 Task: Find connections with filter location Banda with filter topic #fintechwith filter profile language English with filter current company The Market Hunters with filter school Kasturba Medical College, Manipal with filter industry Boilers, Tanks, and Shipping Container Manufacturing with filter service category Family Law with filter keywords title Sheet Metal Worker
Action: Mouse moved to (679, 87)
Screenshot: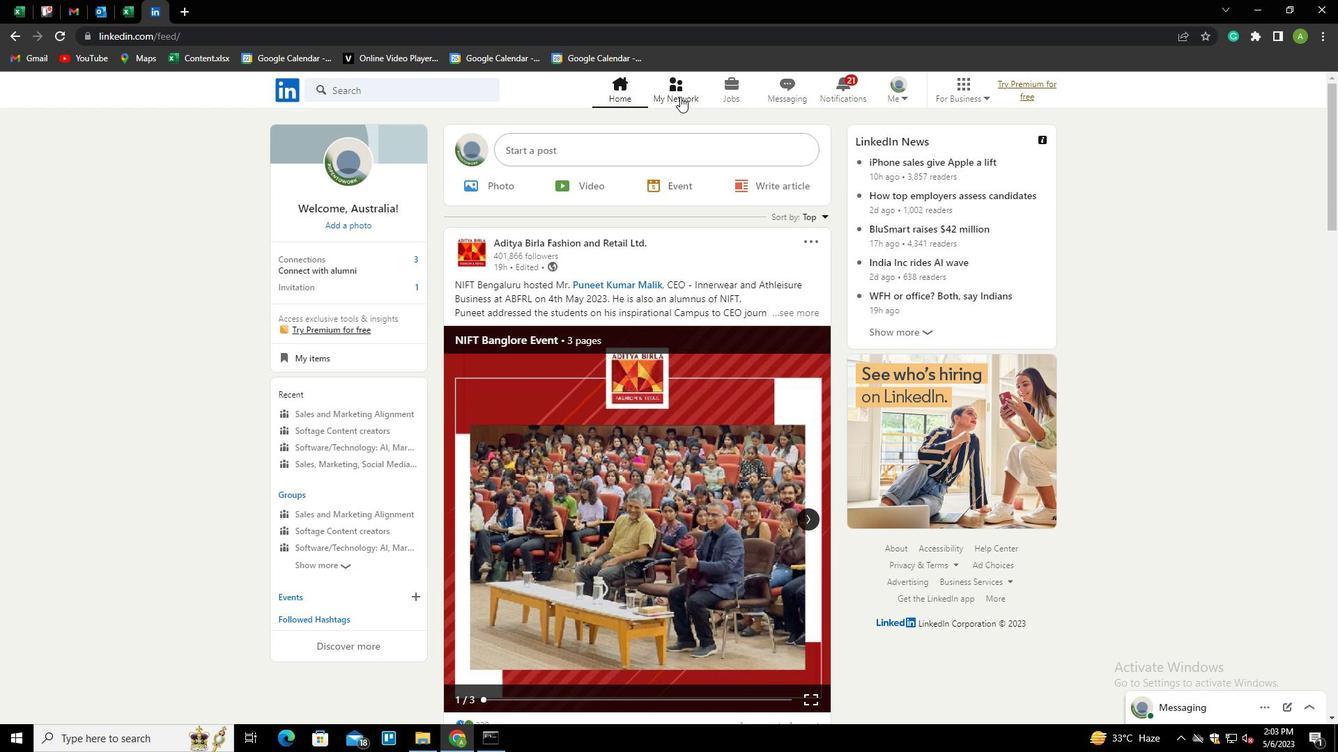 
Action: Mouse pressed left at (679, 87)
Screenshot: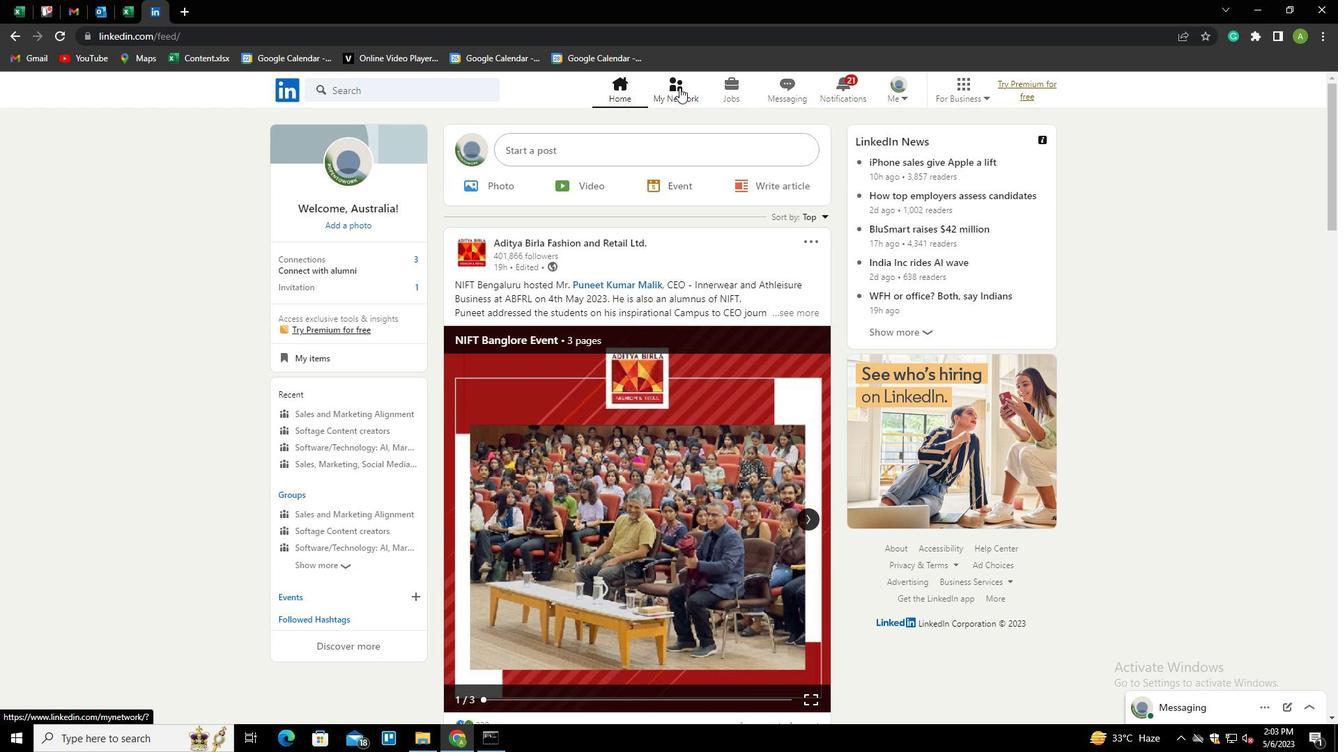 
Action: Mouse moved to (338, 161)
Screenshot: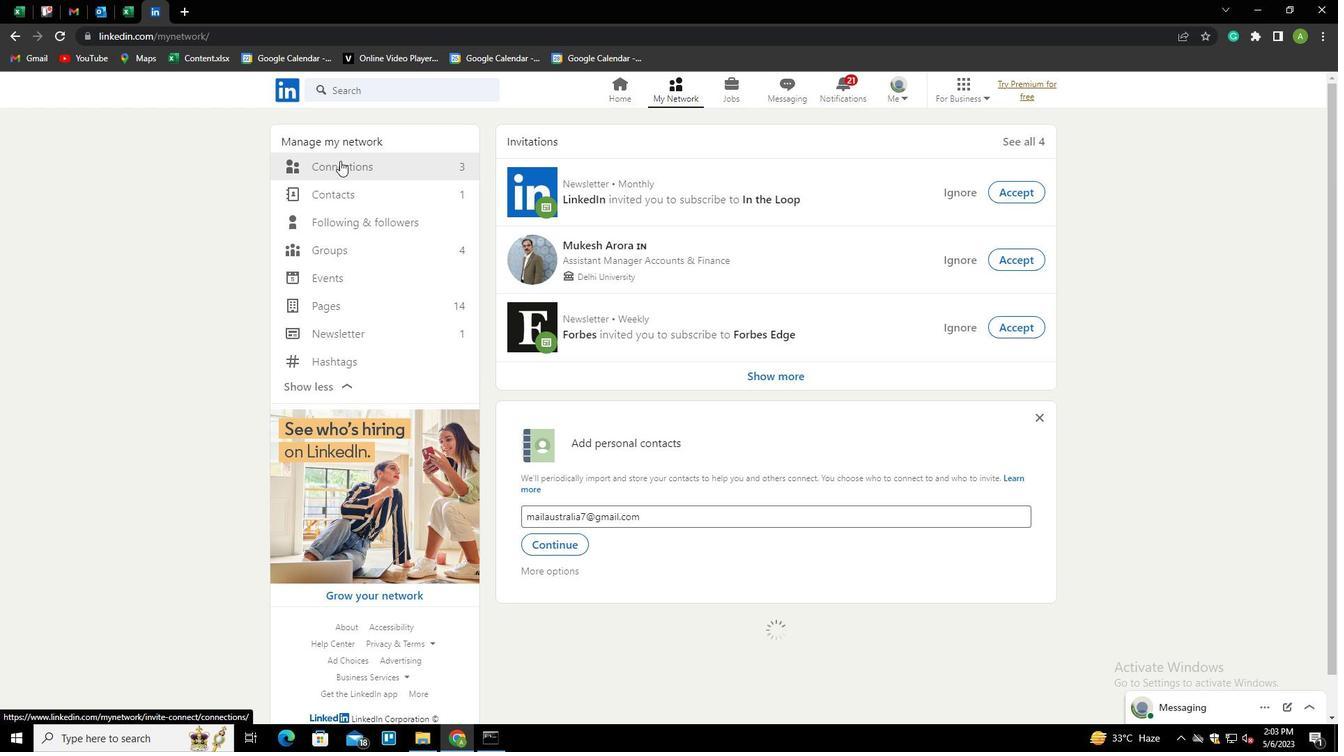 
Action: Mouse pressed left at (338, 161)
Screenshot: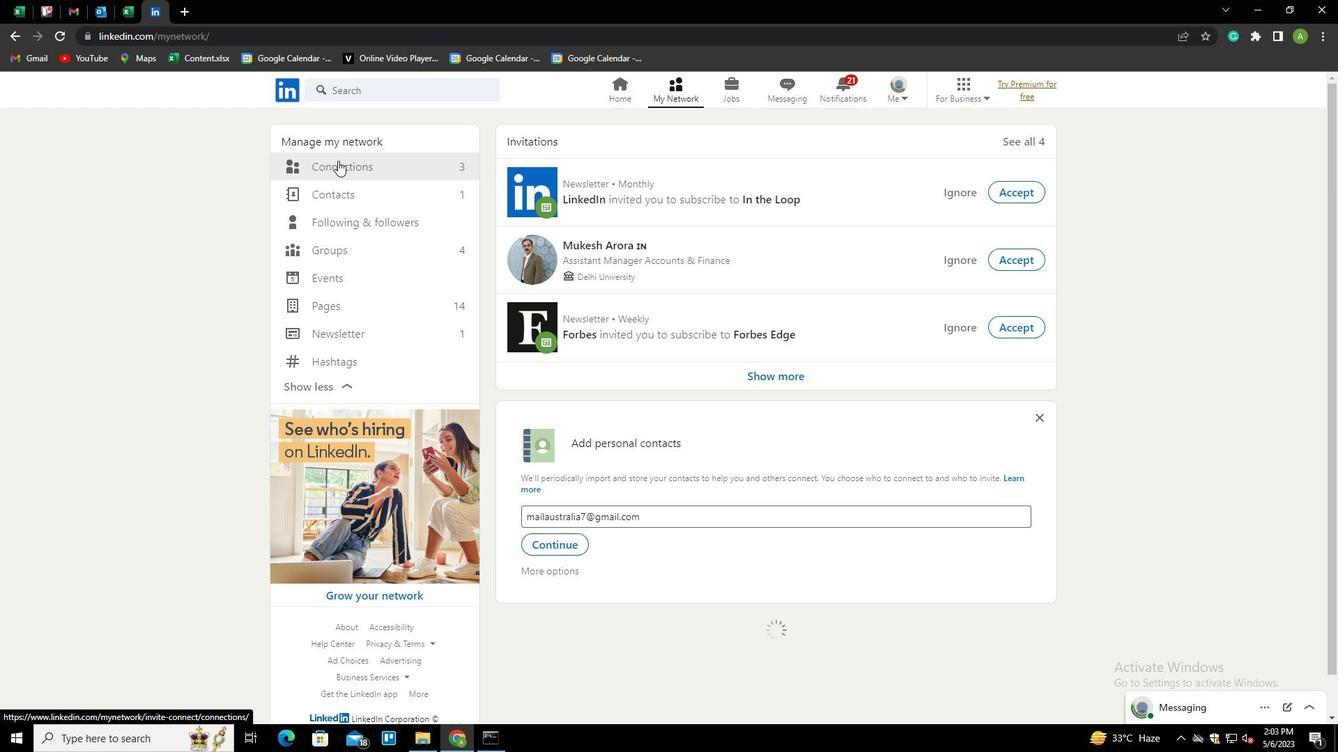 
Action: Mouse moved to (775, 168)
Screenshot: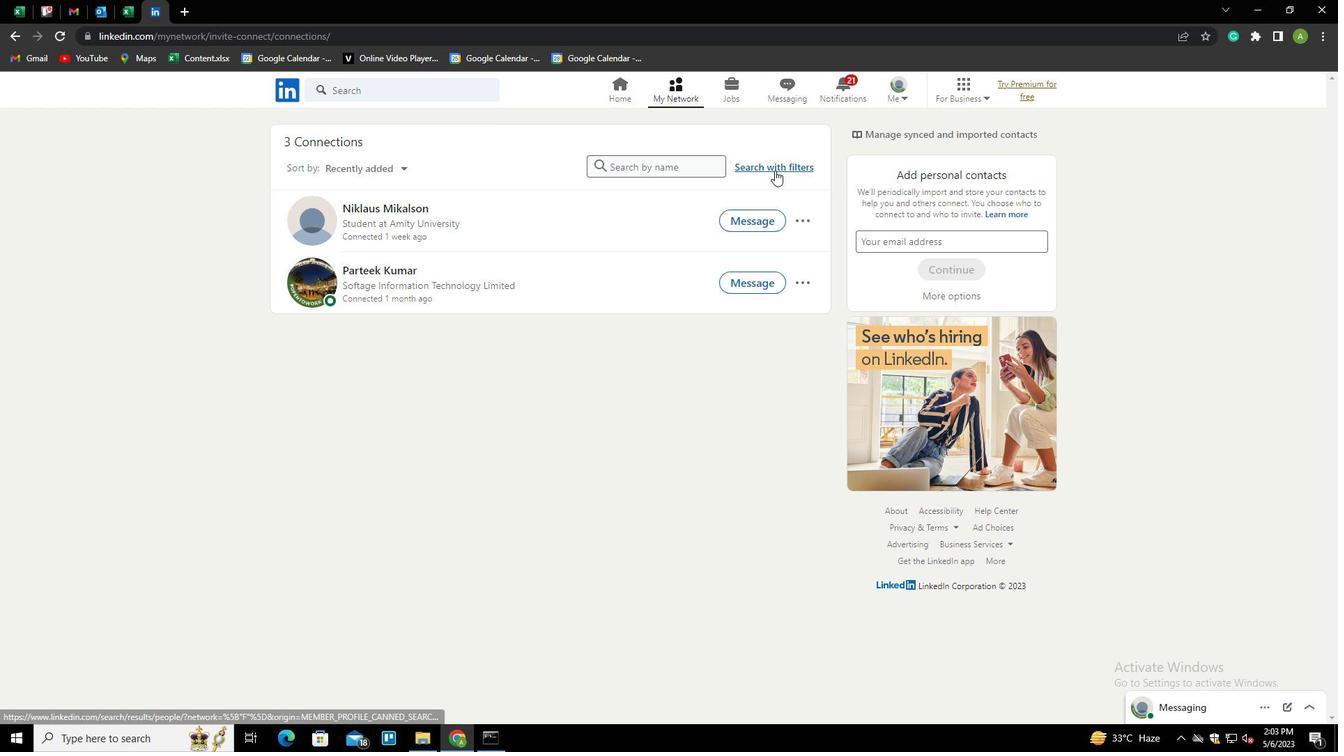 
Action: Mouse pressed left at (775, 168)
Screenshot: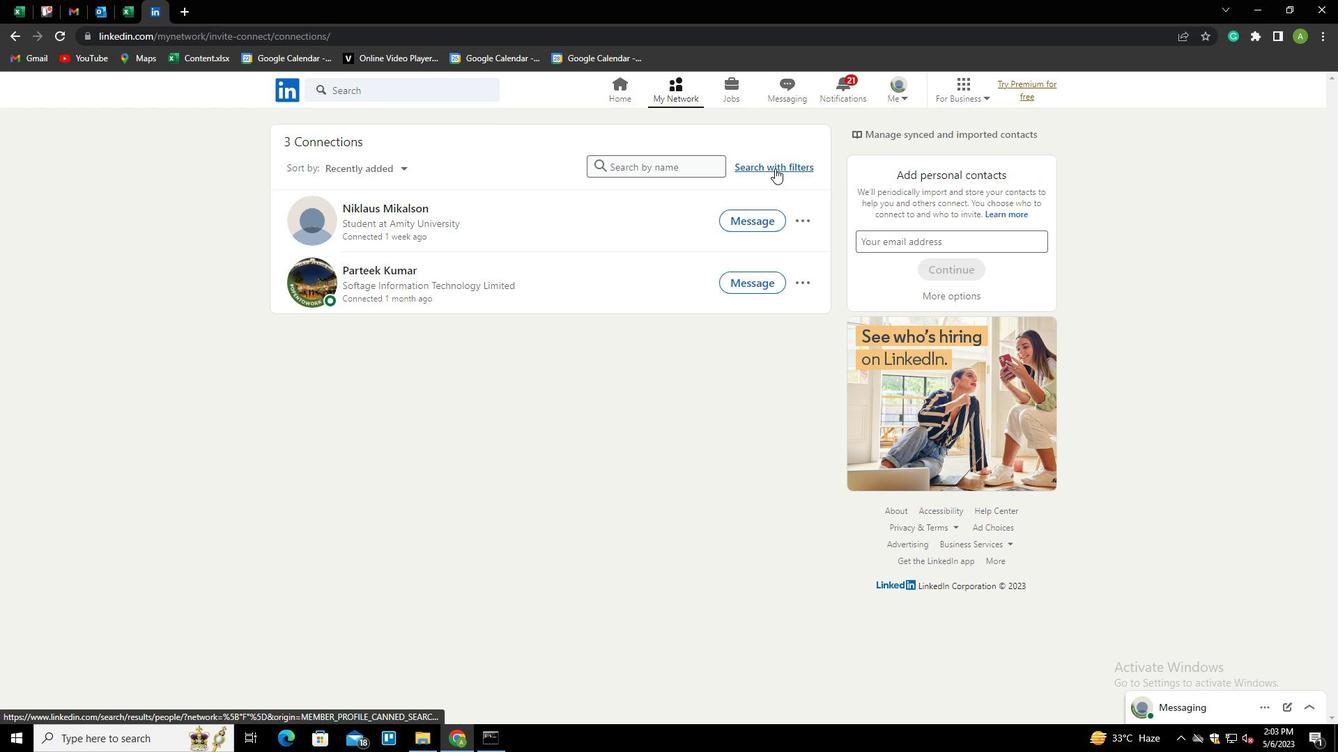
Action: Mouse moved to (701, 127)
Screenshot: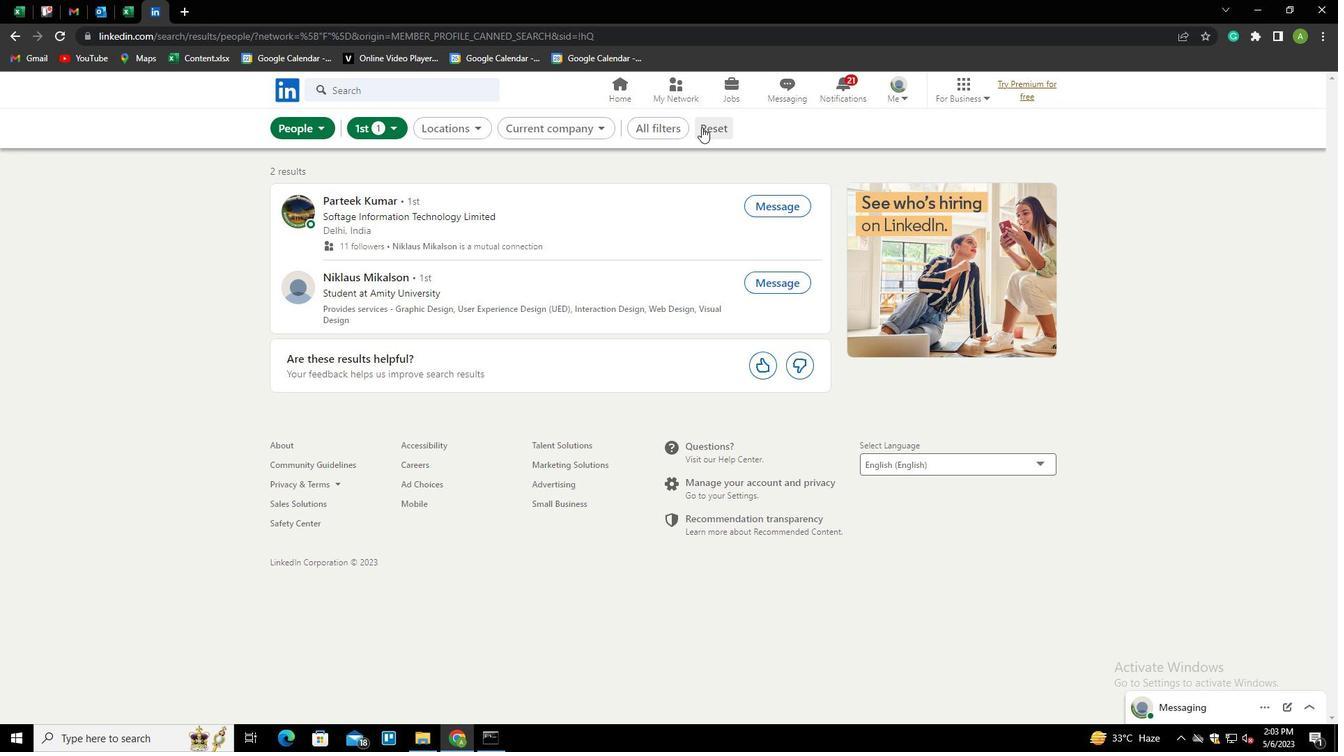 
Action: Mouse pressed left at (701, 127)
Screenshot: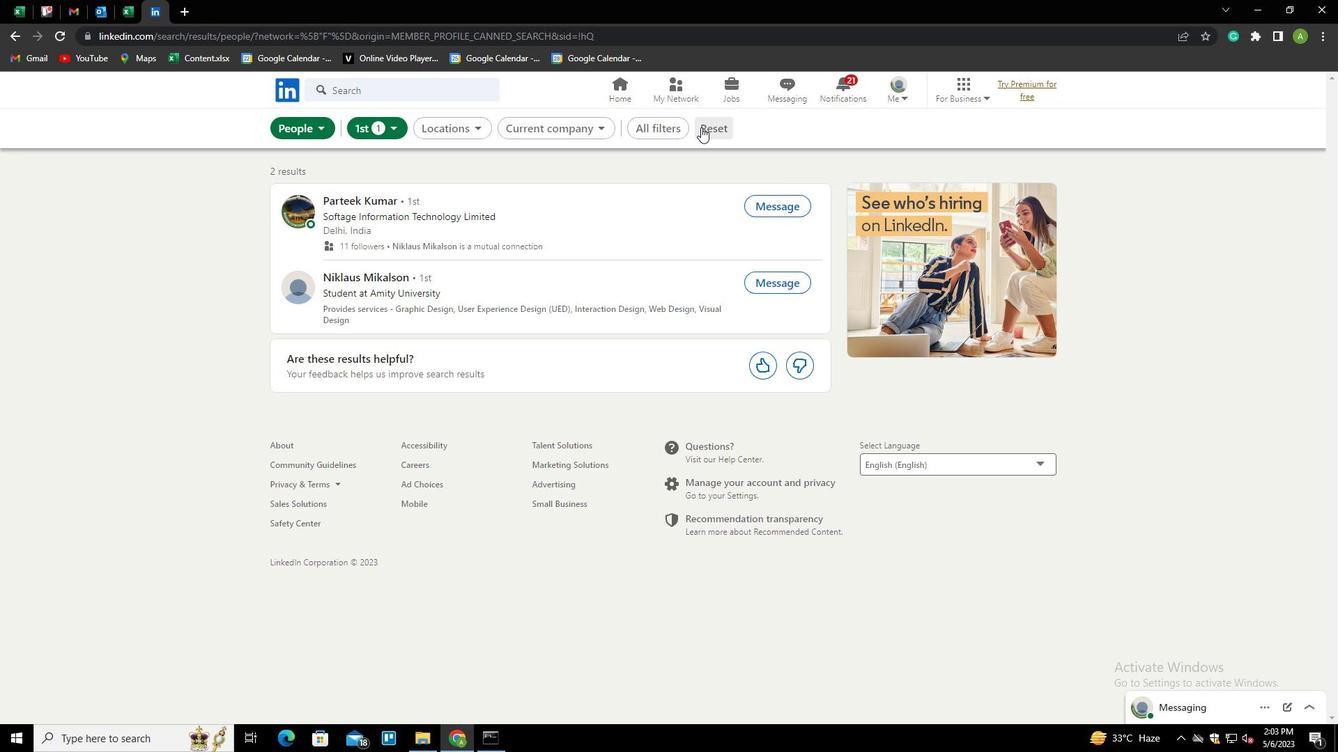 
Action: Mouse moved to (695, 126)
Screenshot: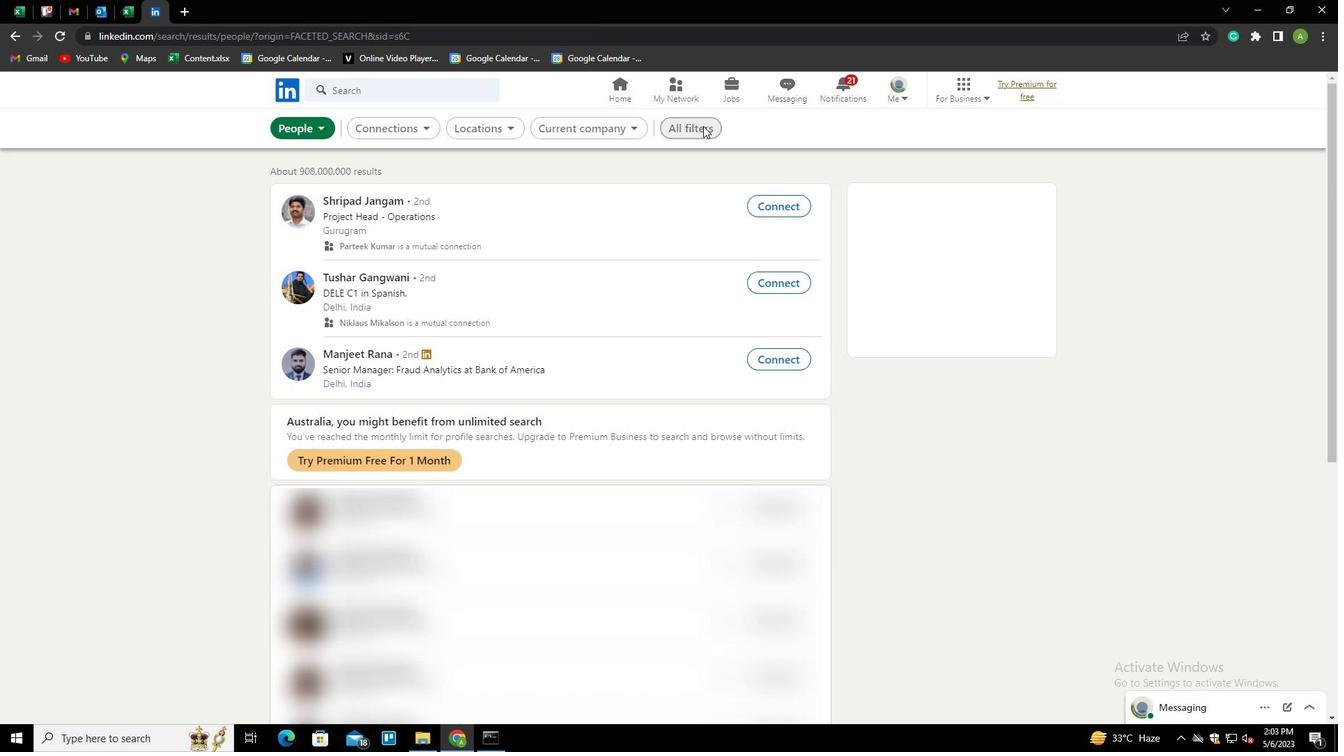 
Action: Mouse pressed left at (695, 126)
Screenshot: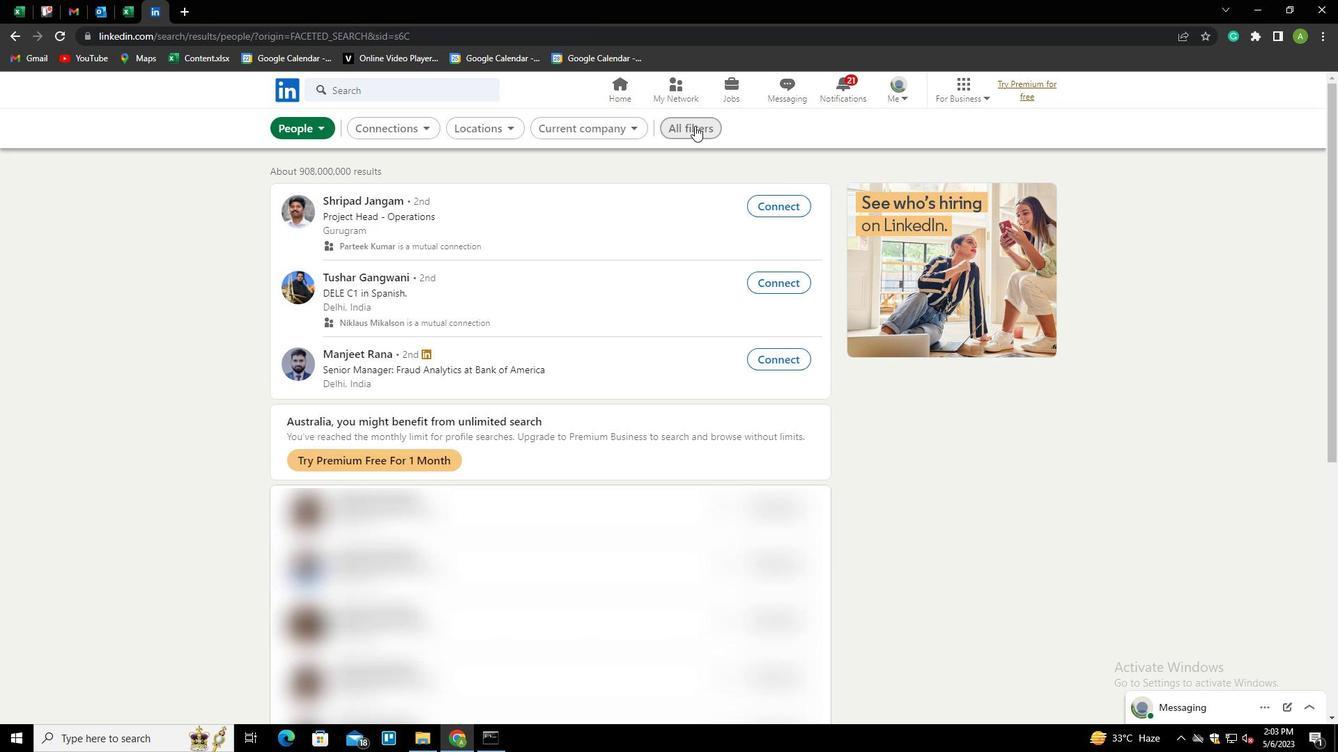 
Action: Mouse moved to (1194, 552)
Screenshot: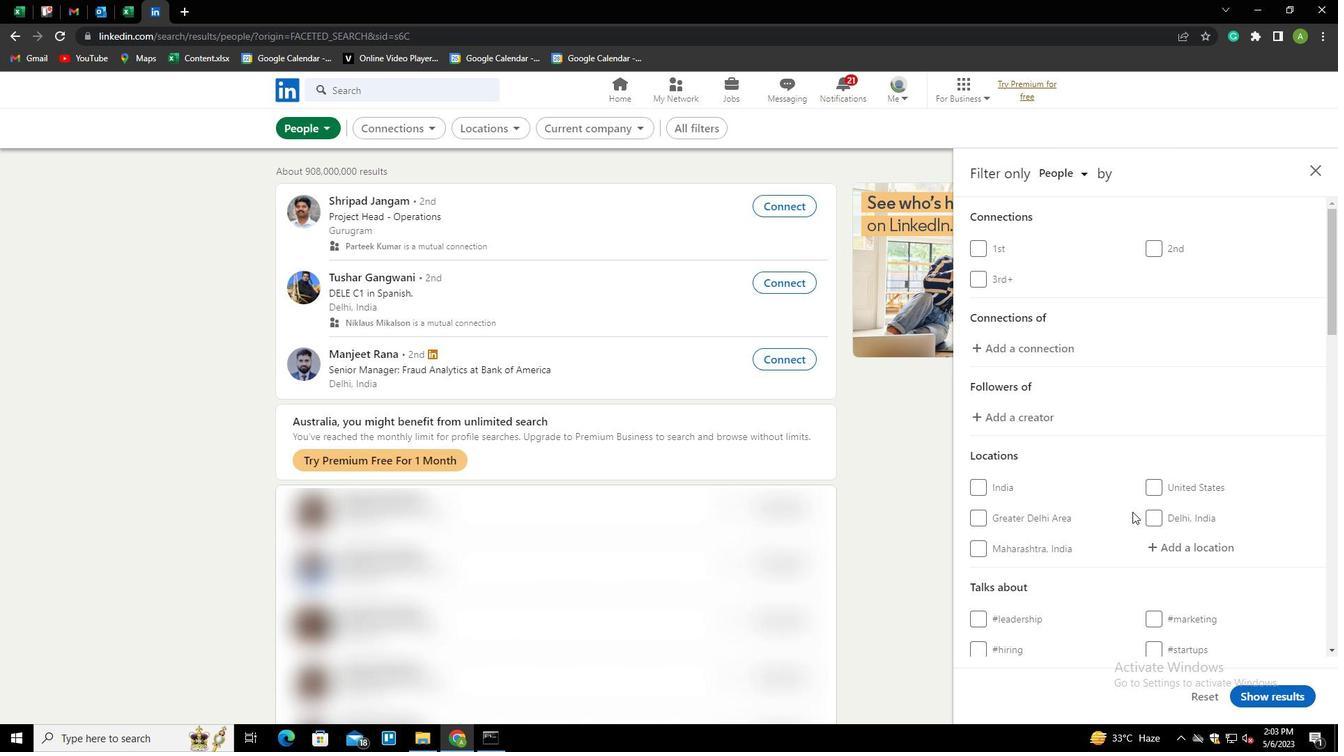 
Action: Mouse scrolled (1194, 552) with delta (0, 0)
Screenshot: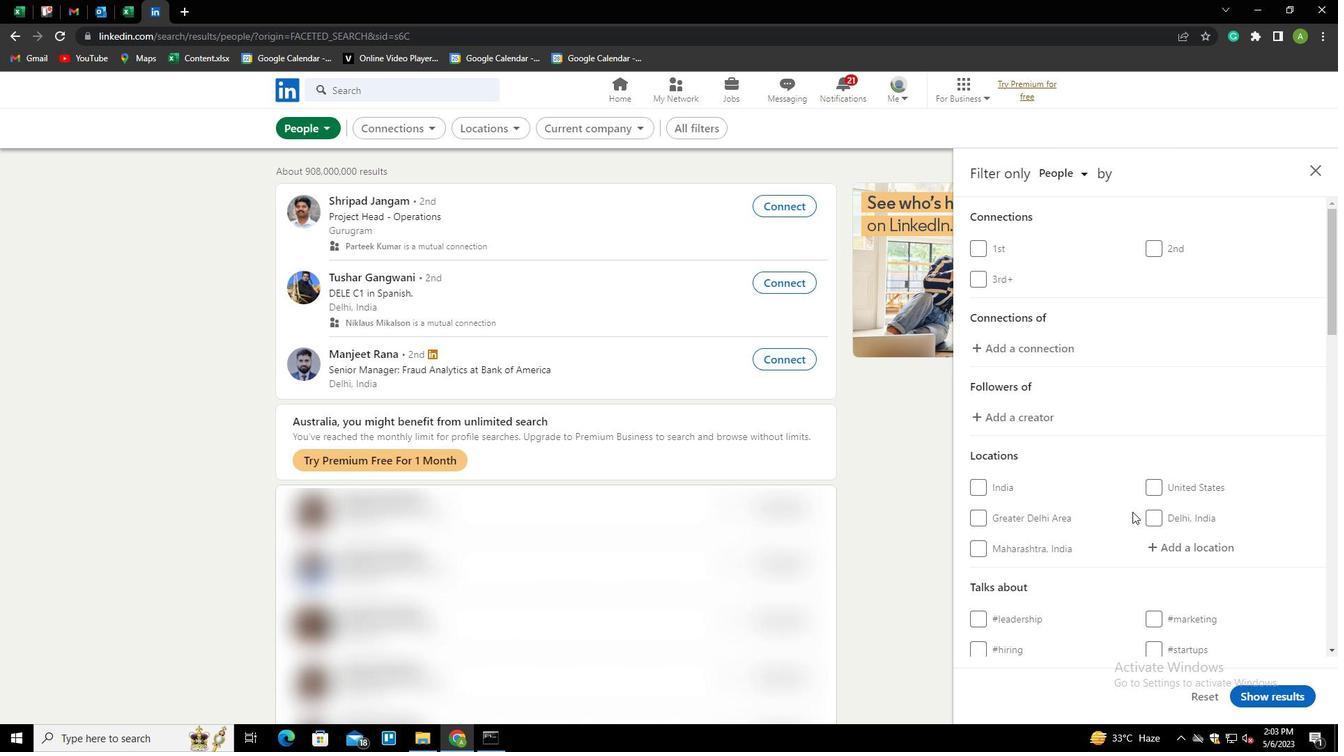 
Action: Mouse scrolled (1194, 552) with delta (0, 0)
Screenshot: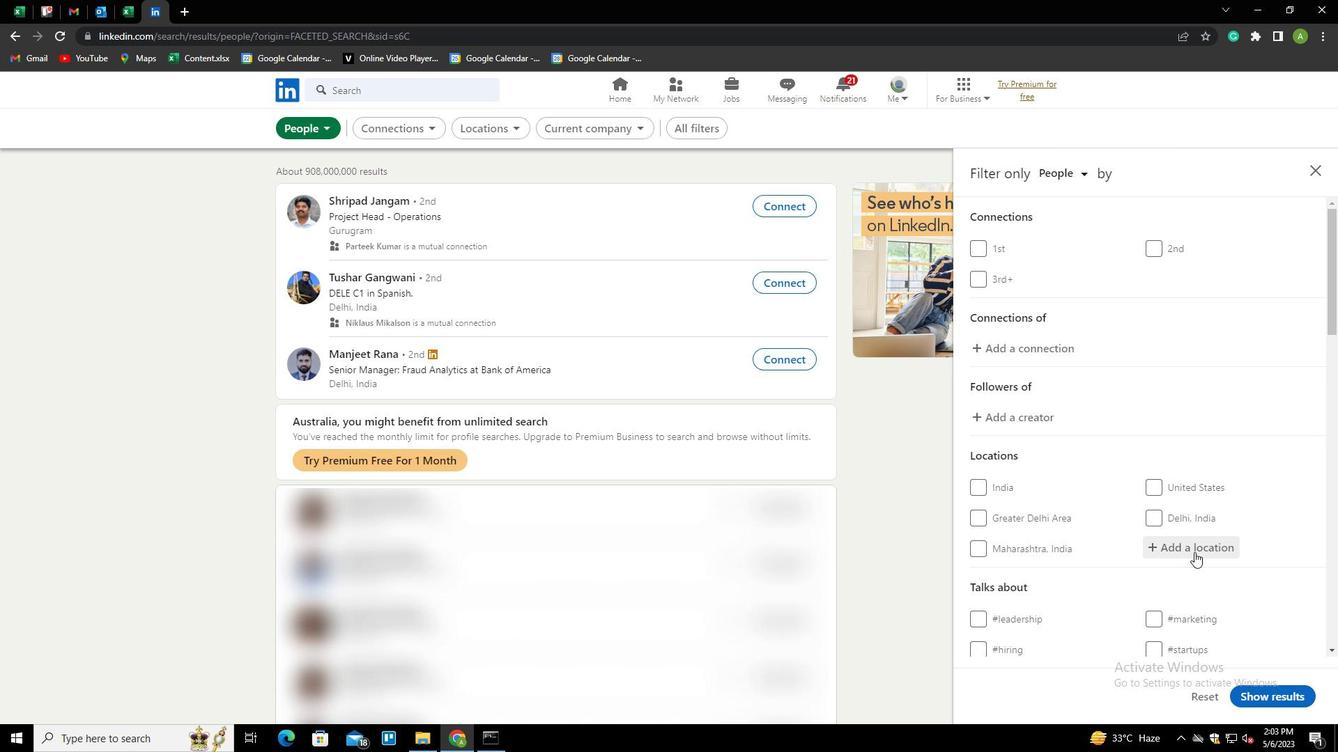 
Action: Mouse moved to (1187, 405)
Screenshot: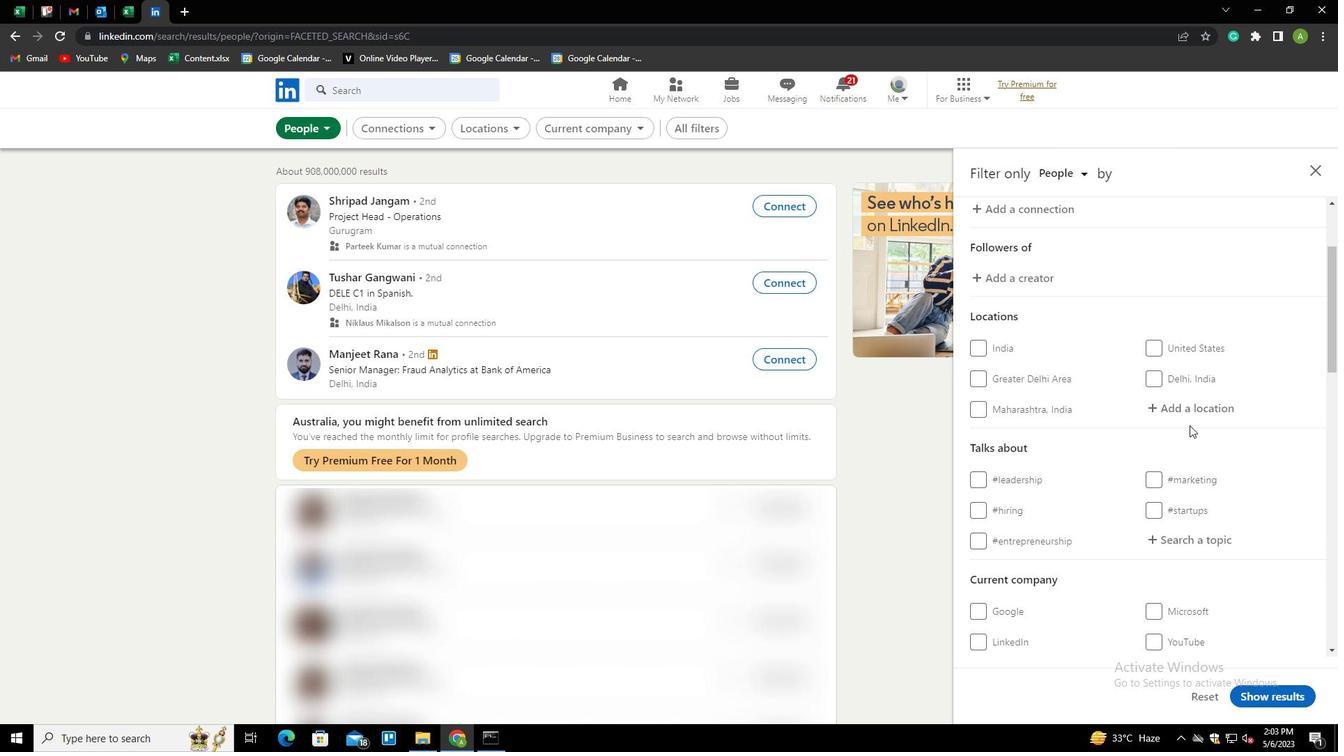 
Action: Mouse pressed left at (1187, 405)
Screenshot: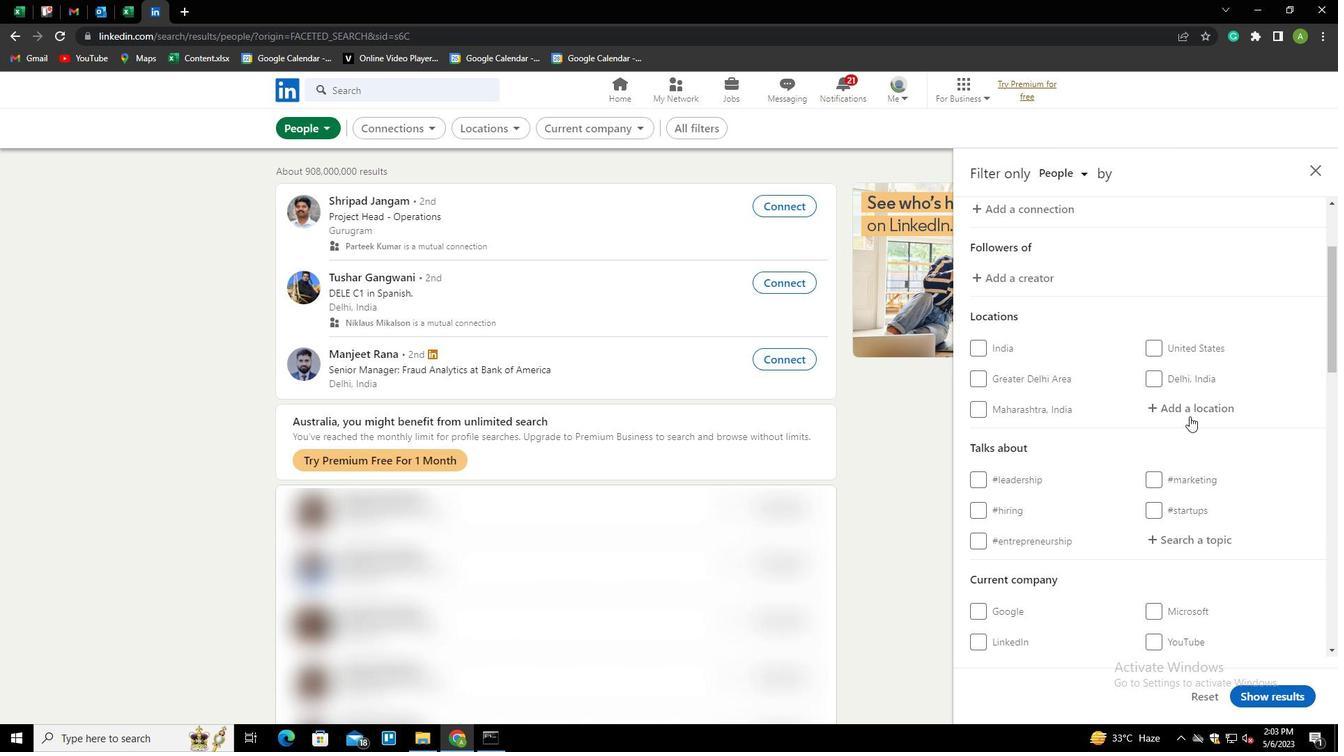 
Action: Key pressed <Key.shift>BANDA<Key.down><Key.down><Key.enter>
Screenshot: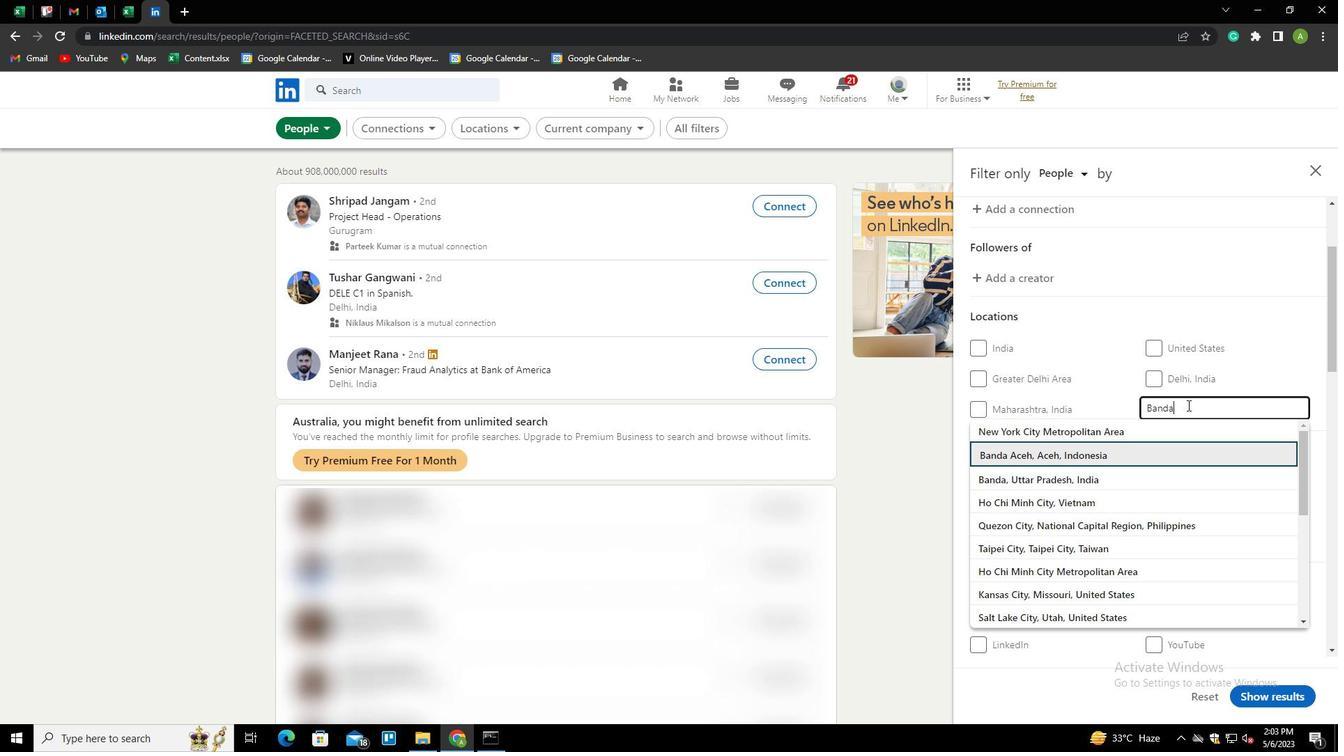 
Action: Mouse scrolled (1187, 405) with delta (0, 0)
Screenshot: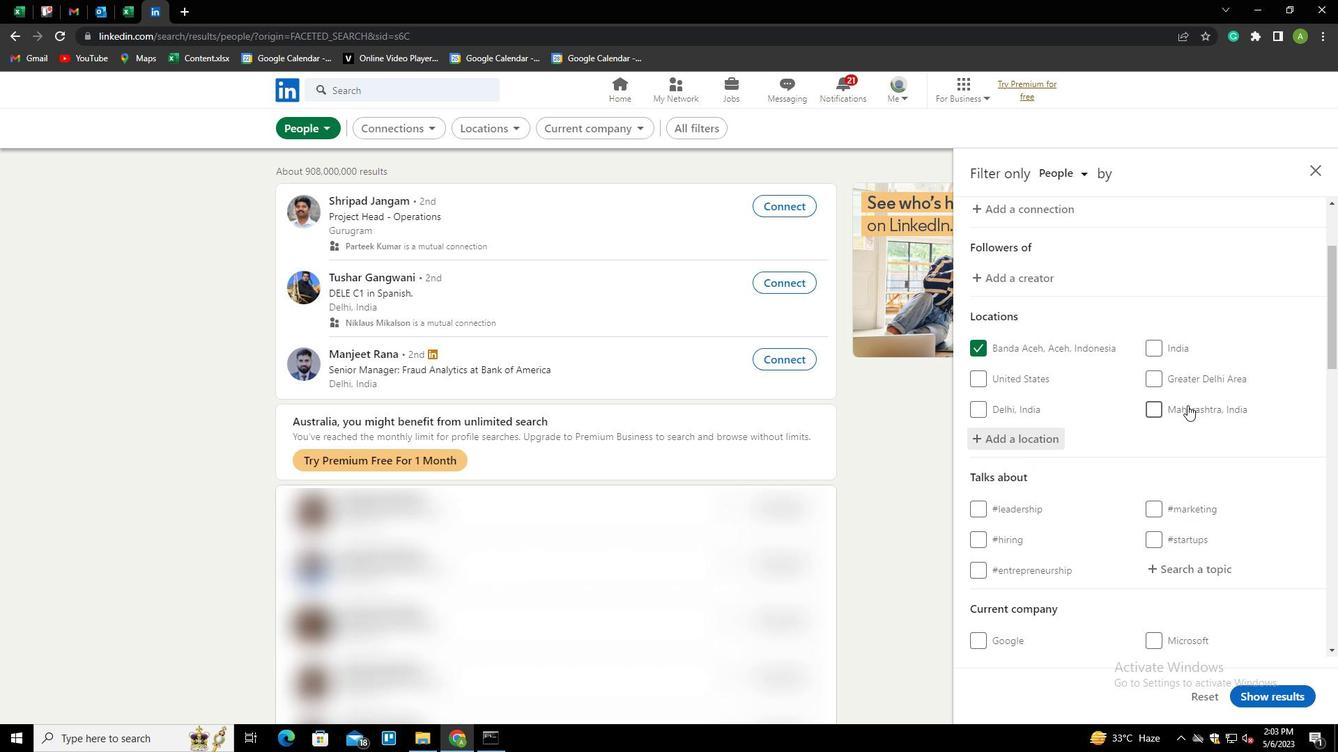 
Action: Mouse scrolled (1187, 405) with delta (0, 0)
Screenshot: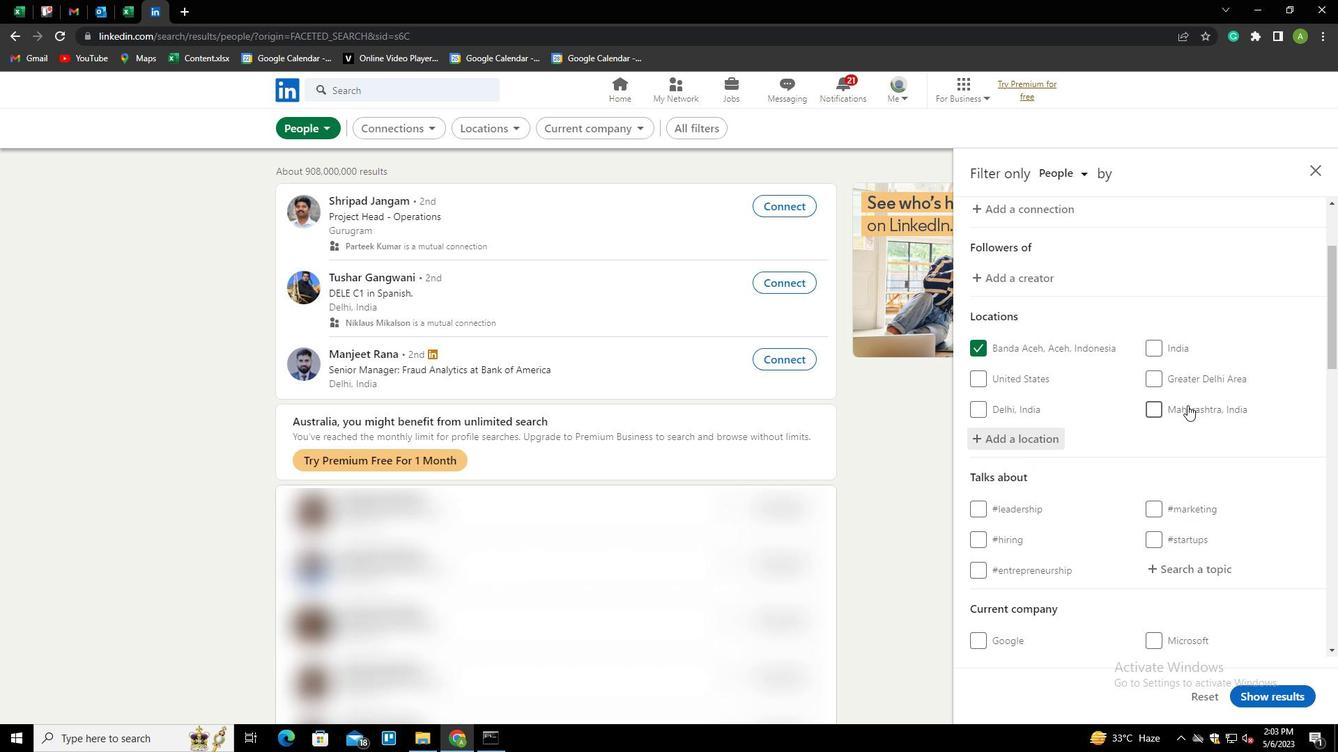 
Action: Mouse moved to (1188, 433)
Screenshot: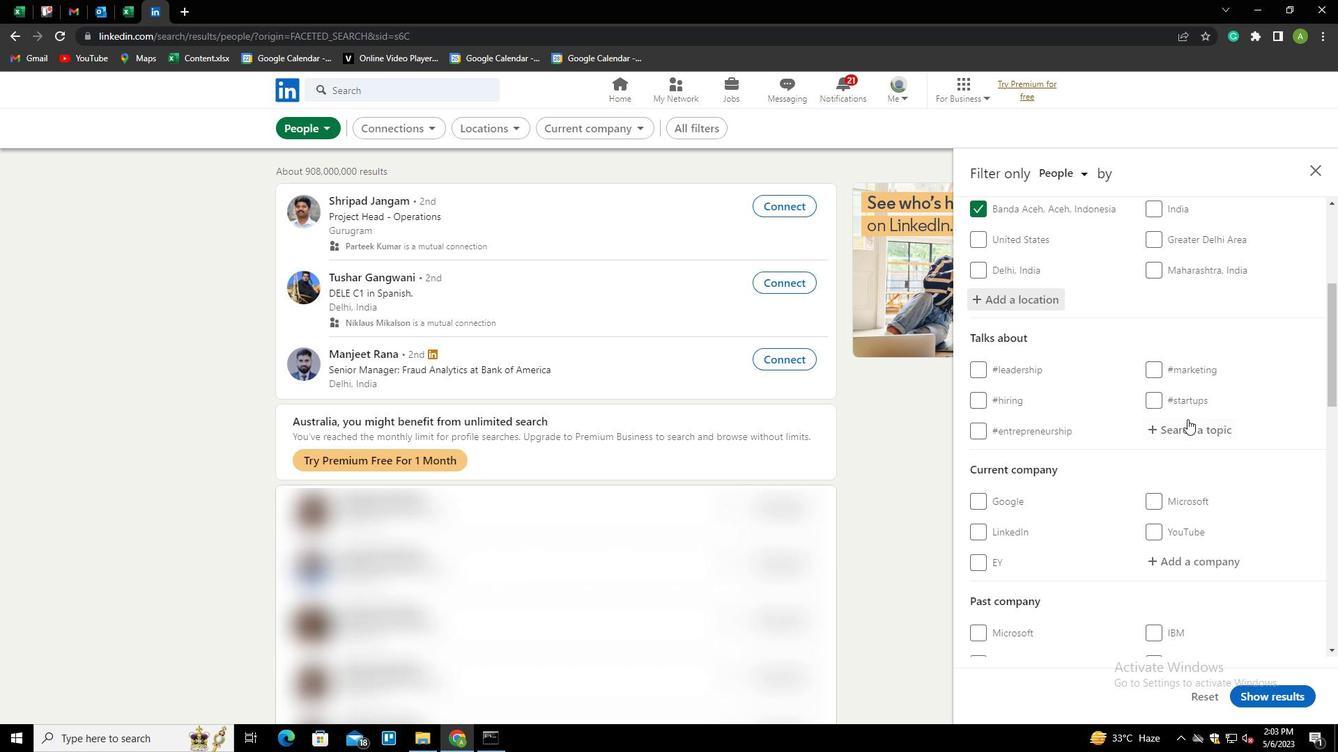 
Action: Mouse pressed left at (1188, 433)
Screenshot: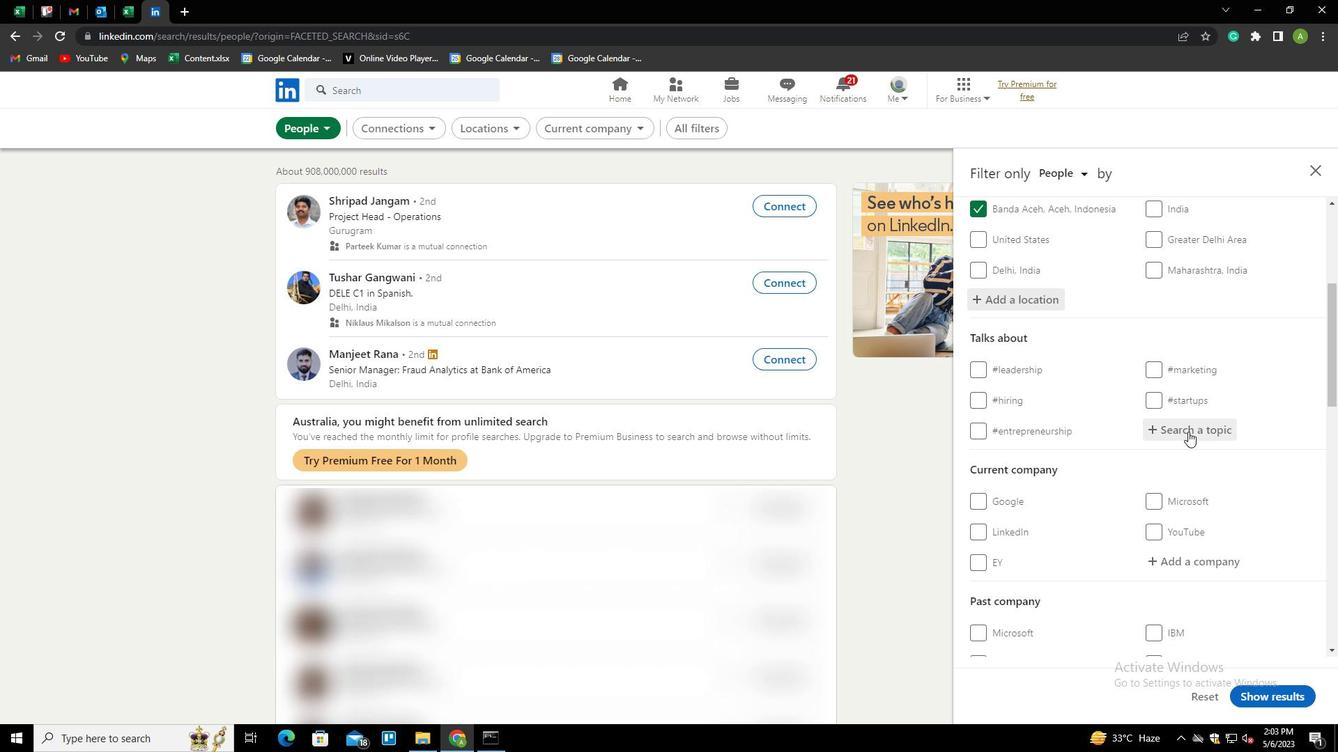 
Action: Mouse moved to (1186, 435)
Screenshot: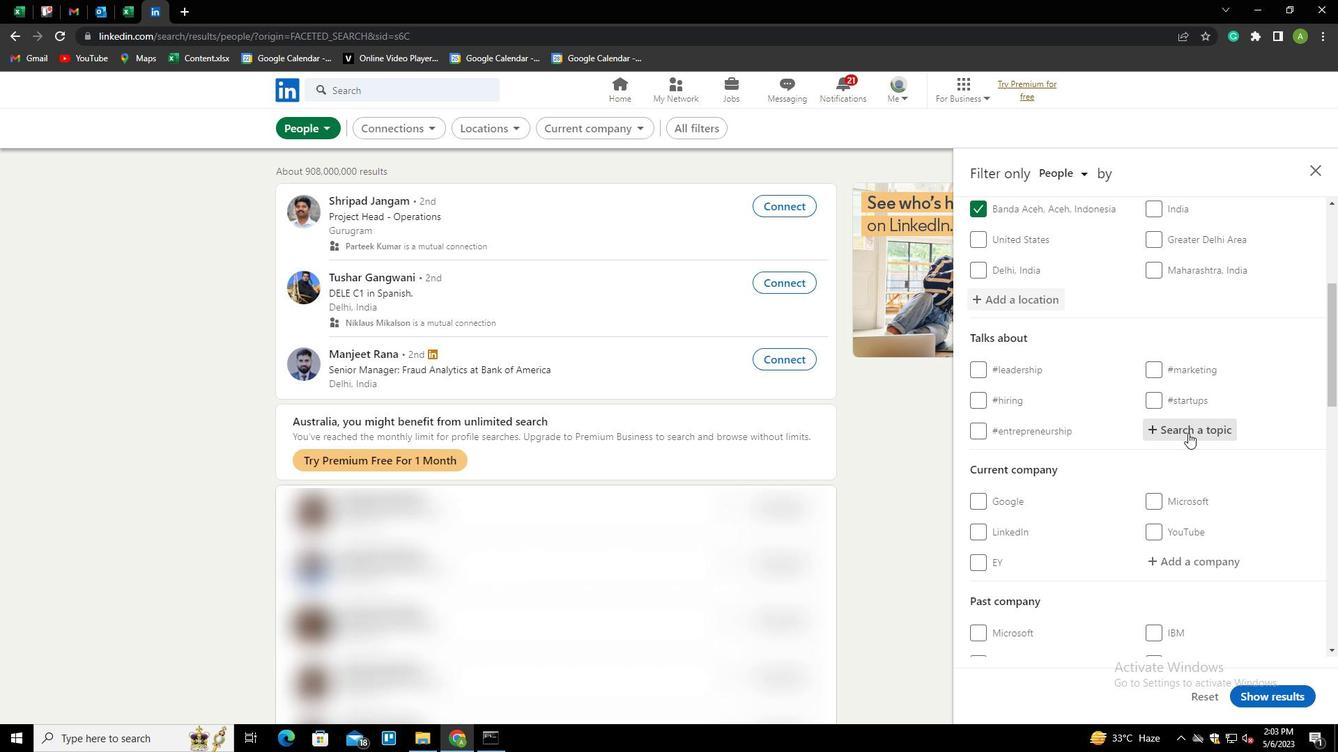 
Action: Key pressed FINTECH<Key.down><Key.enter>
Screenshot: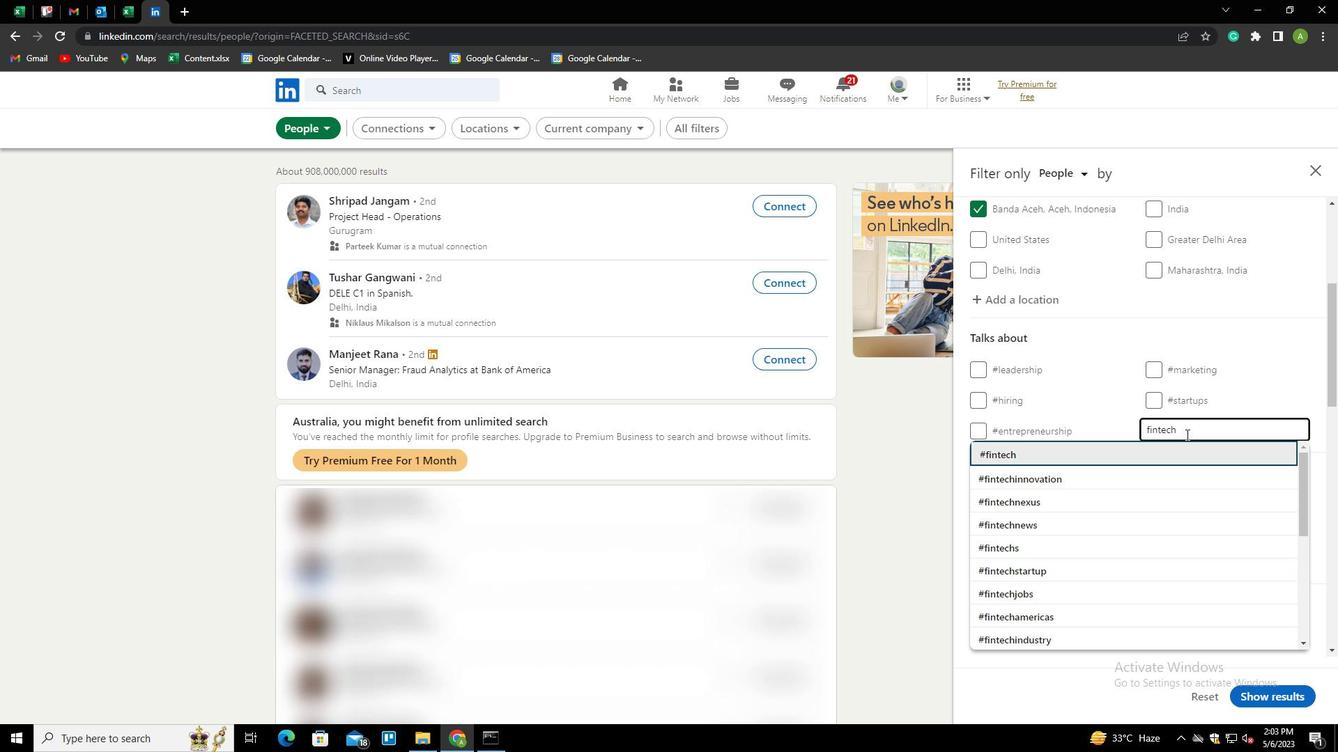 
Action: Mouse scrolled (1186, 434) with delta (0, 0)
Screenshot: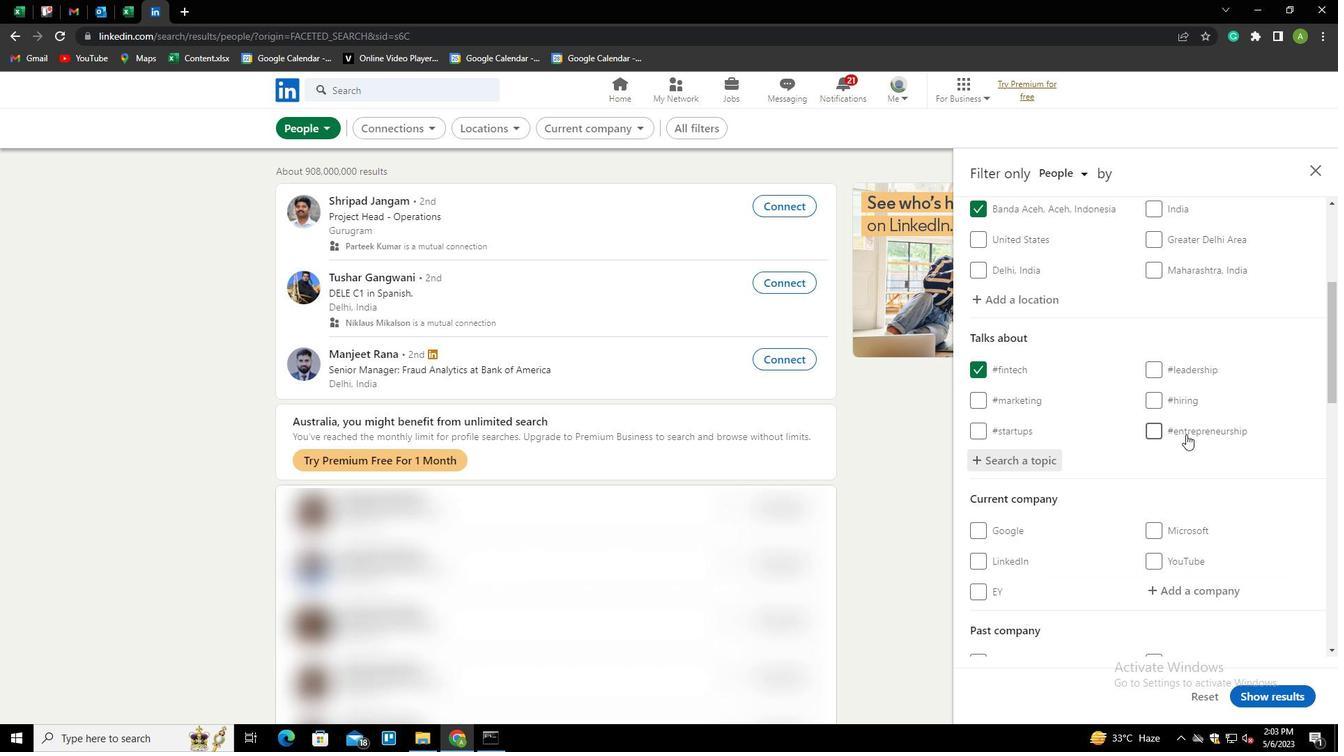 
Action: Mouse scrolled (1186, 434) with delta (0, 0)
Screenshot: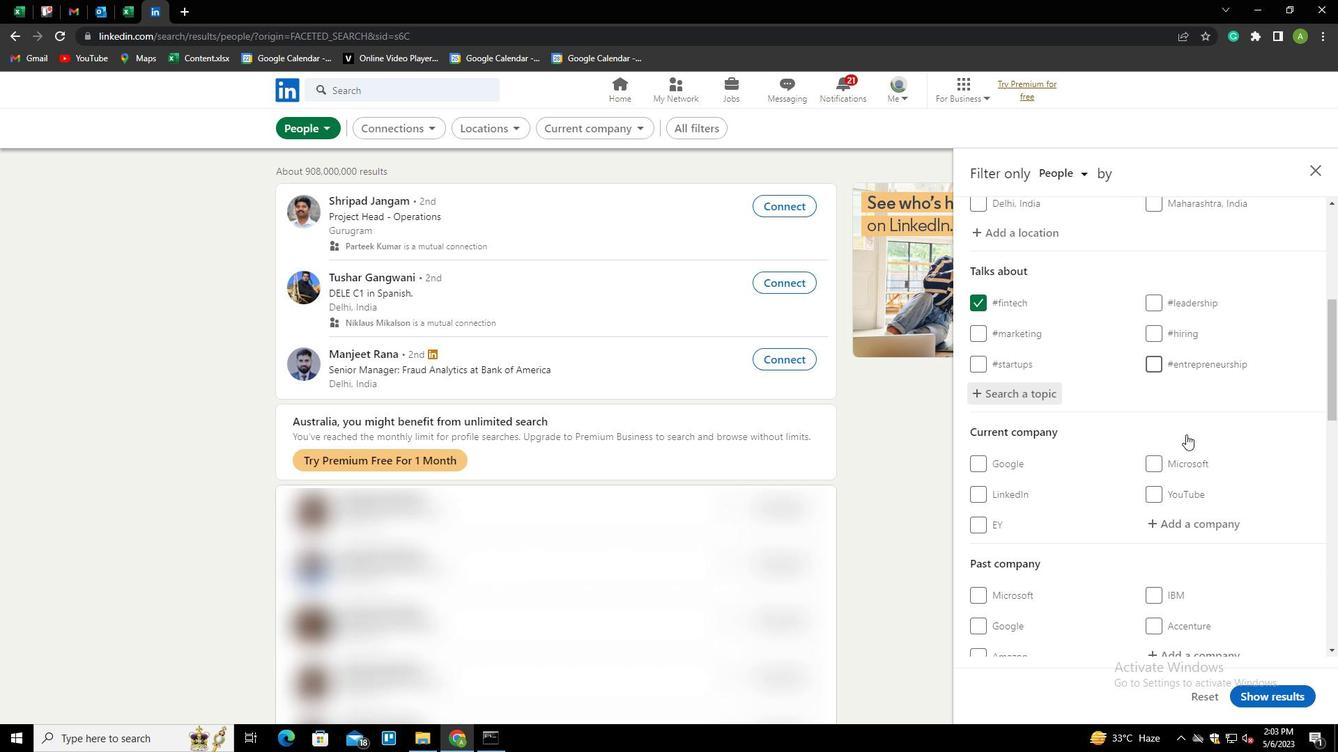 
Action: Mouse scrolled (1186, 434) with delta (0, 0)
Screenshot: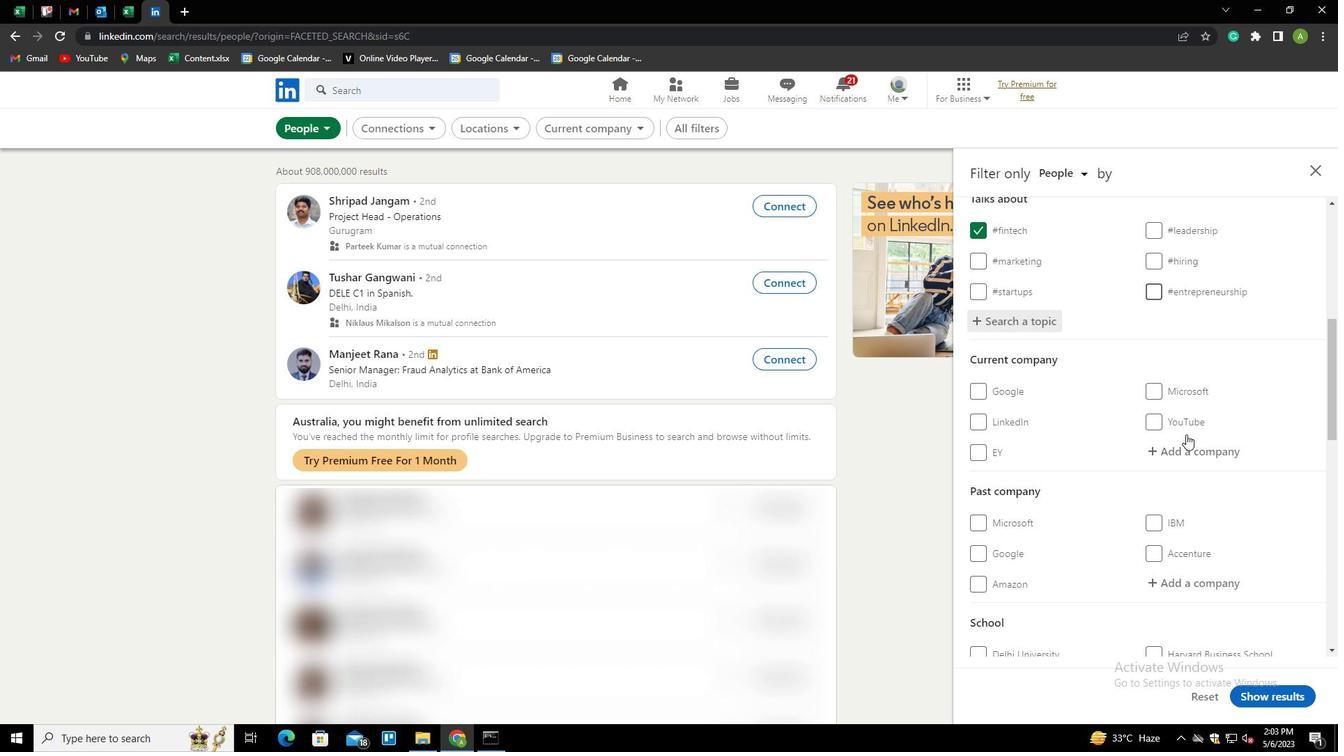 
Action: Mouse scrolled (1186, 434) with delta (0, 0)
Screenshot: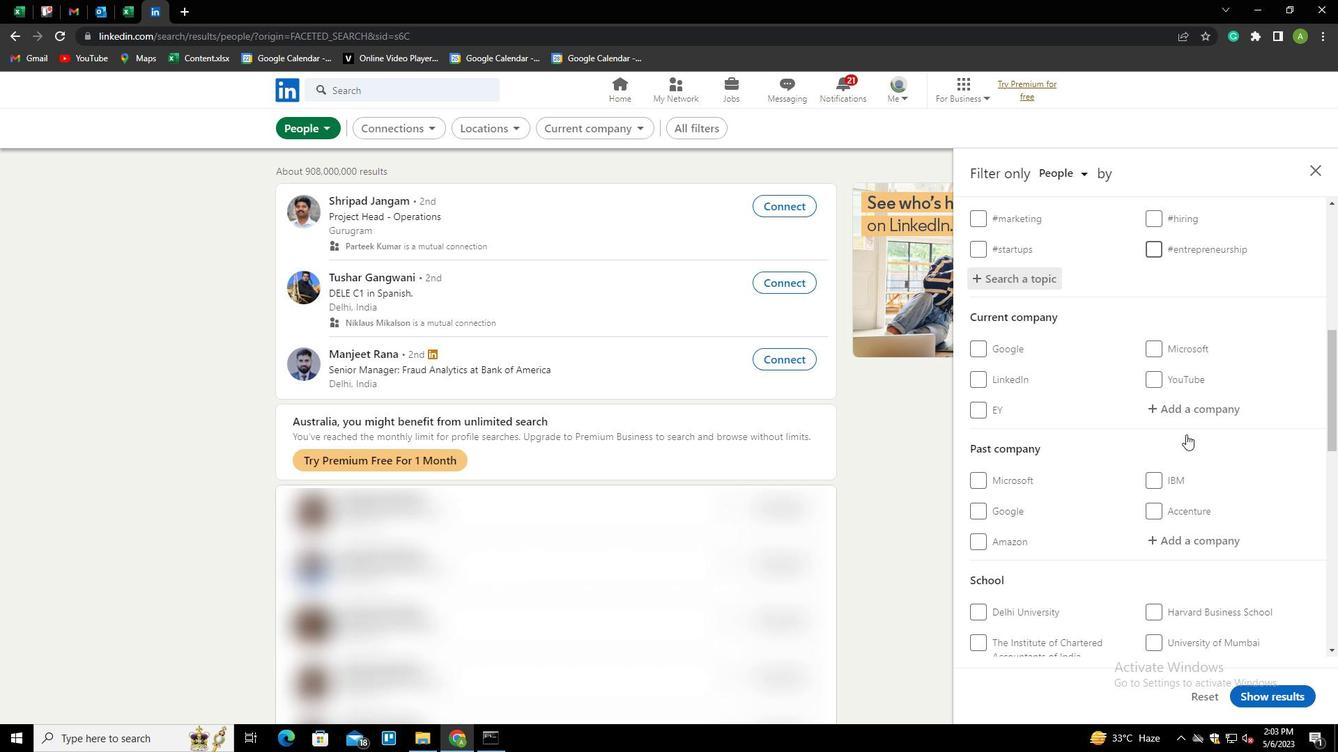 
Action: Mouse scrolled (1186, 434) with delta (0, 0)
Screenshot: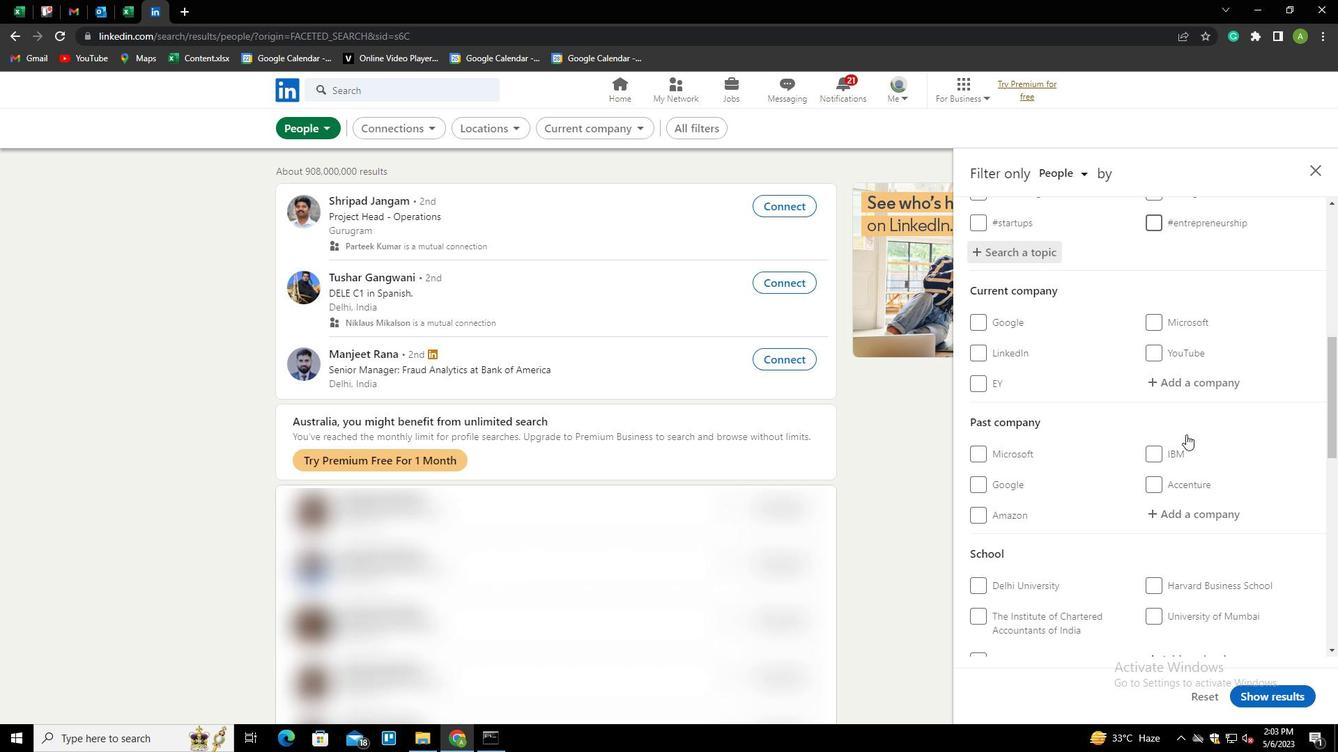 
Action: Mouse scrolled (1186, 434) with delta (0, 0)
Screenshot: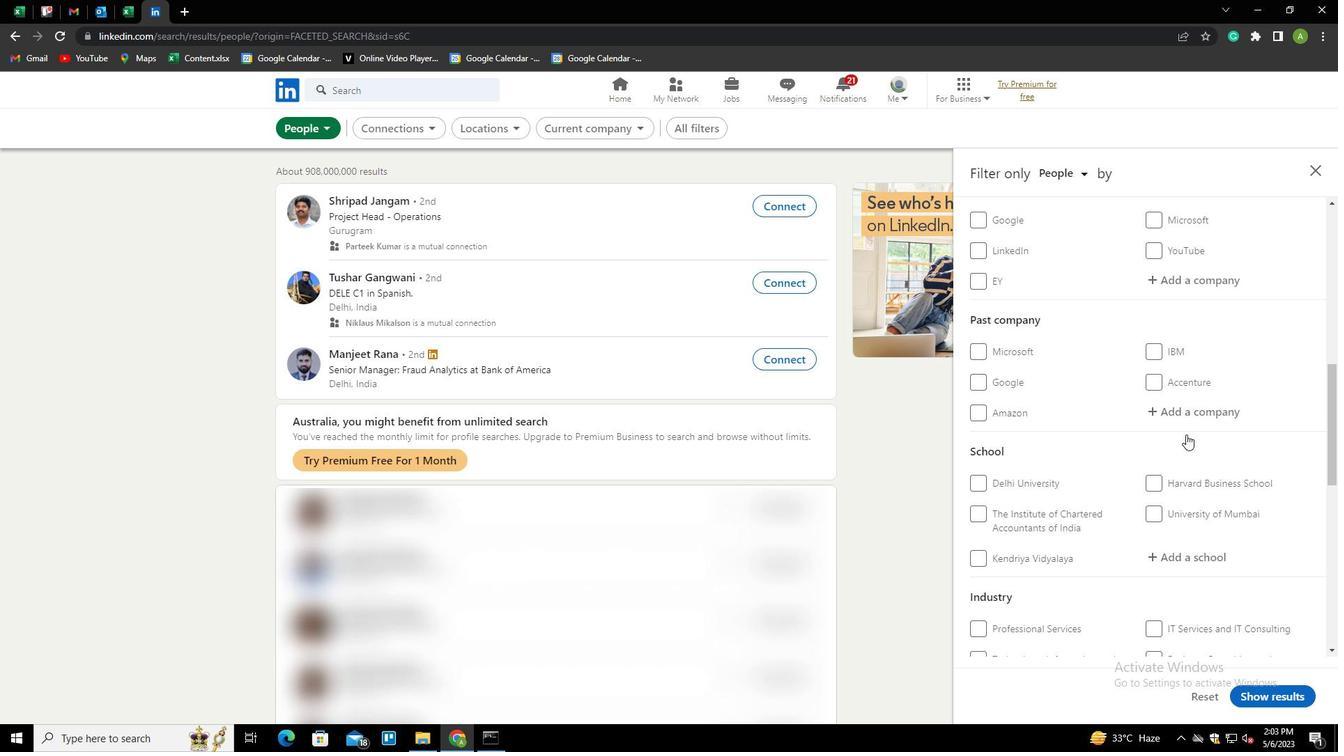 
Action: Mouse scrolled (1186, 434) with delta (0, 0)
Screenshot: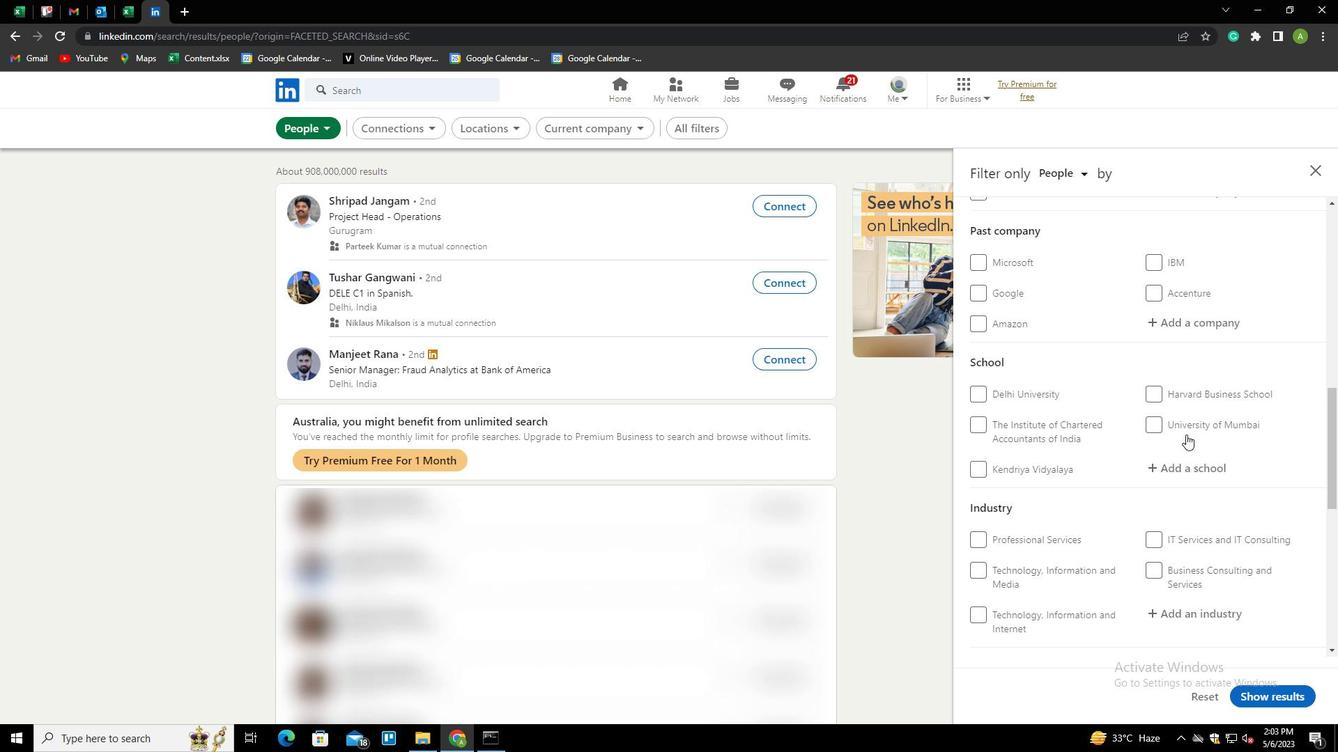 
Action: Mouse scrolled (1186, 434) with delta (0, 0)
Screenshot: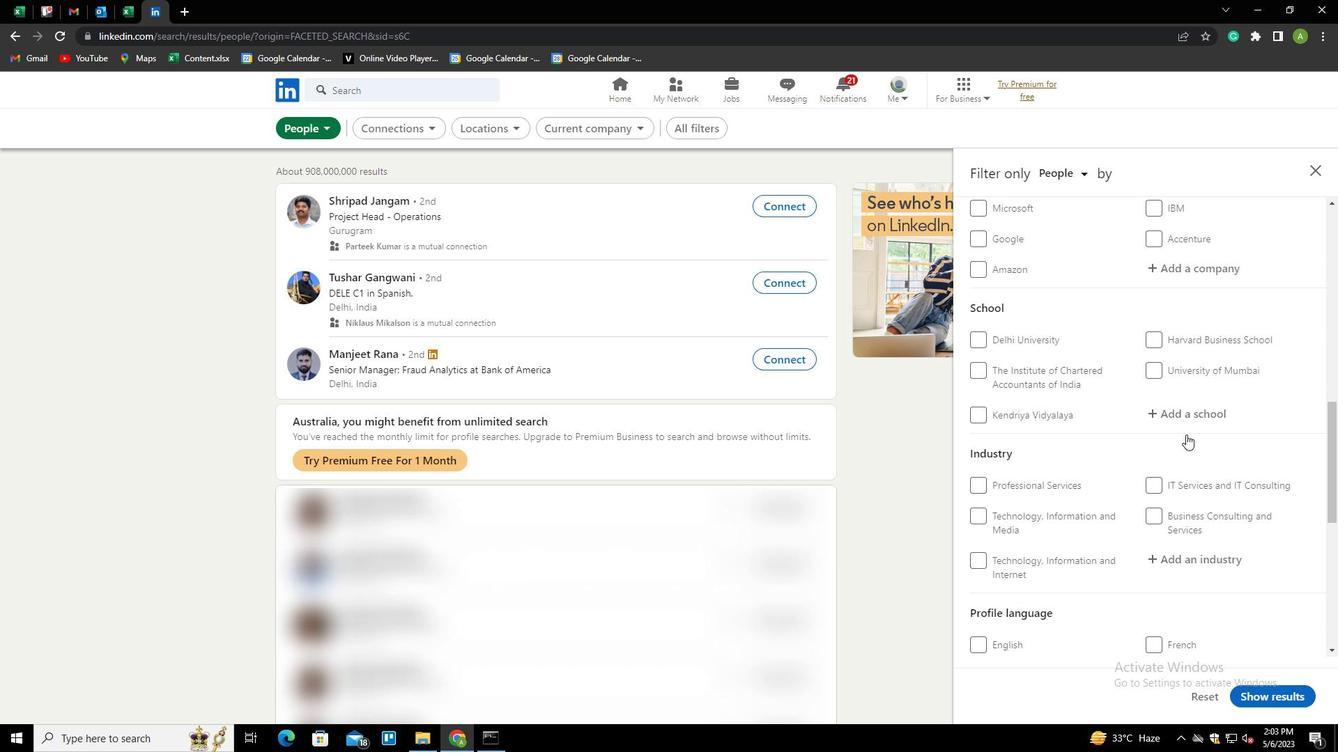 
Action: Mouse scrolled (1186, 434) with delta (0, 0)
Screenshot: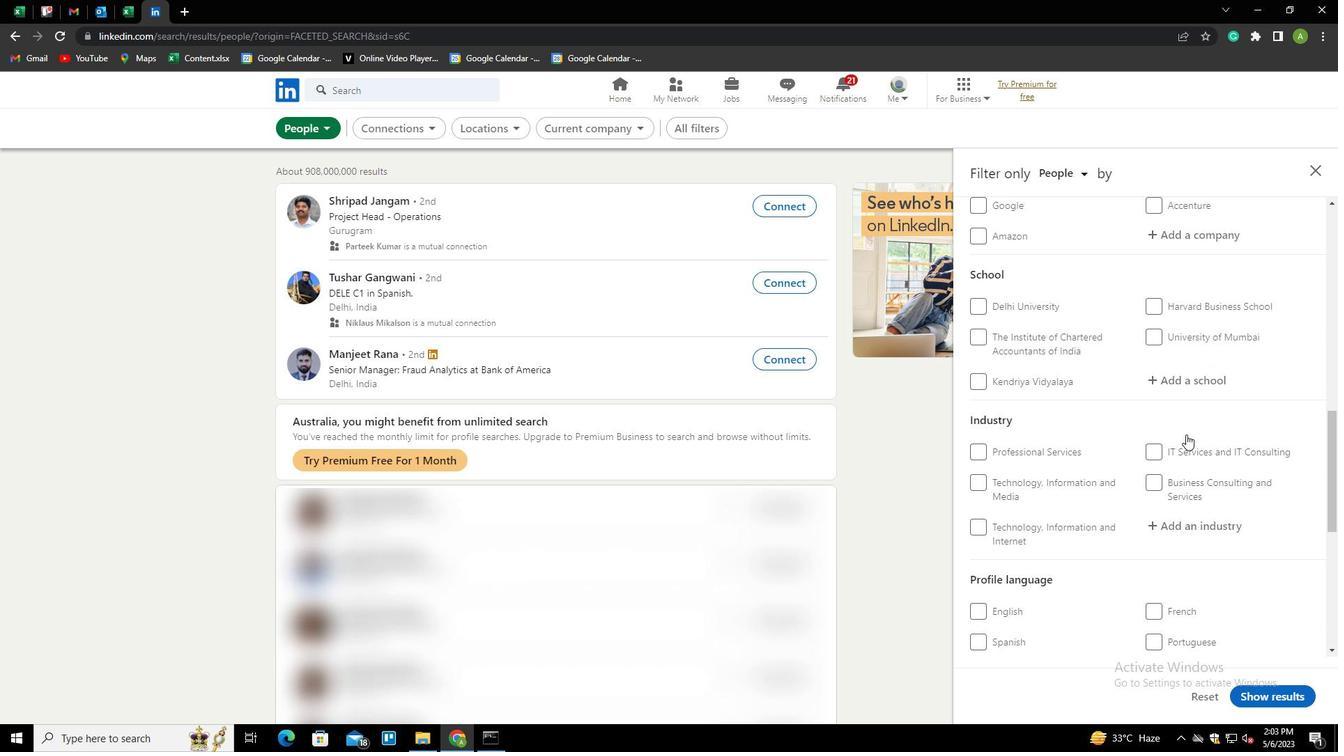 
Action: Mouse moved to (1001, 471)
Screenshot: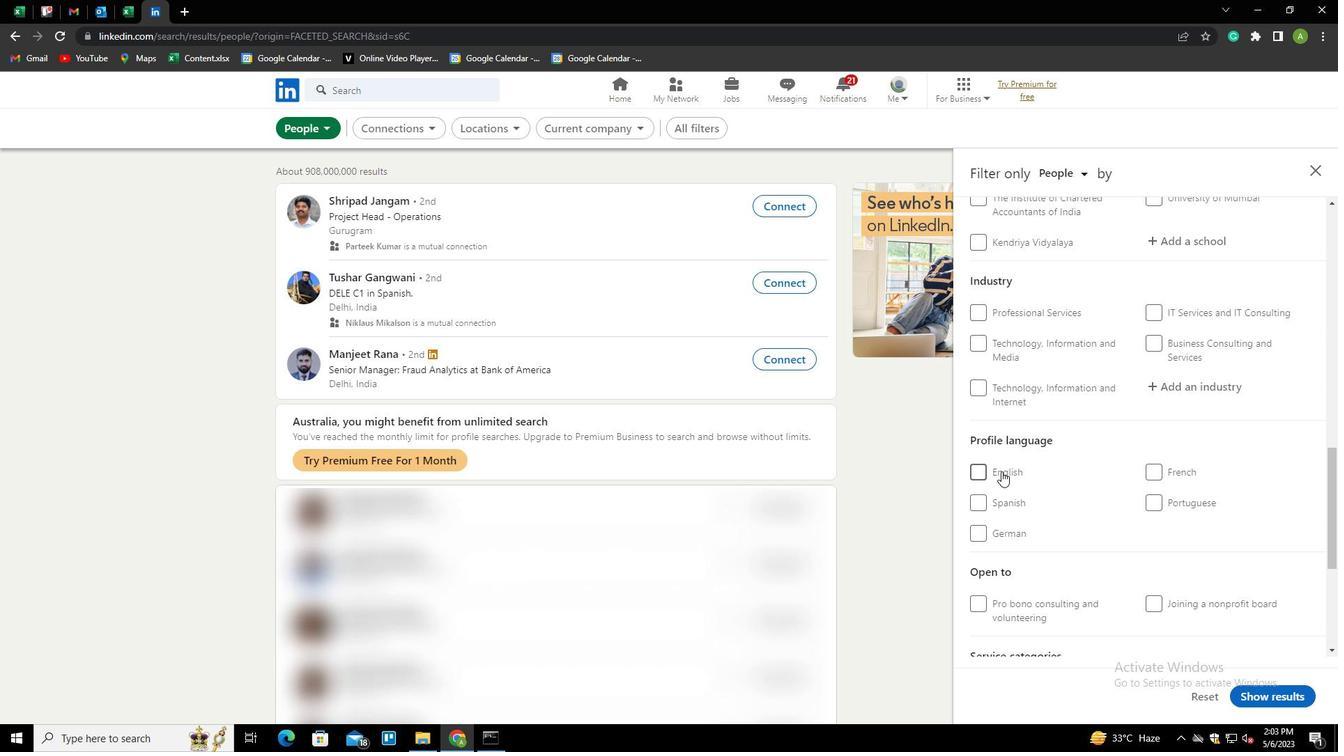 
Action: Mouse pressed left at (1001, 471)
Screenshot: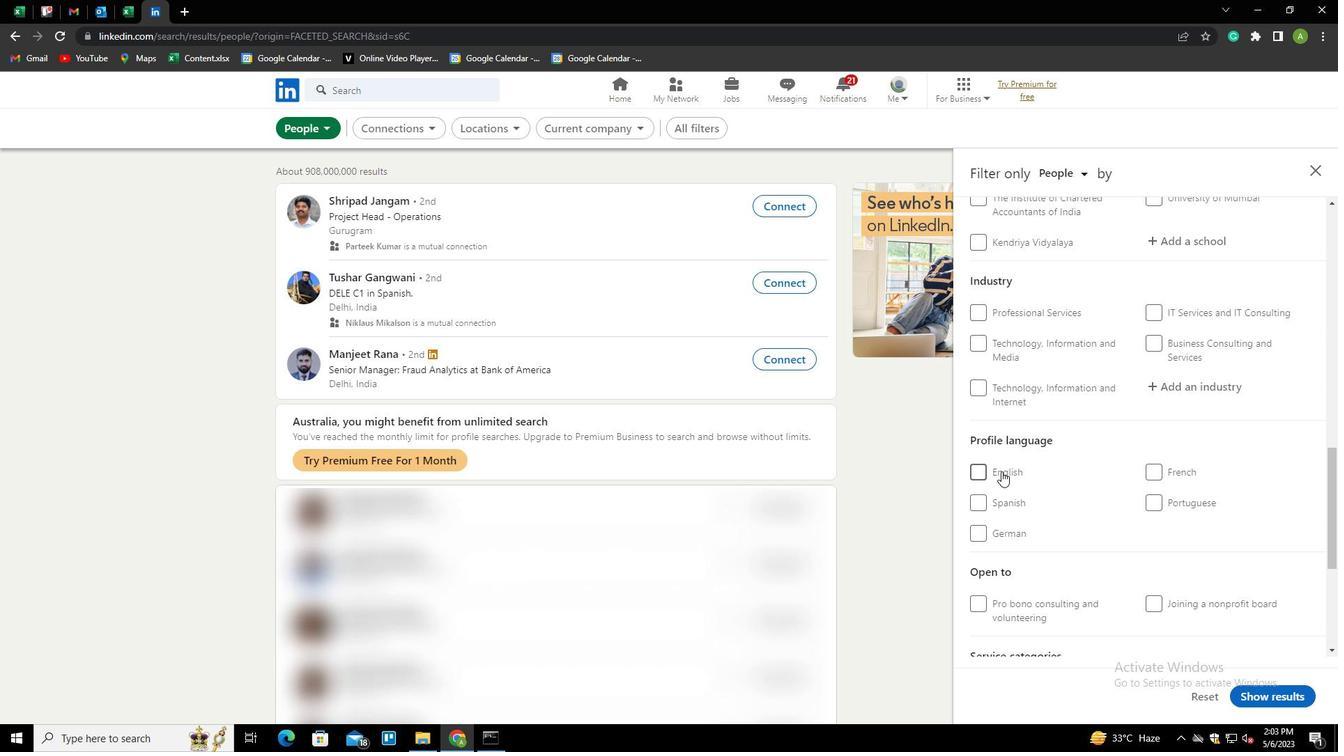 
Action: Mouse moved to (973, 472)
Screenshot: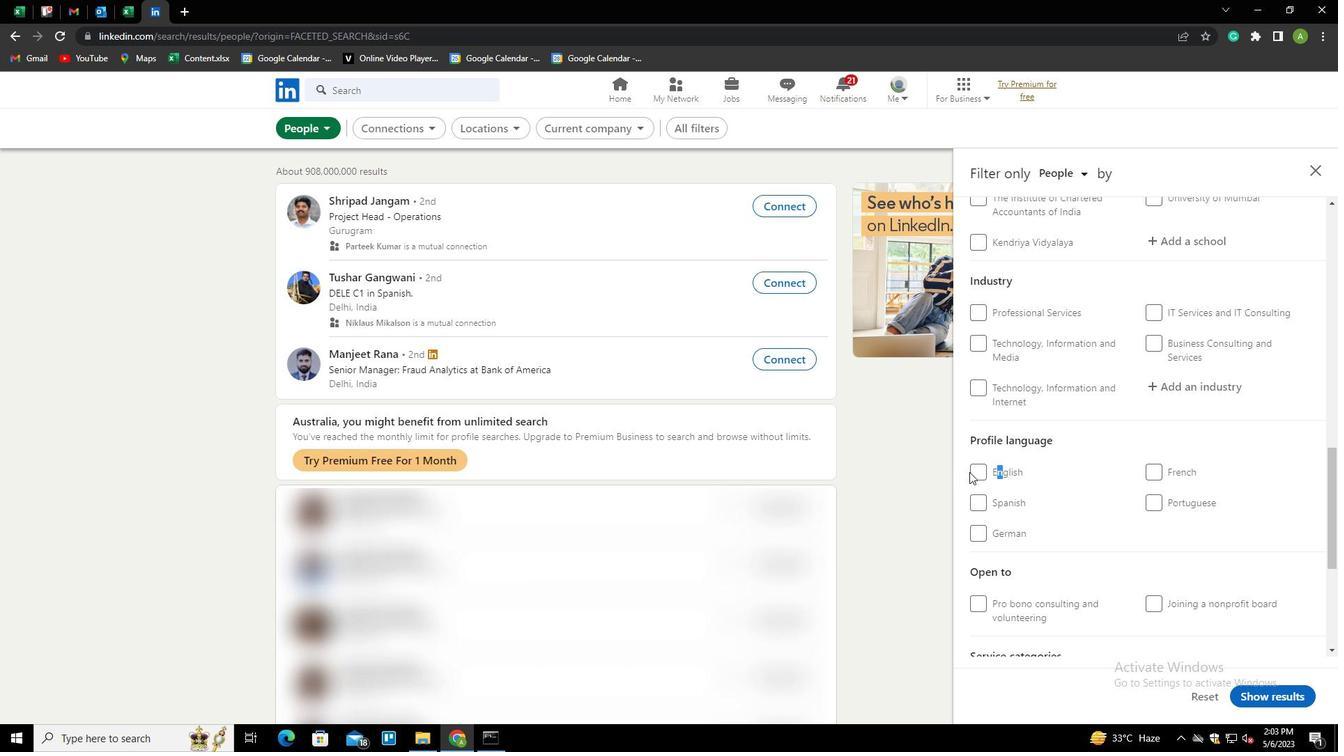 
Action: Mouse pressed left at (973, 472)
Screenshot: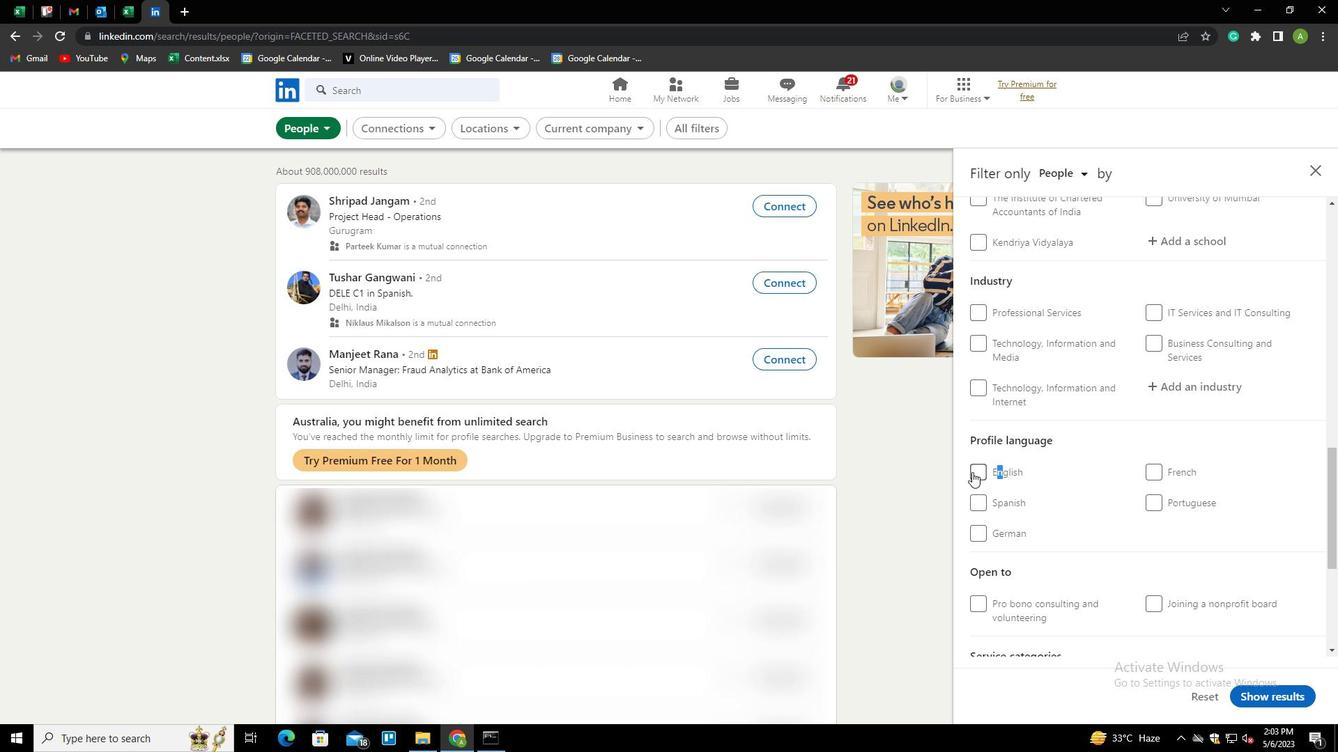 
Action: Mouse moved to (1195, 483)
Screenshot: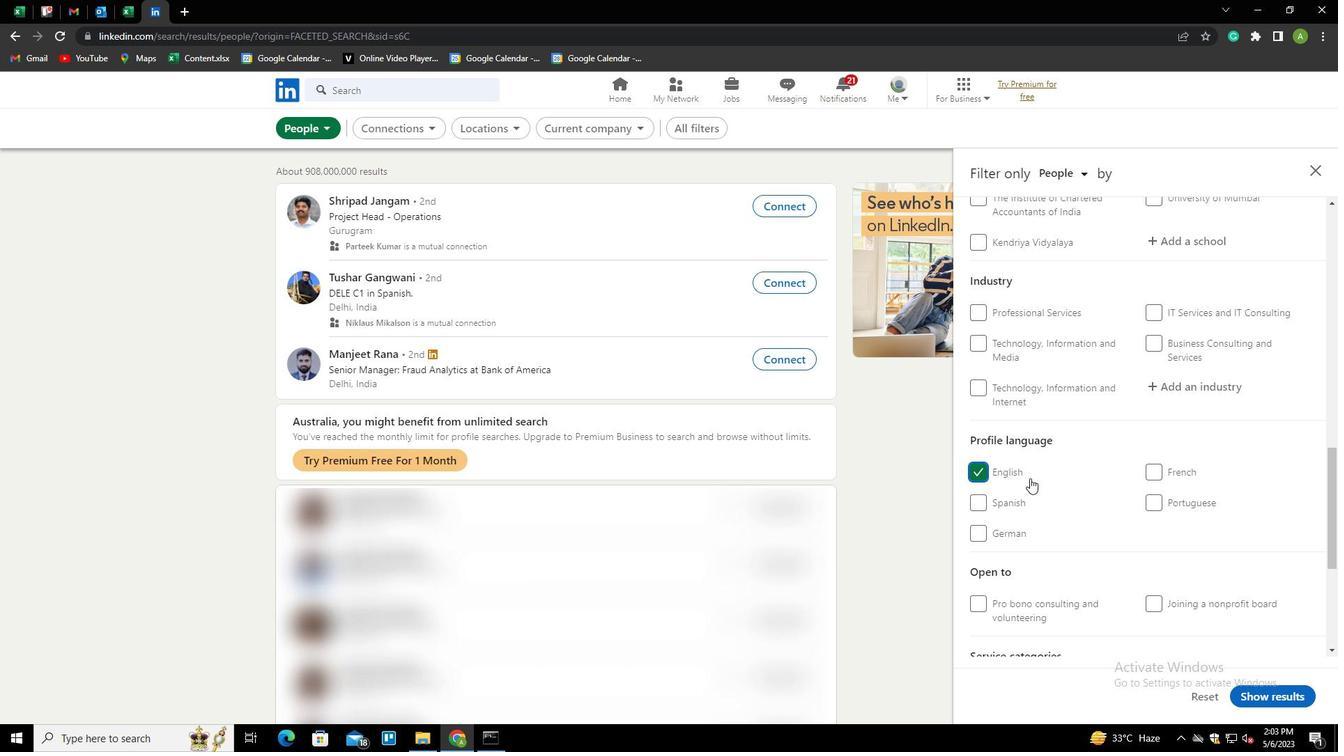 
Action: Mouse scrolled (1195, 483) with delta (0, 0)
Screenshot: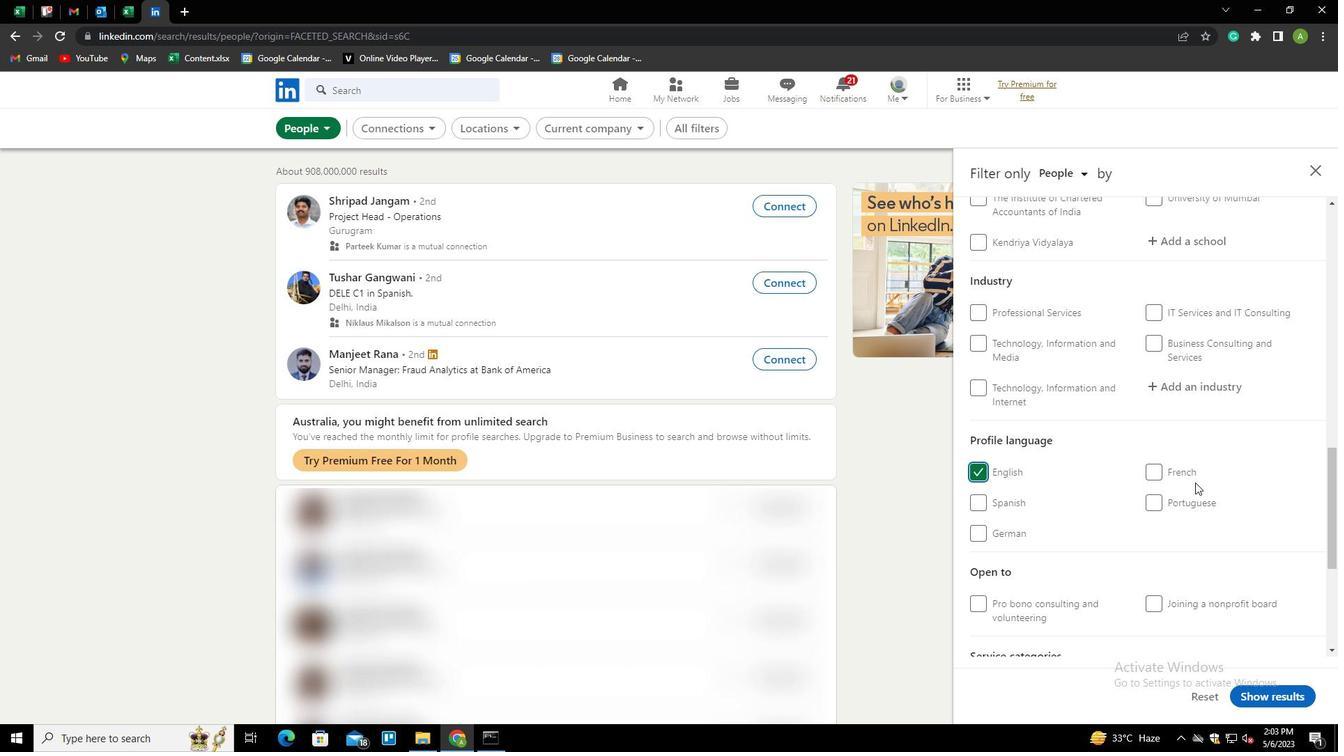 
Action: Mouse scrolled (1195, 483) with delta (0, 0)
Screenshot: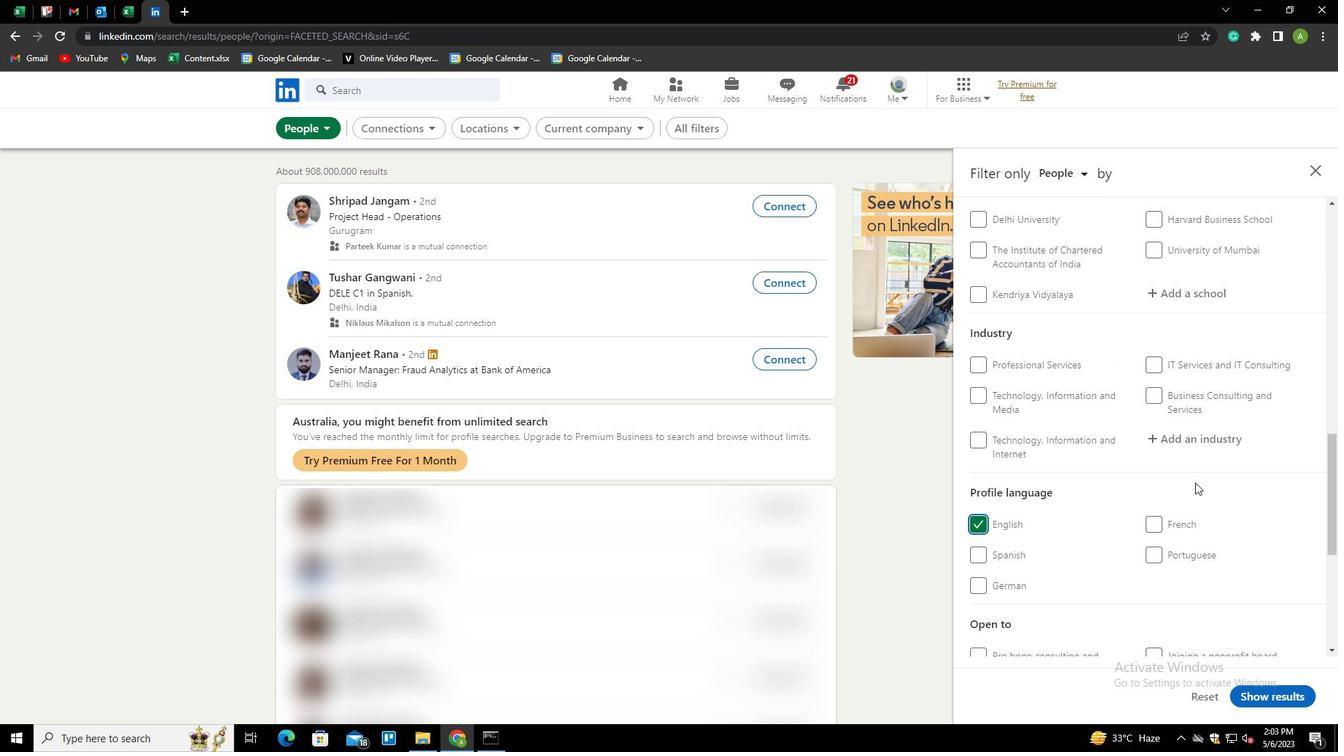 
Action: Mouse scrolled (1195, 483) with delta (0, 0)
Screenshot: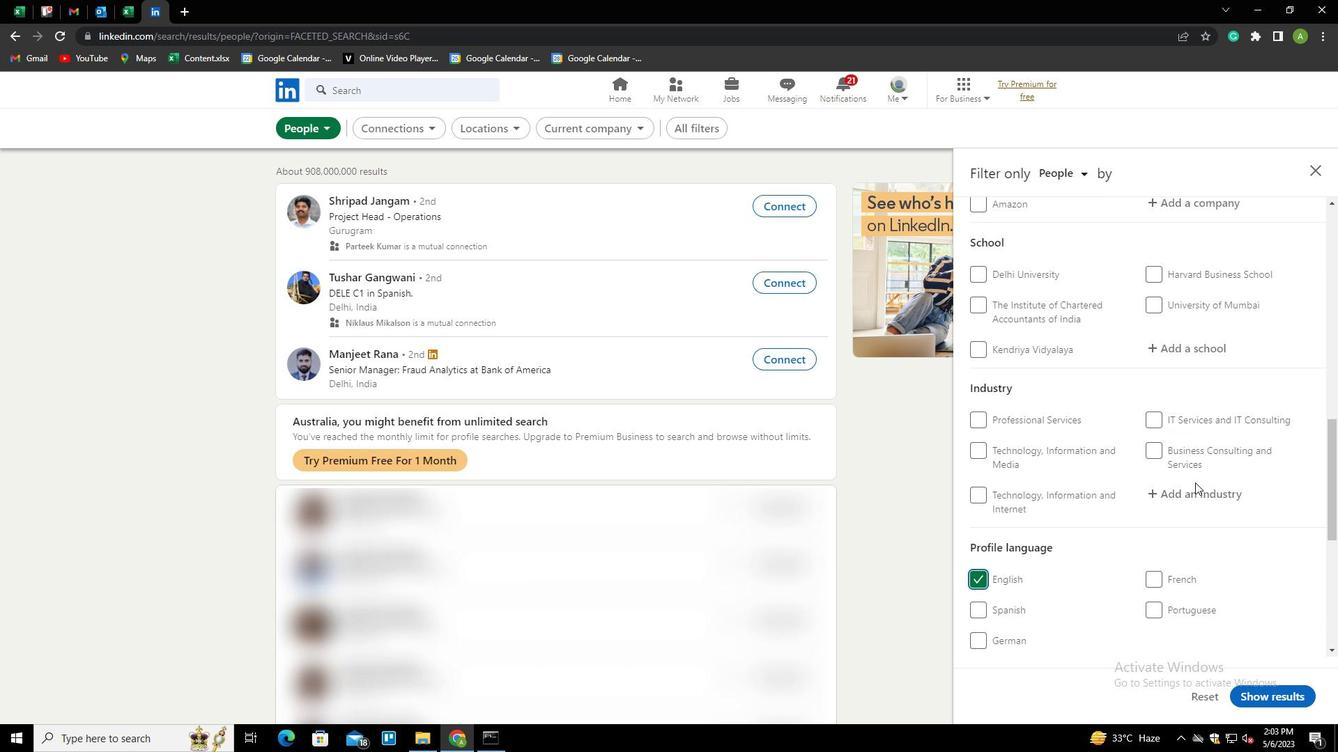 
Action: Mouse scrolled (1195, 483) with delta (0, 0)
Screenshot: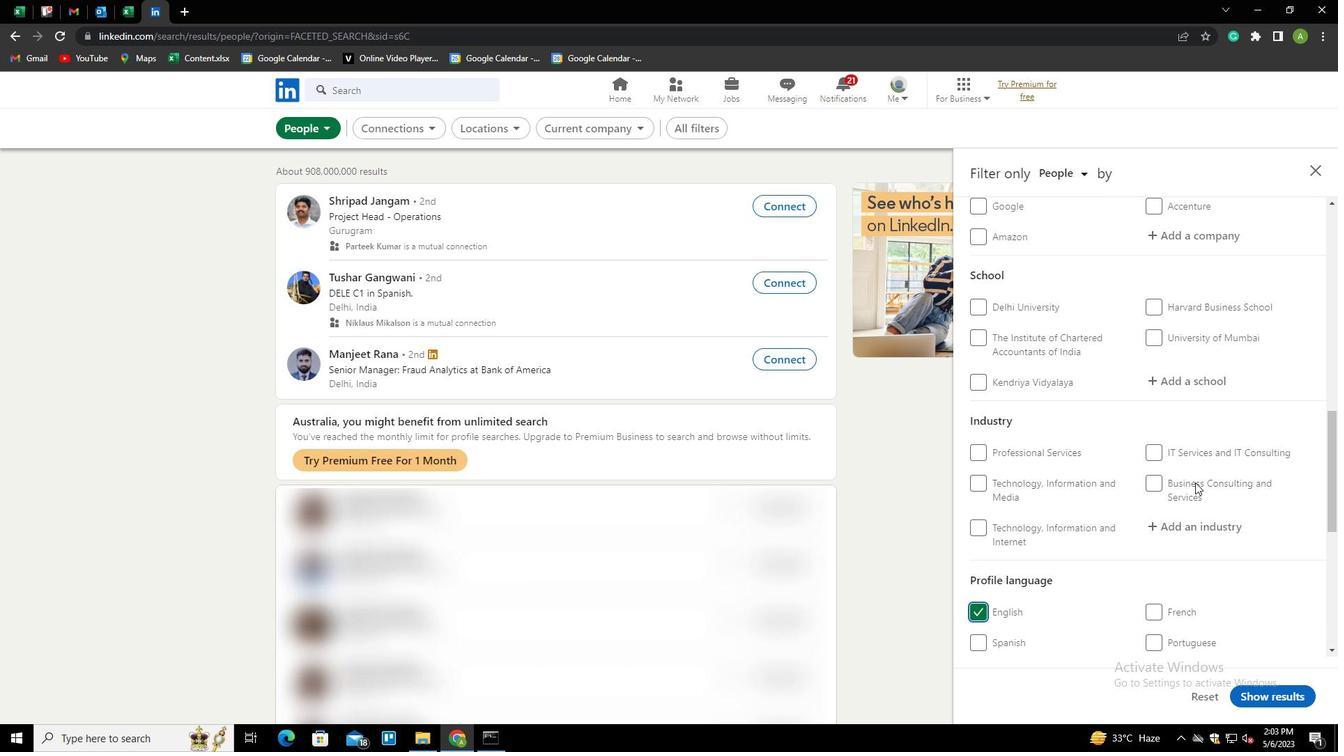 
Action: Mouse scrolled (1195, 483) with delta (0, 0)
Screenshot: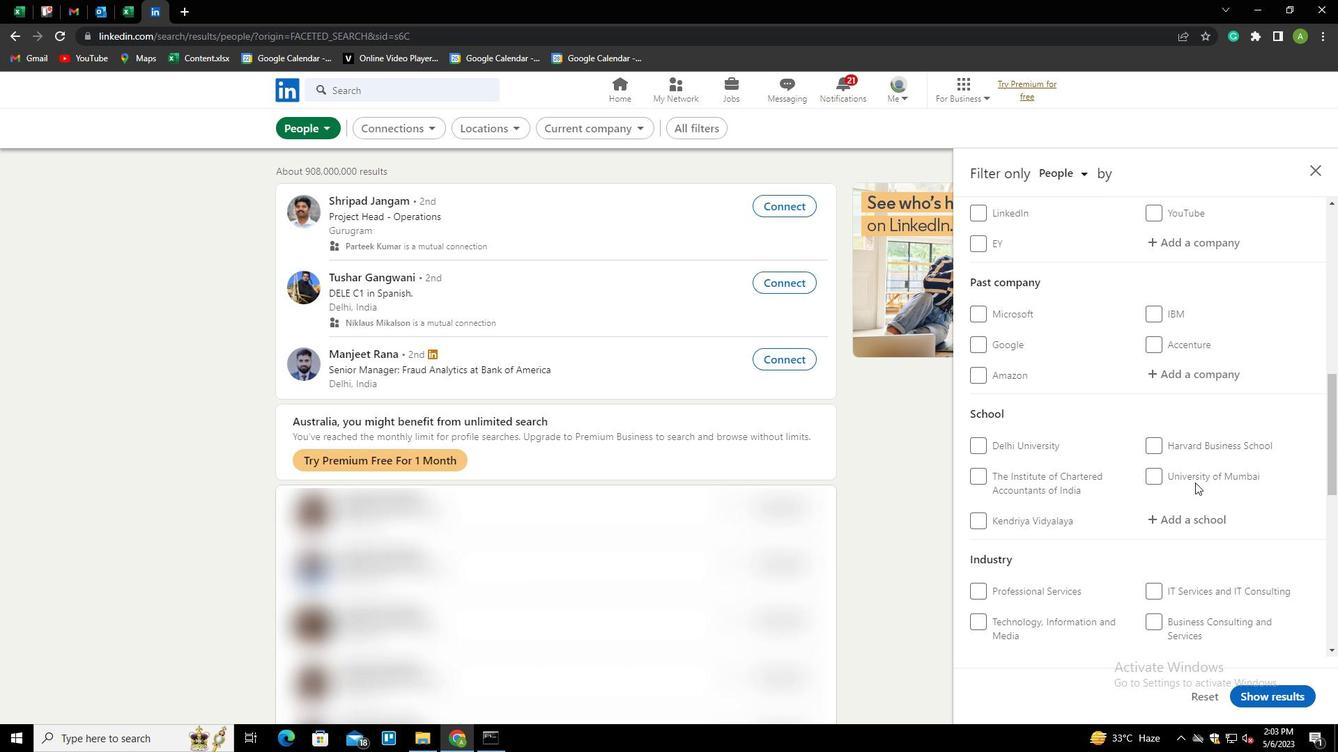 
Action: Mouse scrolled (1195, 483) with delta (0, 0)
Screenshot: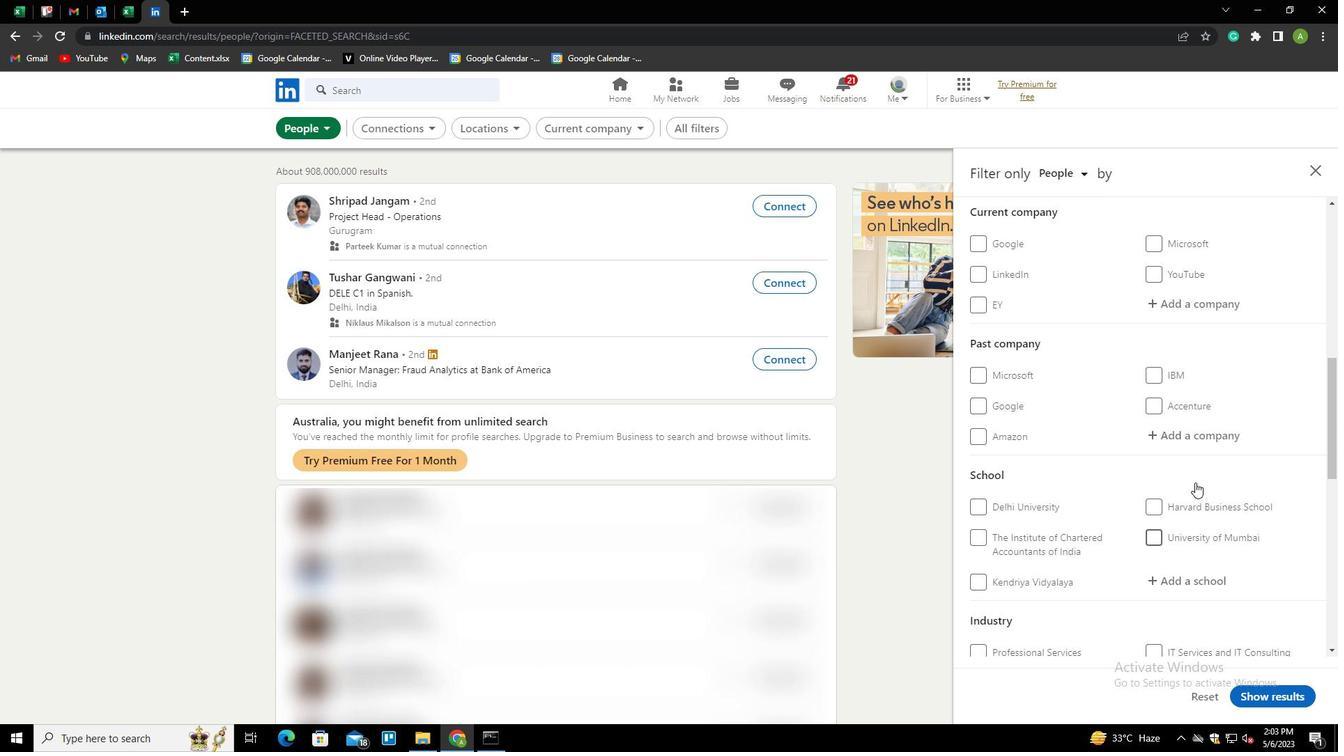 
Action: Mouse moved to (1185, 384)
Screenshot: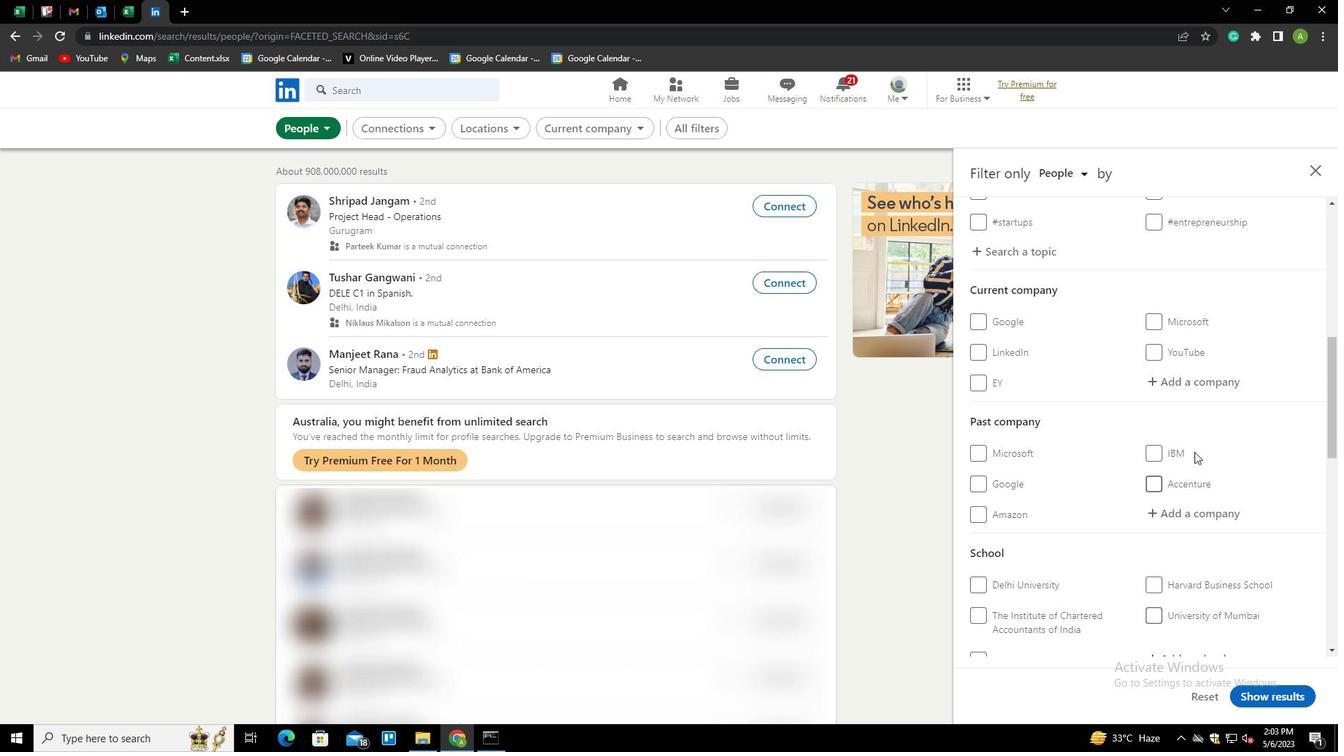 
Action: Mouse pressed left at (1185, 384)
Screenshot: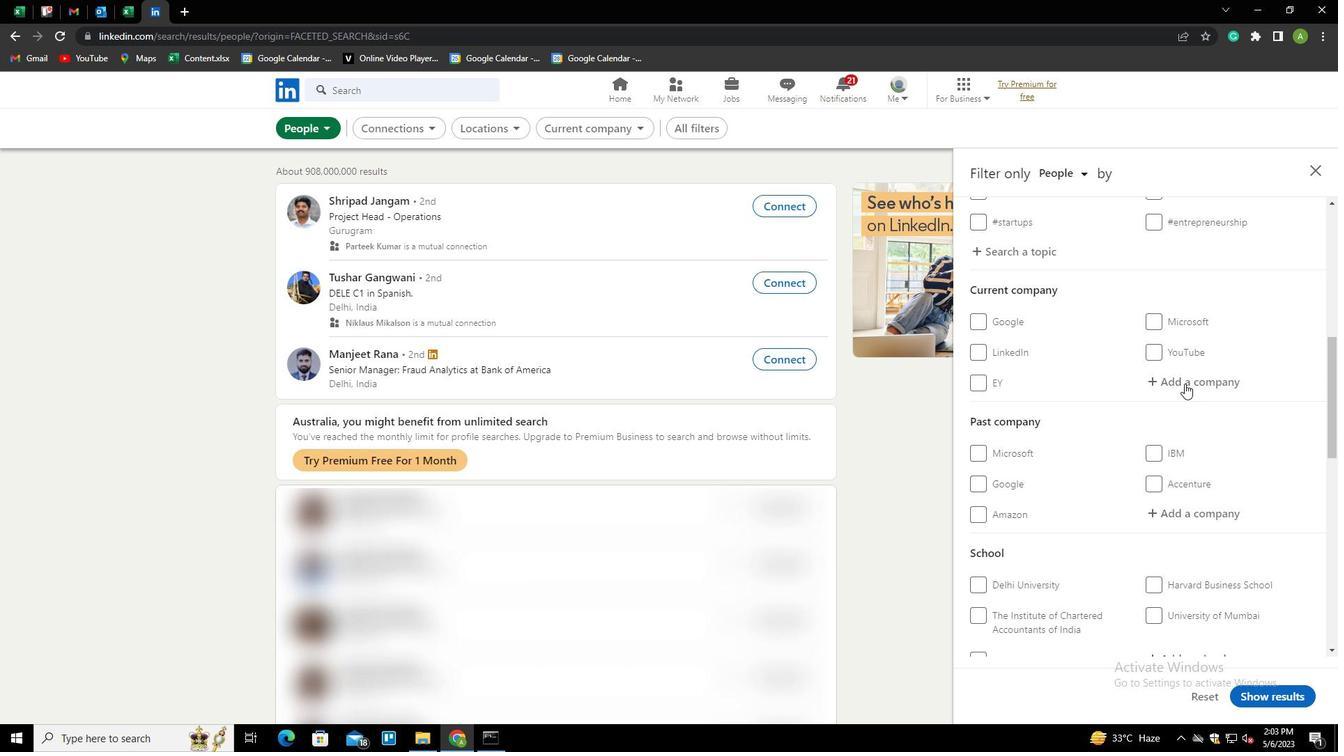 
Action: Mouse moved to (1181, 383)
Screenshot: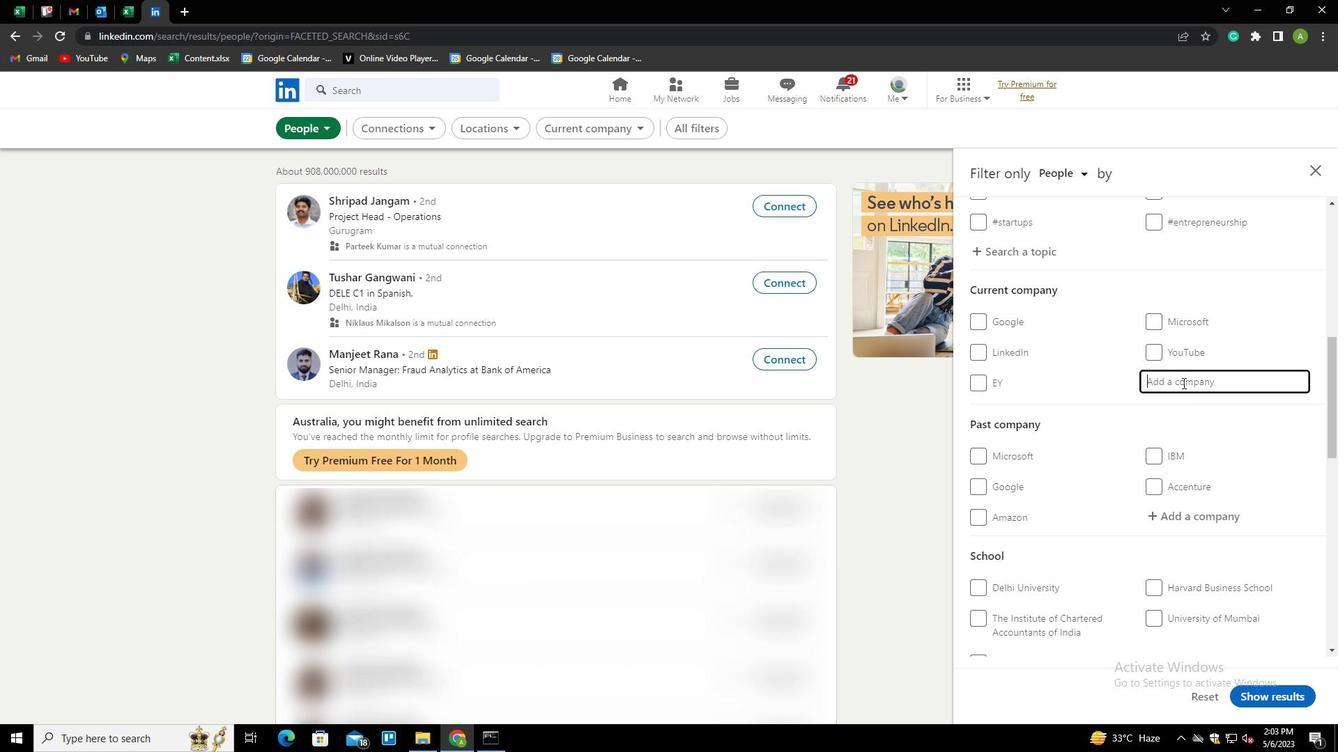 
Action: Key pressed <Key.shift>
Screenshot: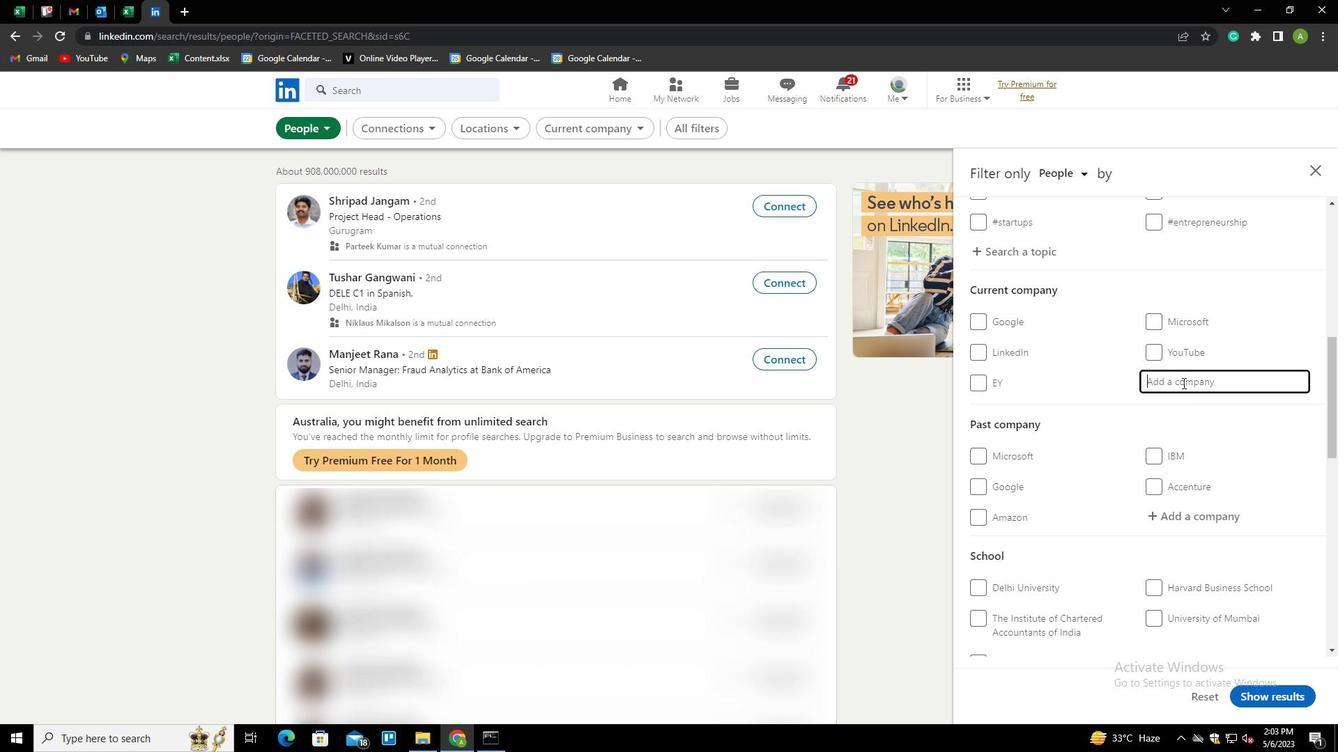 
Action: Mouse moved to (1178, 384)
Screenshot: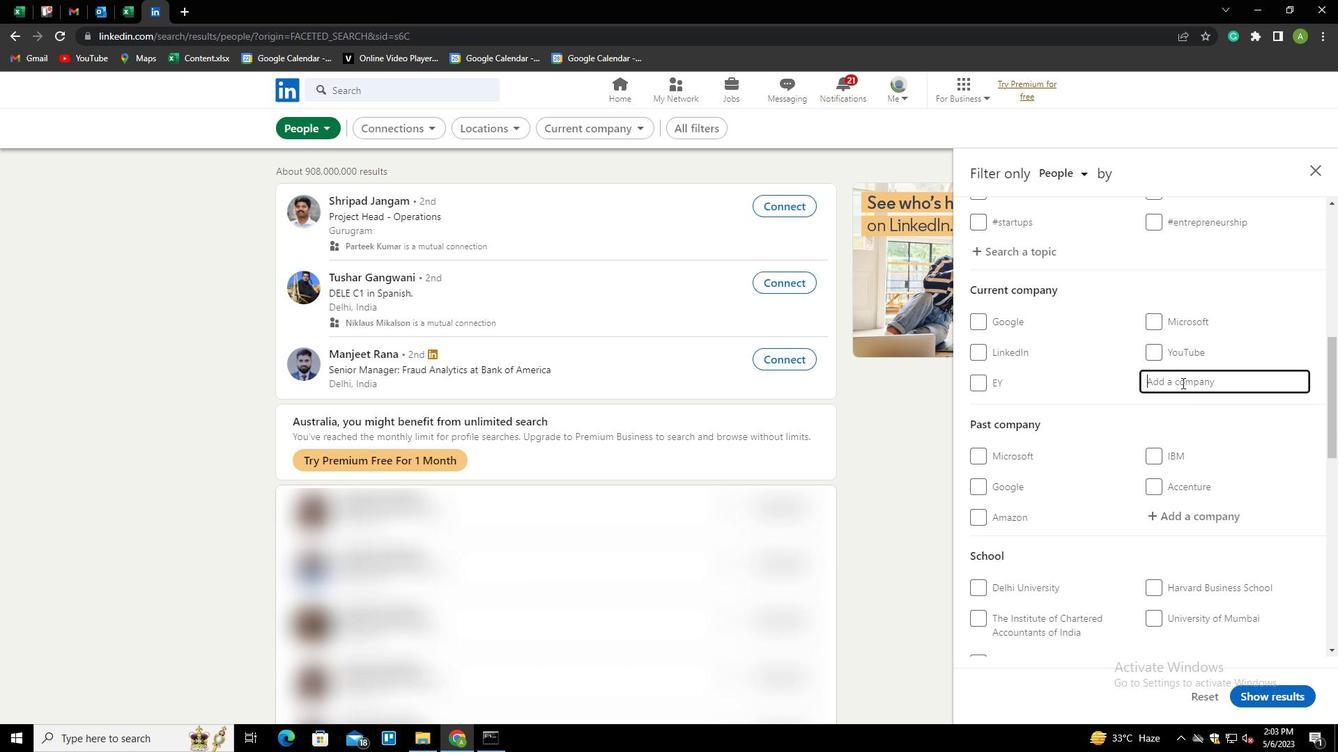
Action: Key pressed THE<Key.space><Key.shift>MARKET<Key.space><Key.shift>HUNTERS<Key.down><Key.enter>
Screenshot: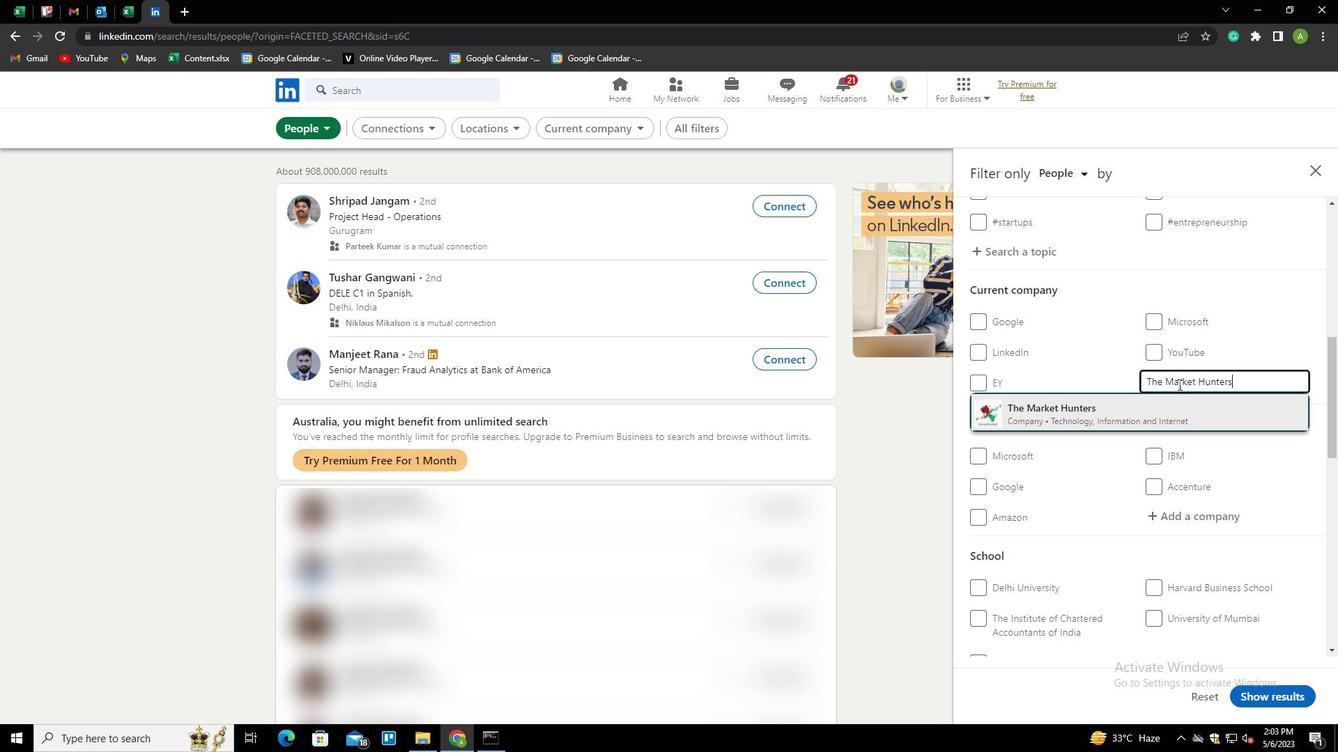 
Action: Mouse moved to (1175, 390)
Screenshot: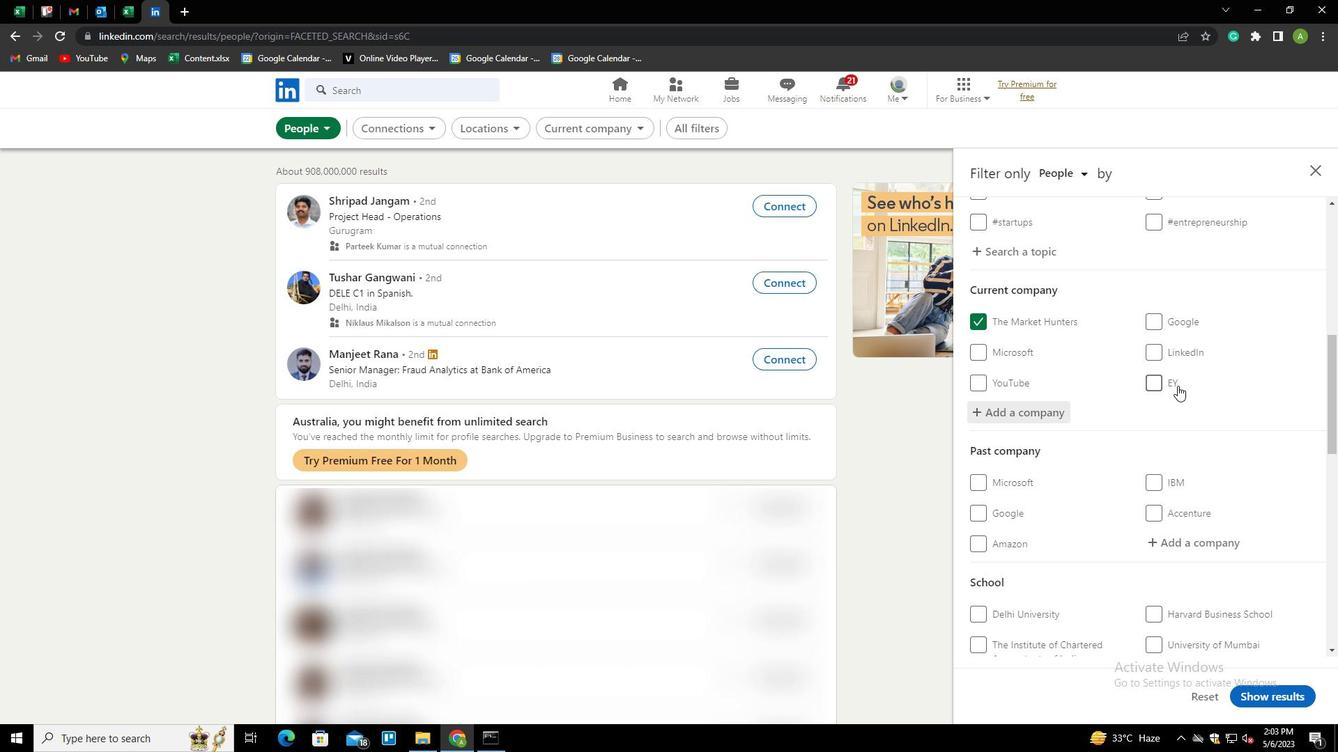 
Action: Mouse scrolled (1175, 389) with delta (0, 0)
Screenshot: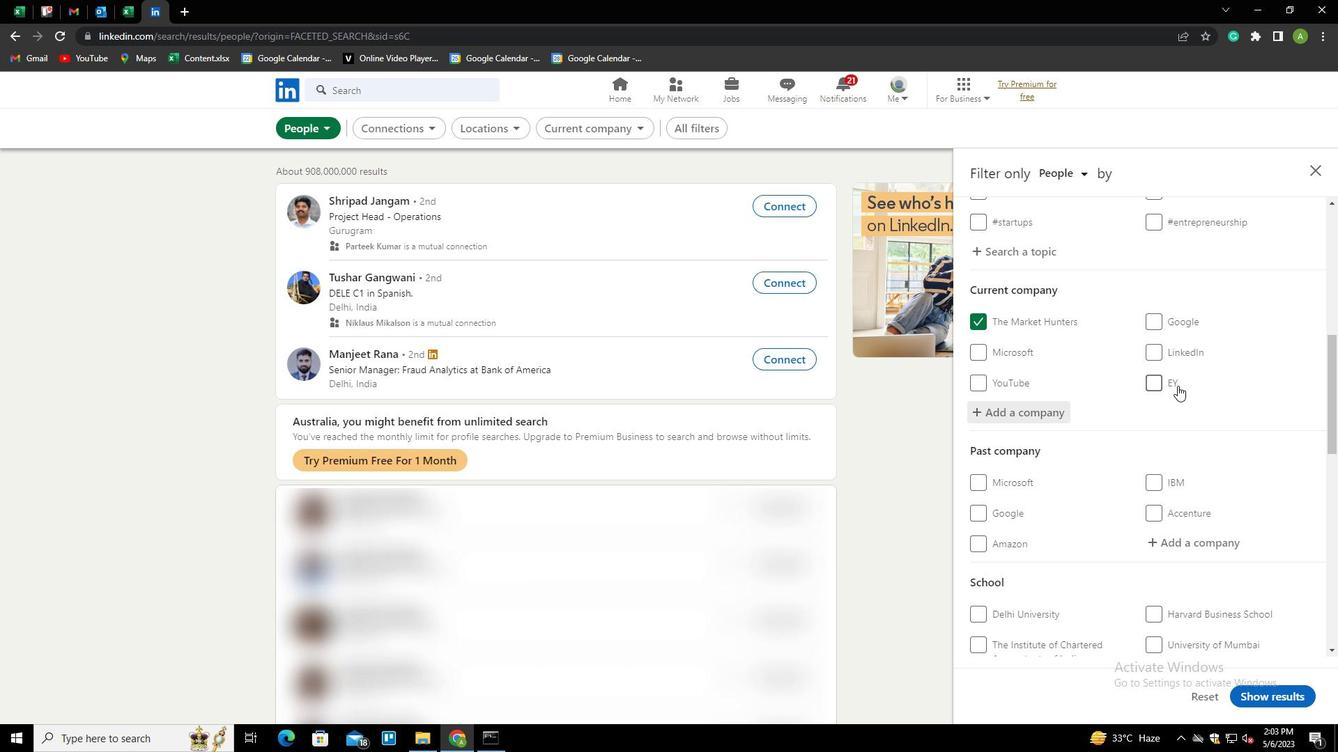 
Action: Mouse moved to (1175, 391)
Screenshot: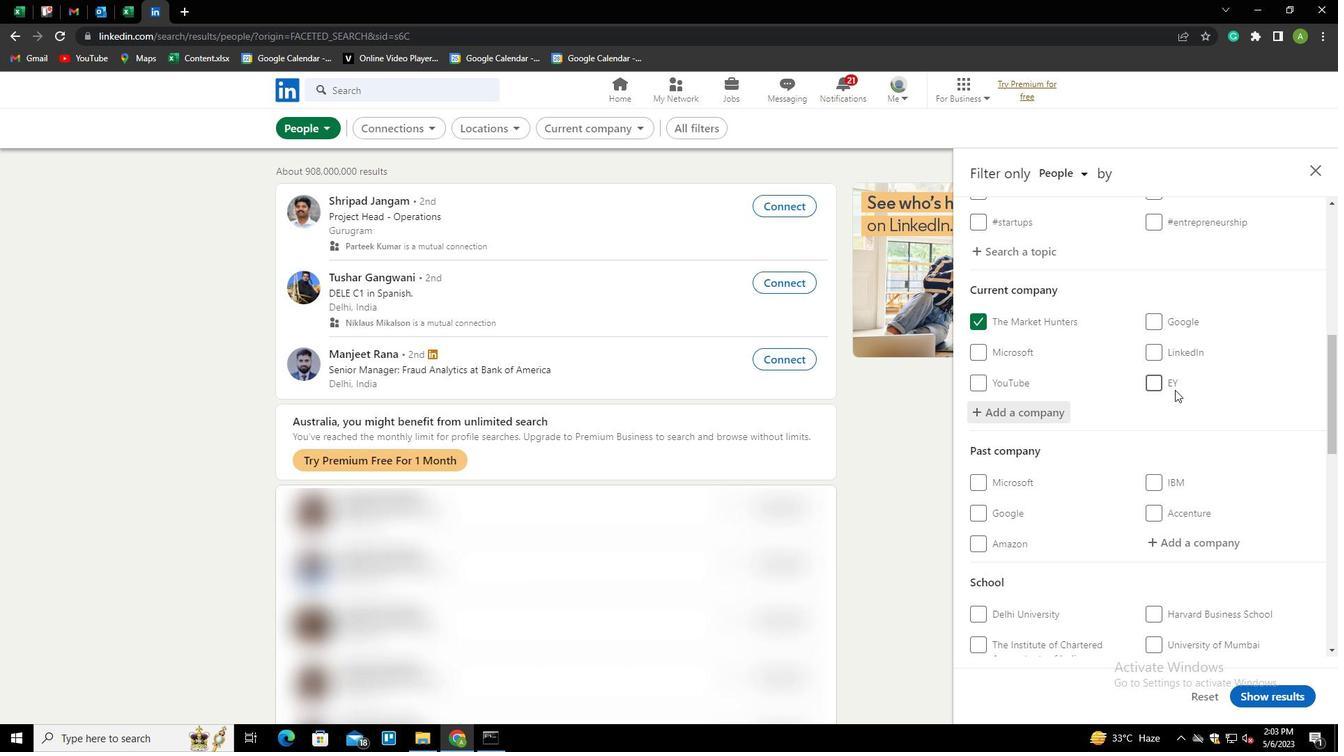 
Action: Mouse scrolled (1175, 390) with delta (0, 0)
Screenshot: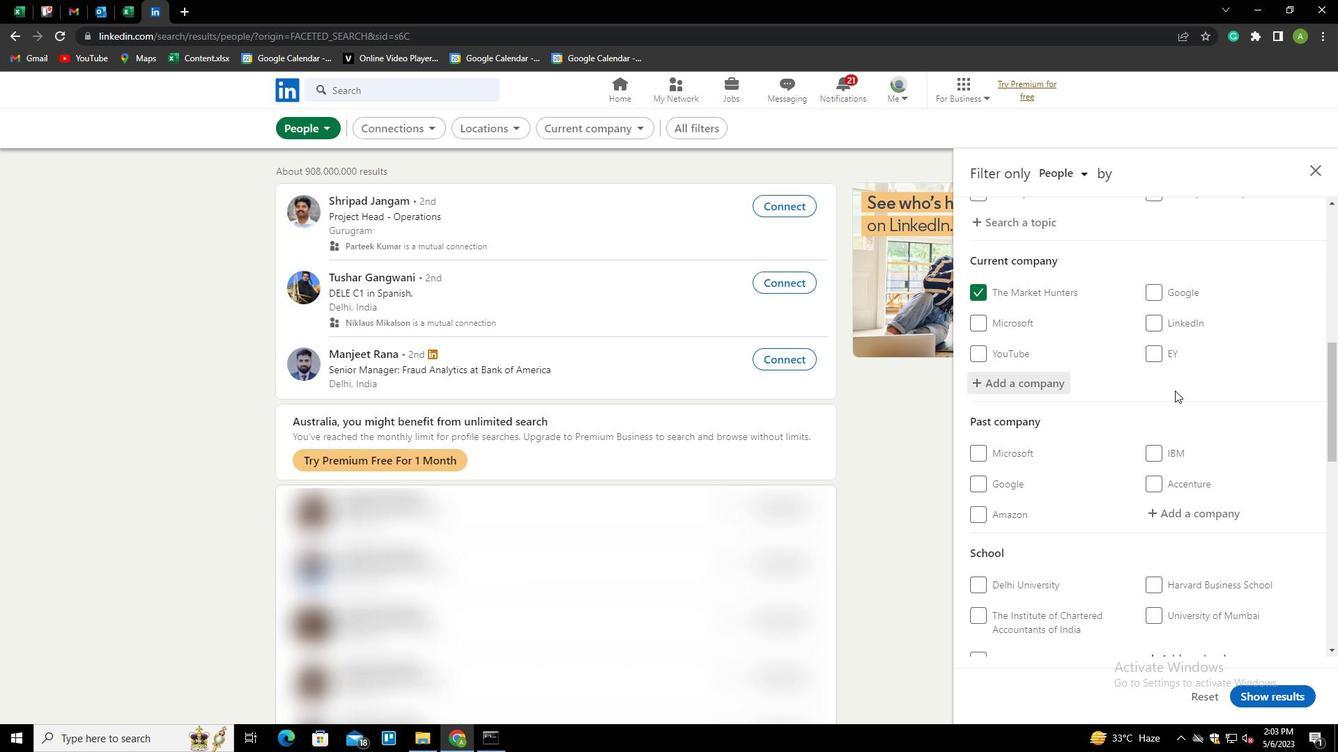 
Action: Mouse moved to (1175, 391)
Screenshot: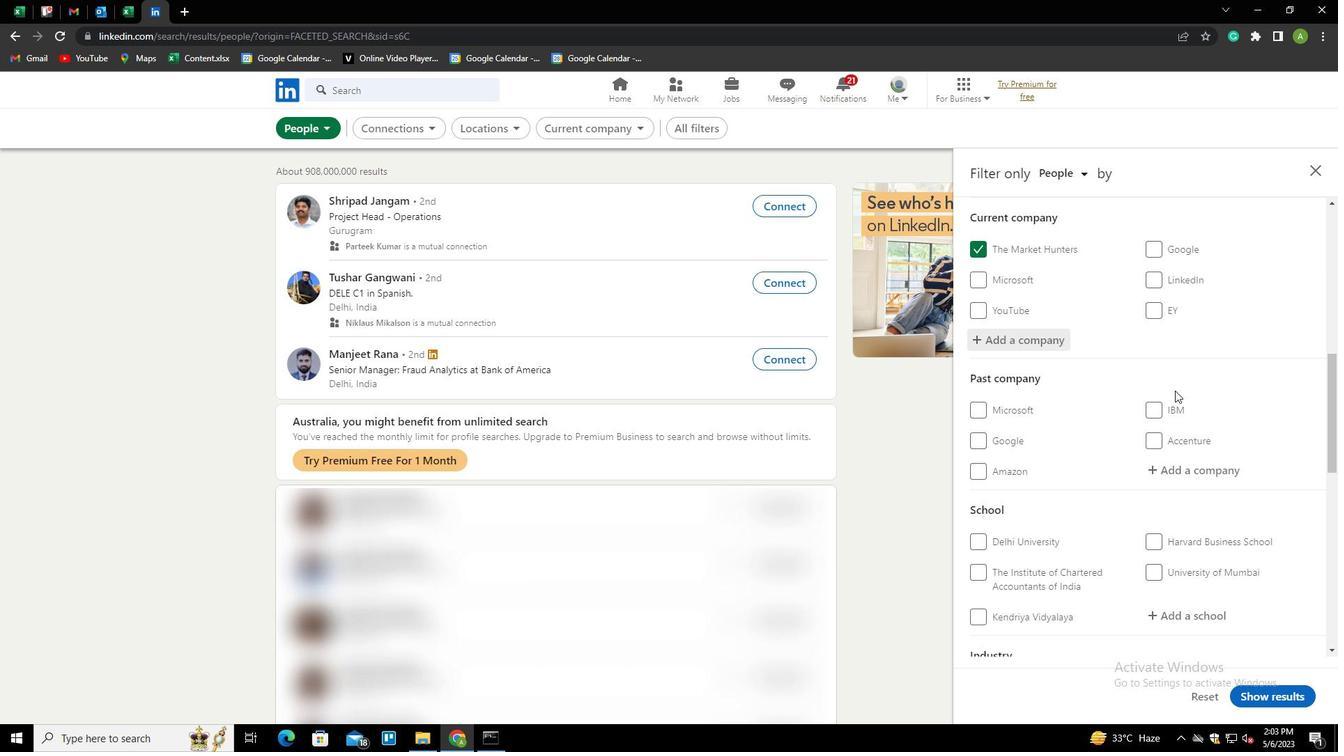 
Action: Mouse scrolled (1175, 390) with delta (0, 0)
Screenshot: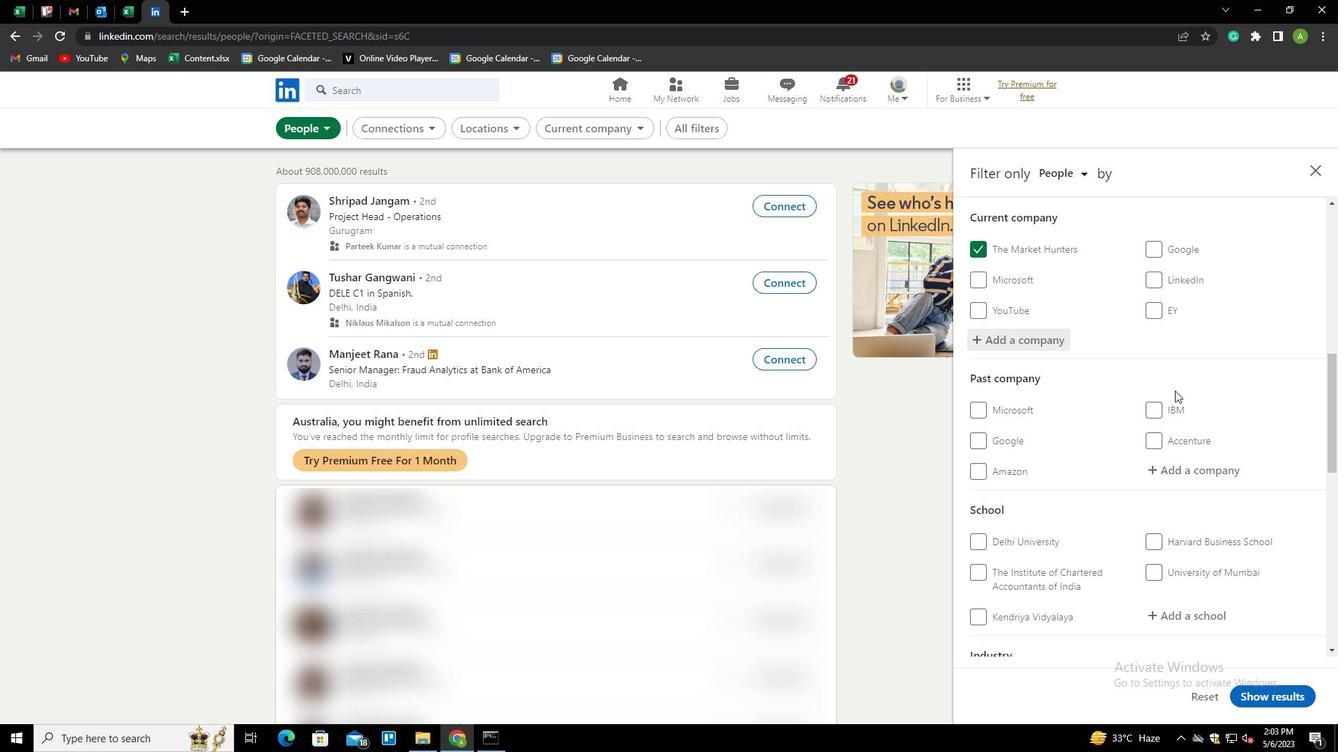 
Action: Mouse moved to (1173, 391)
Screenshot: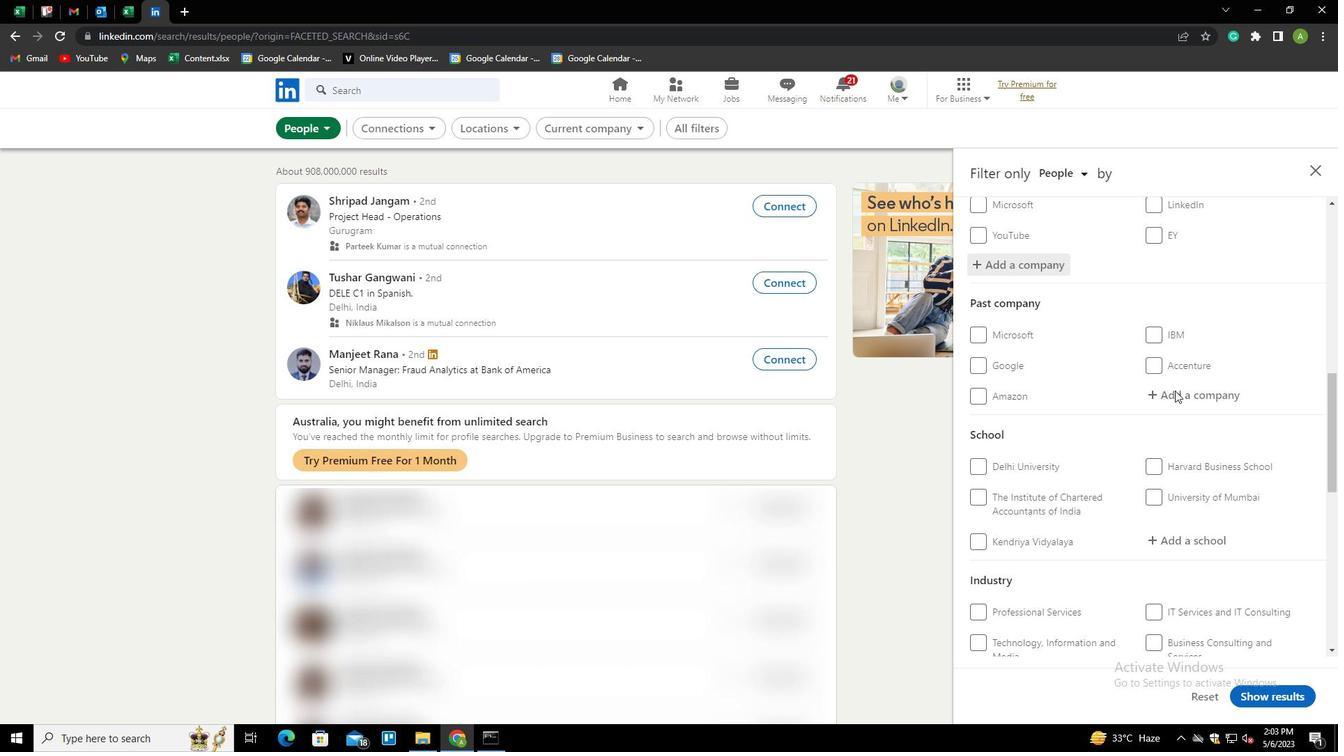 
Action: Mouse scrolled (1173, 391) with delta (0, 0)
Screenshot: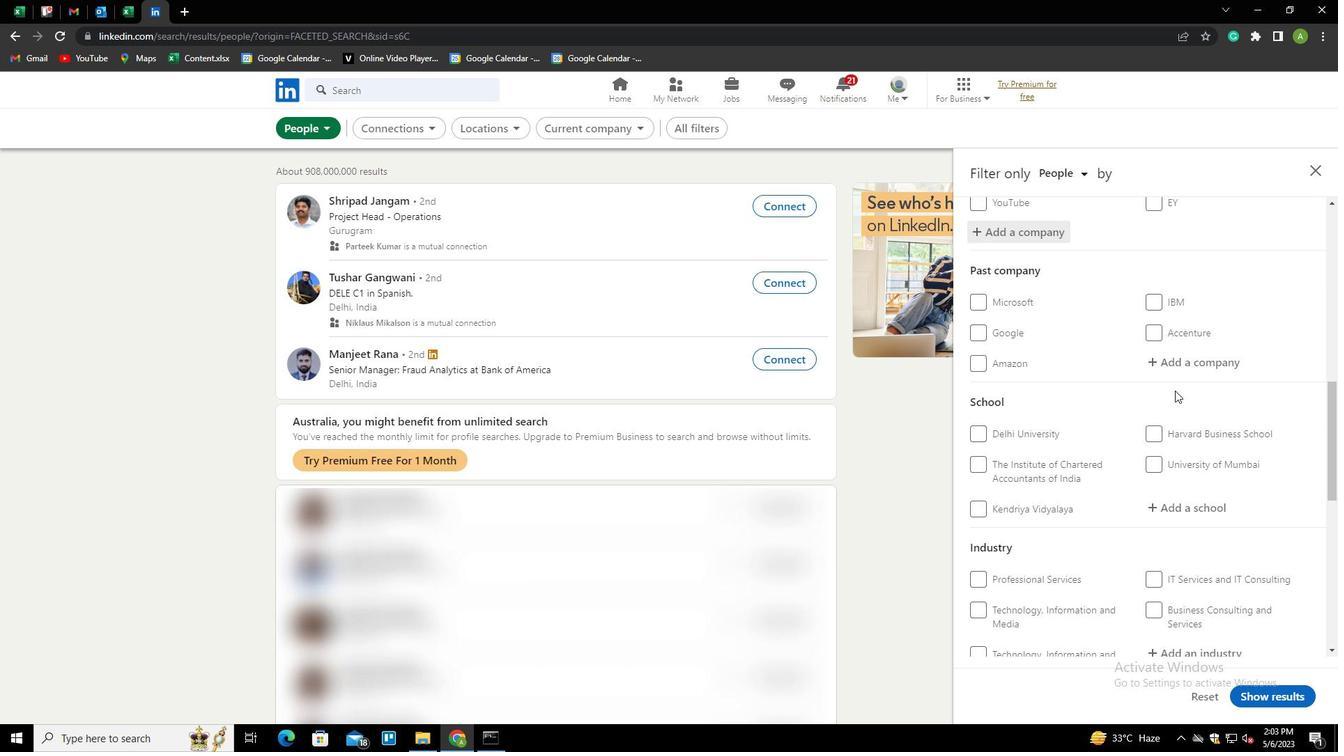 
Action: Mouse moved to (1177, 410)
Screenshot: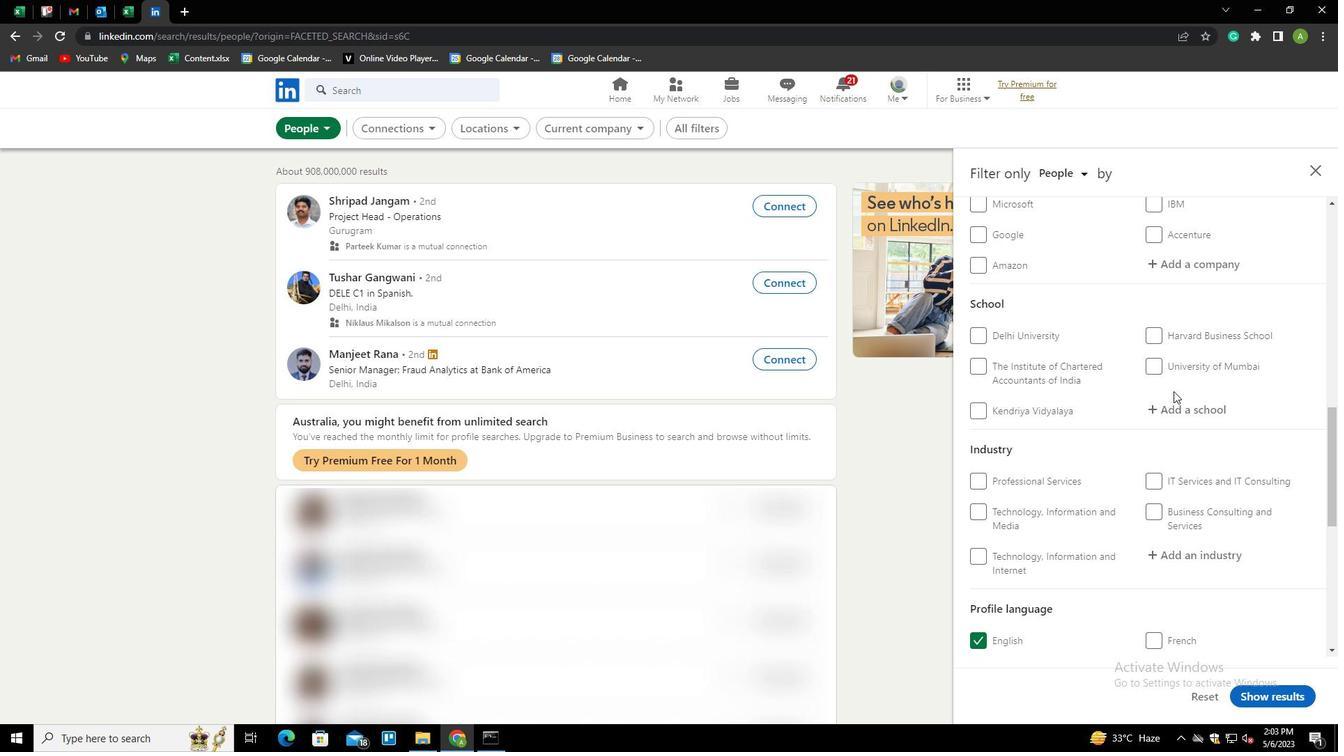 
Action: Mouse pressed left at (1177, 410)
Screenshot: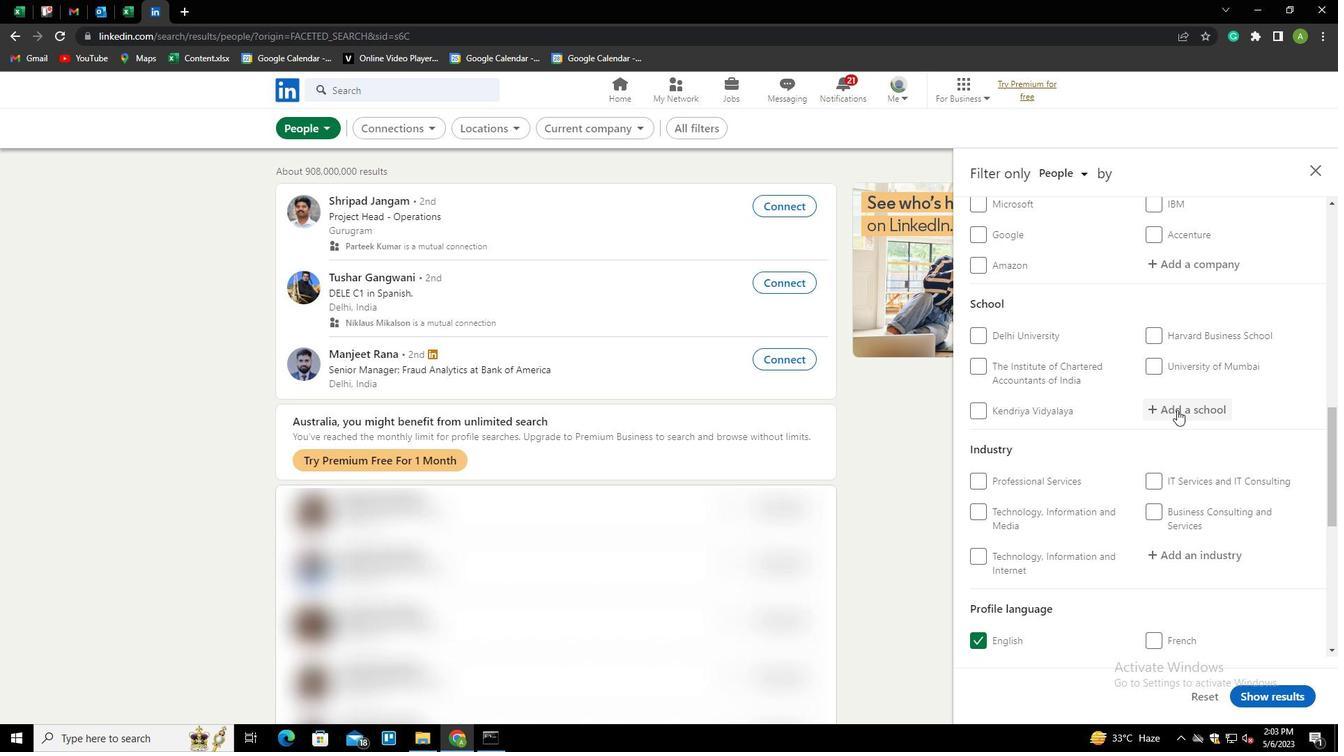 
Action: Key pressed <Key.shift>KASTURBA<Key.space><Key.shift>MEDICAL<Key.space>C<Key.shift><Key.backspace><Key.shift>COLLEGEM<Key.space><Key.shift><Key.backspace><Key.backspace><Key.shift><<Key.backspace>,<Key.space><Key.shift>MA<Key.down><Key.enter>
Screenshot: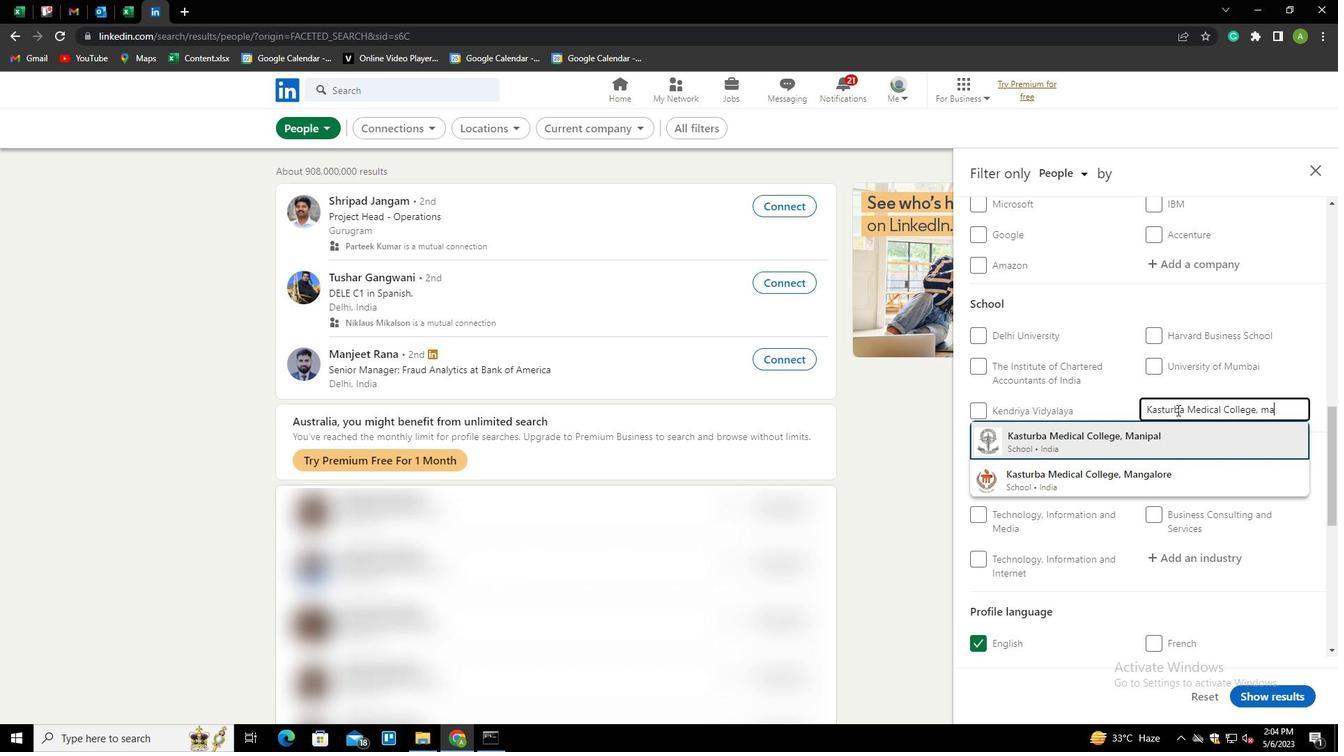 
Action: Mouse moved to (1192, 401)
Screenshot: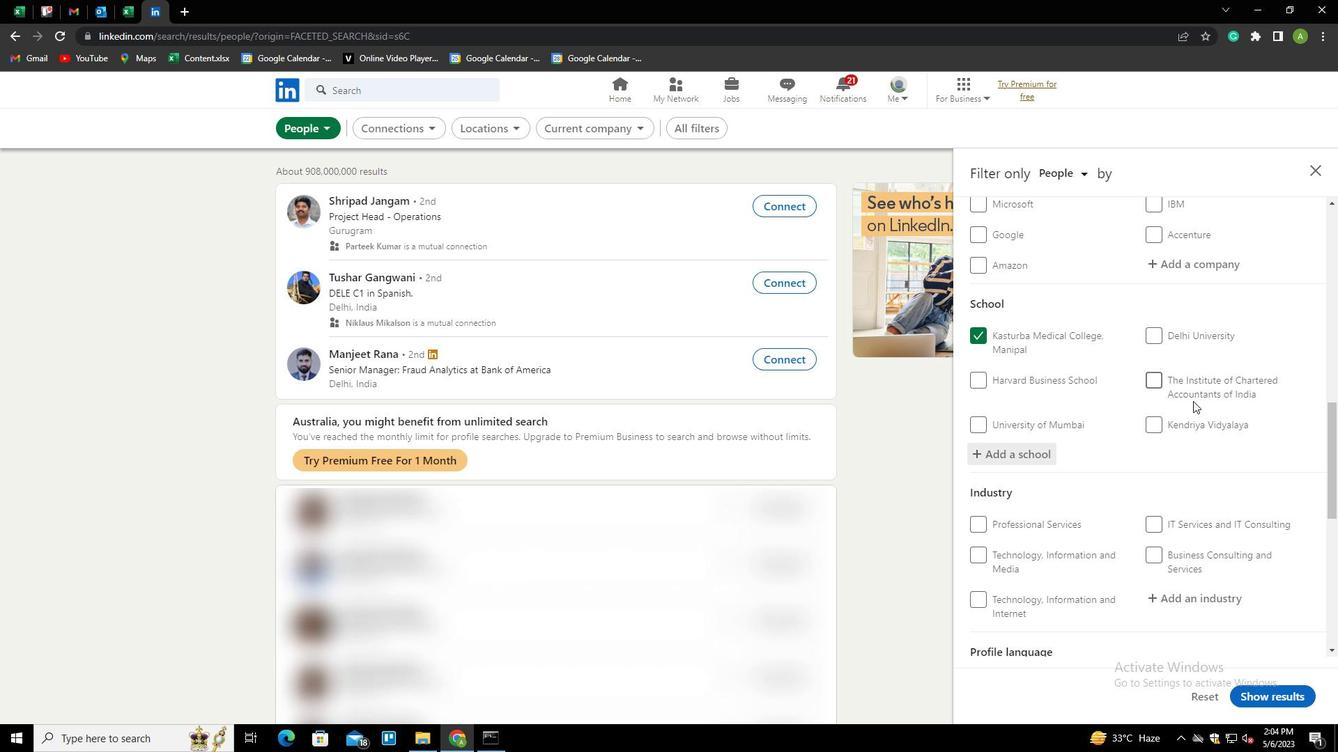 
Action: Mouse scrolled (1192, 400) with delta (0, 0)
Screenshot: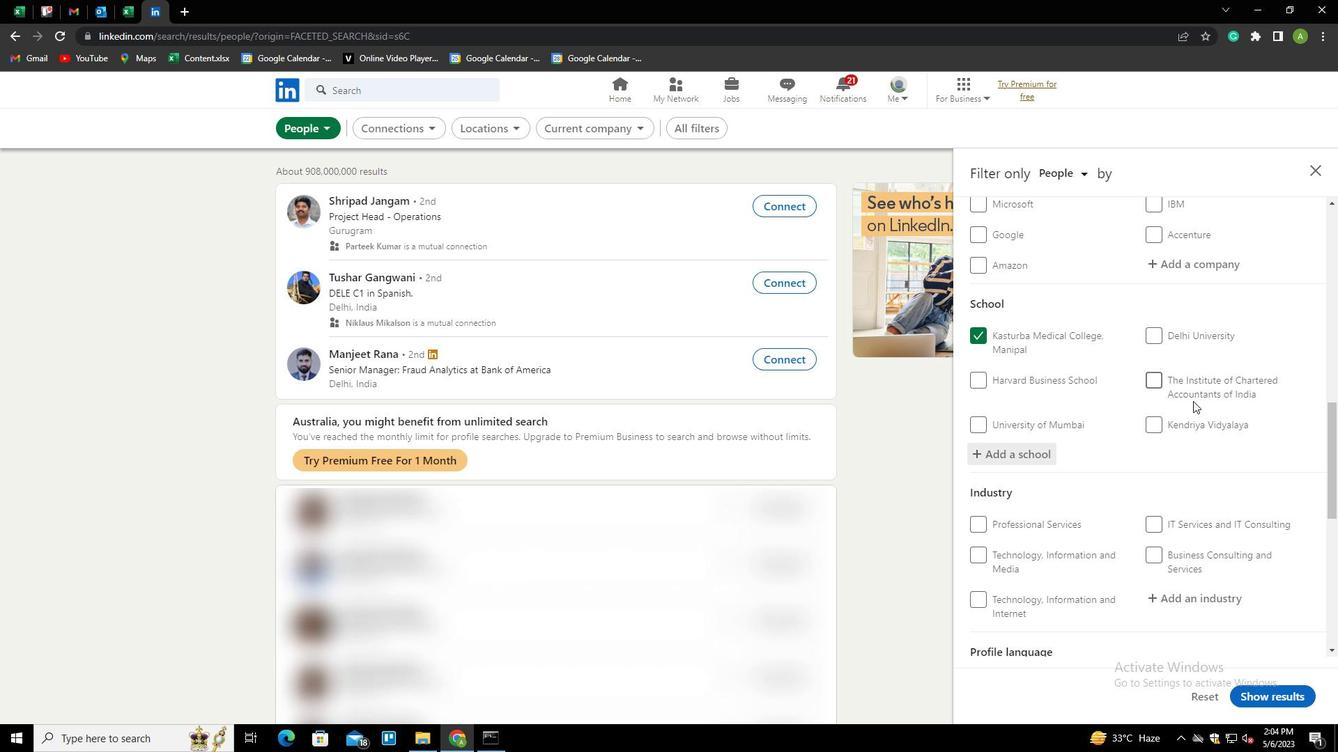 
Action: Mouse scrolled (1192, 400) with delta (0, 0)
Screenshot: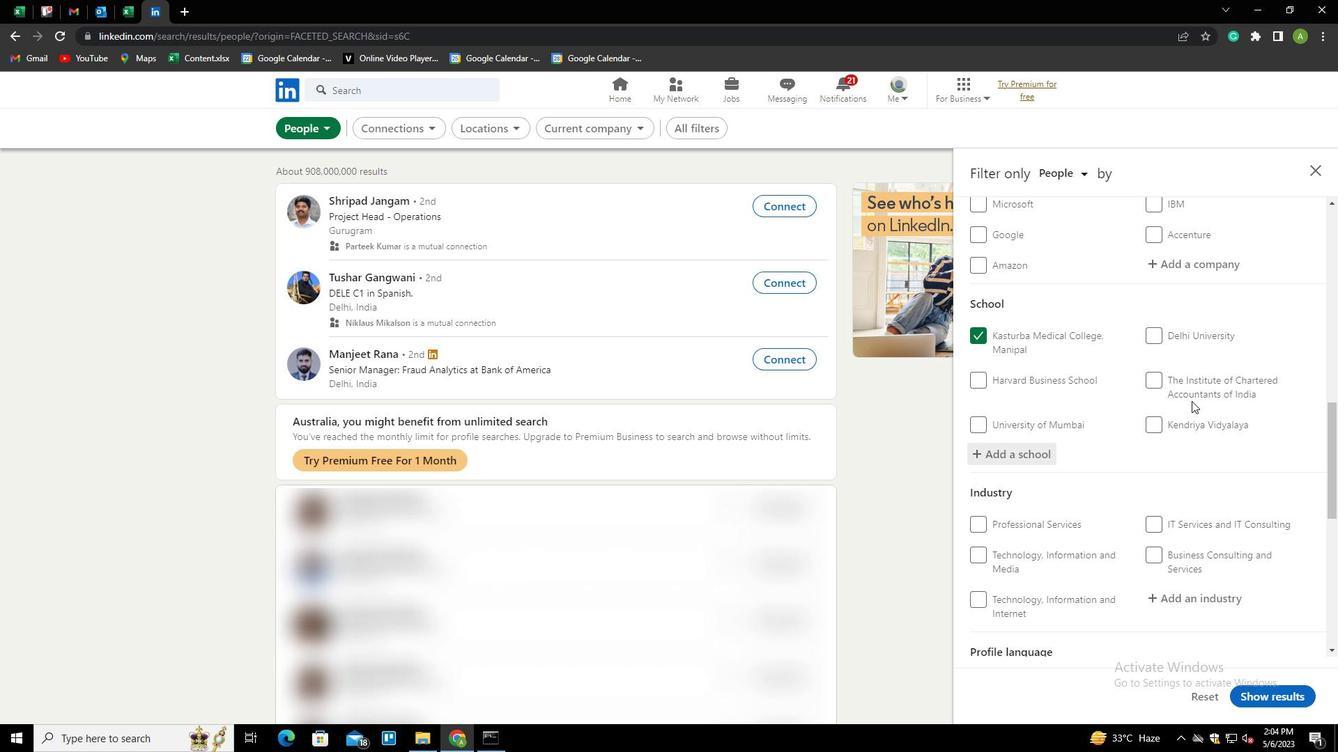 
Action: Mouse moved to (1183, 465)
Screenshot: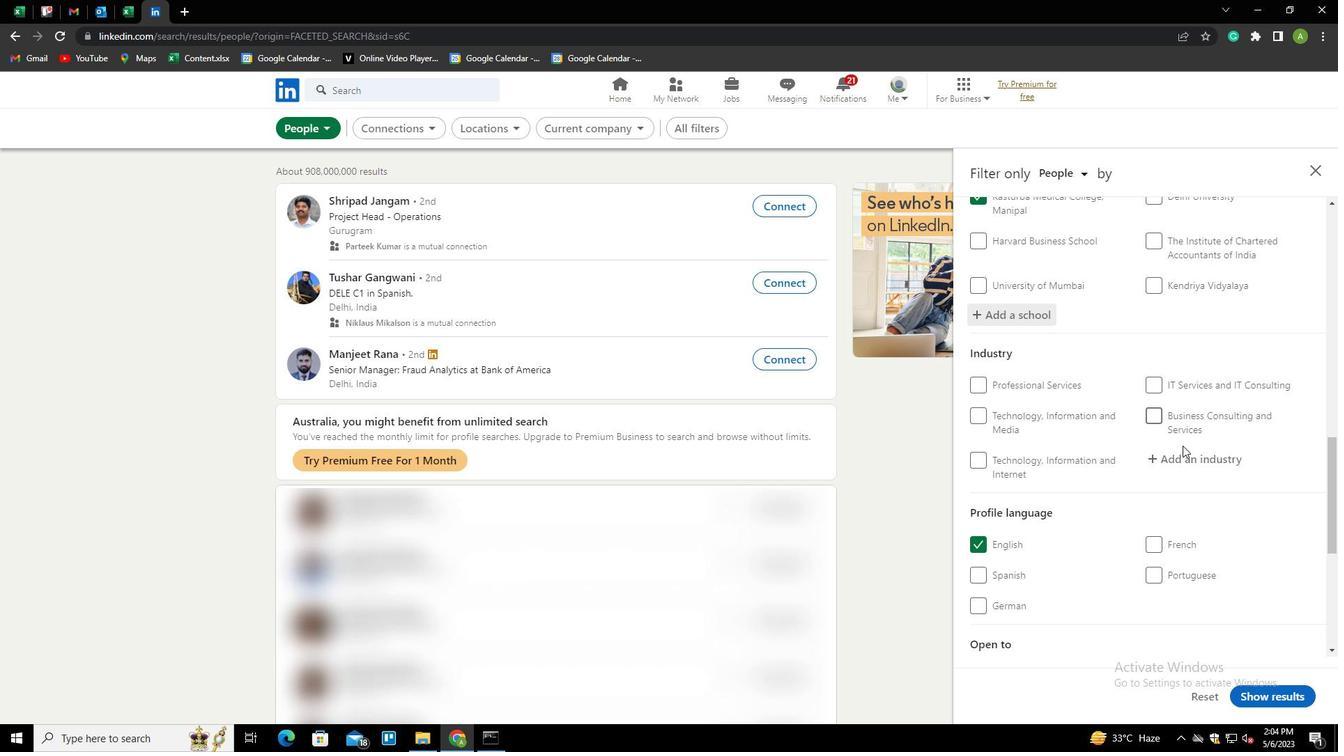 
Action: Mouse pressed left at (1183, 465)
Screenshot: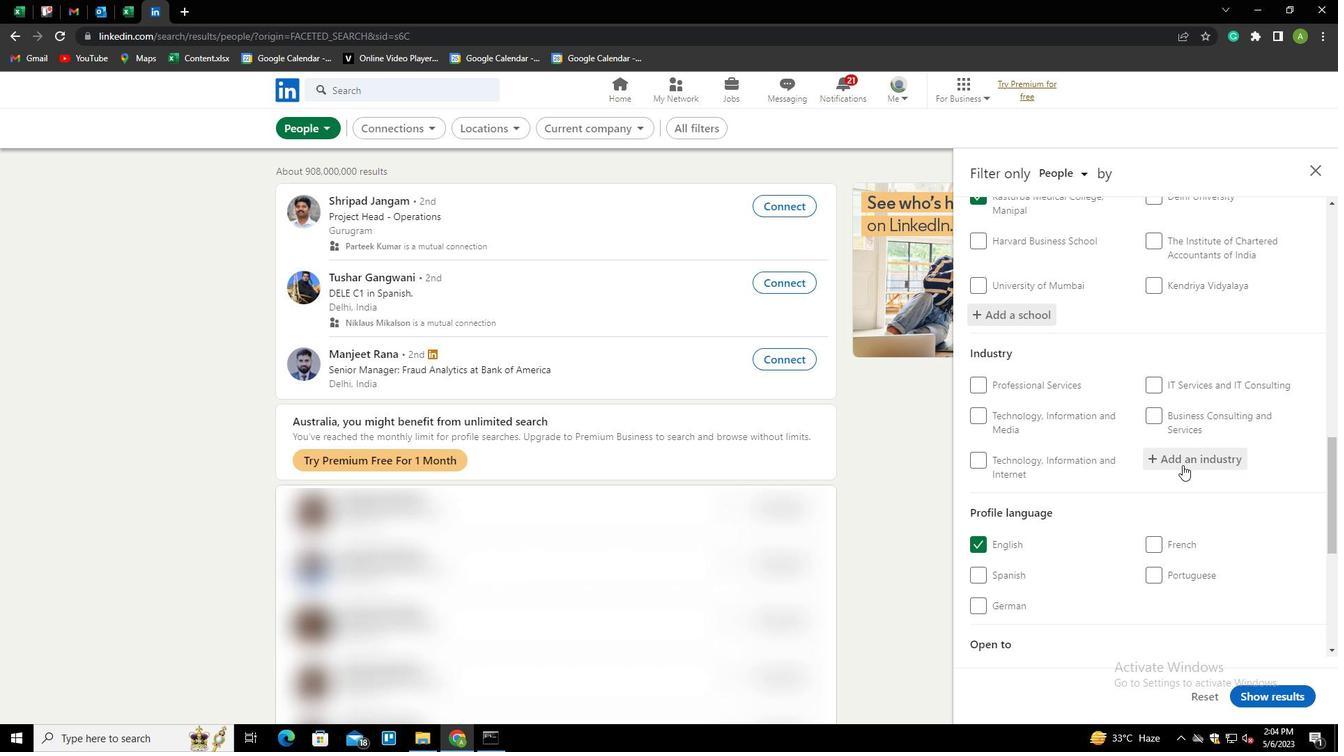 
Action: Key pressed <Key.shift>B
Screenshot: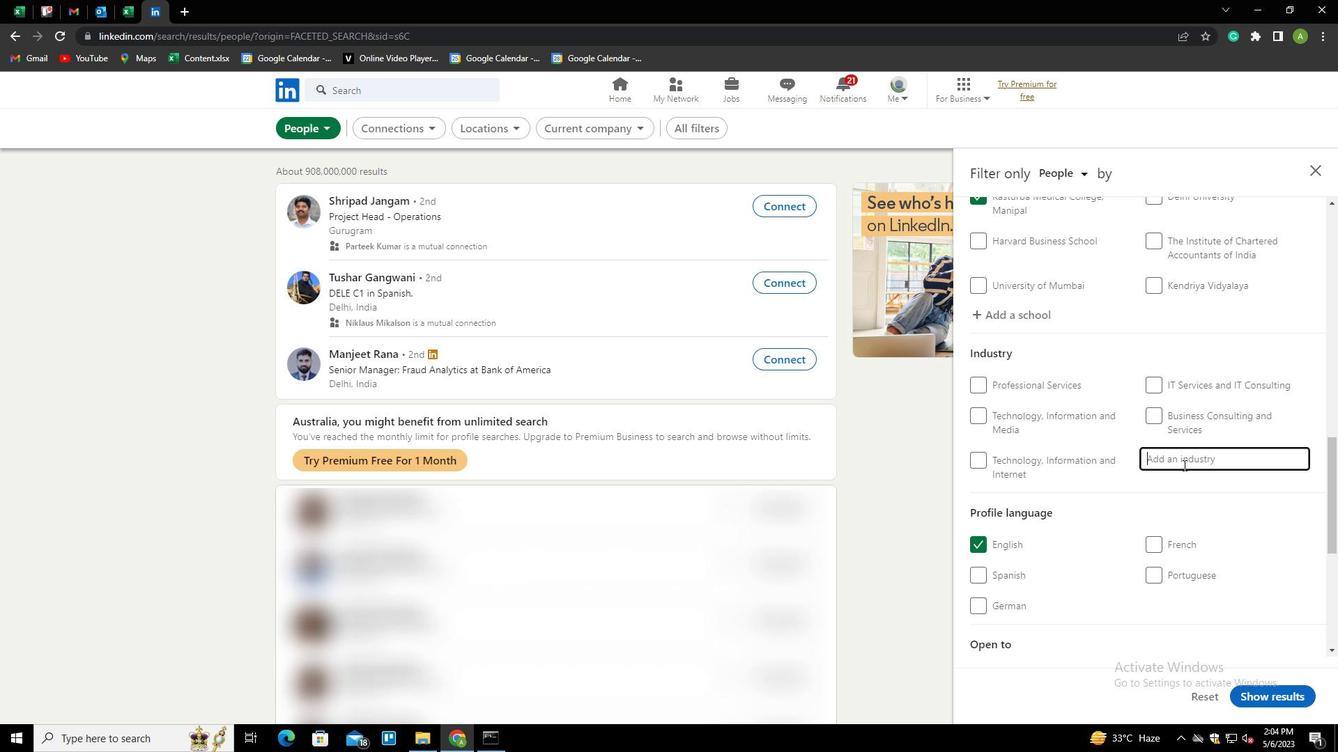 
Action: Mouse moved to (1184, 465)
Screenshot: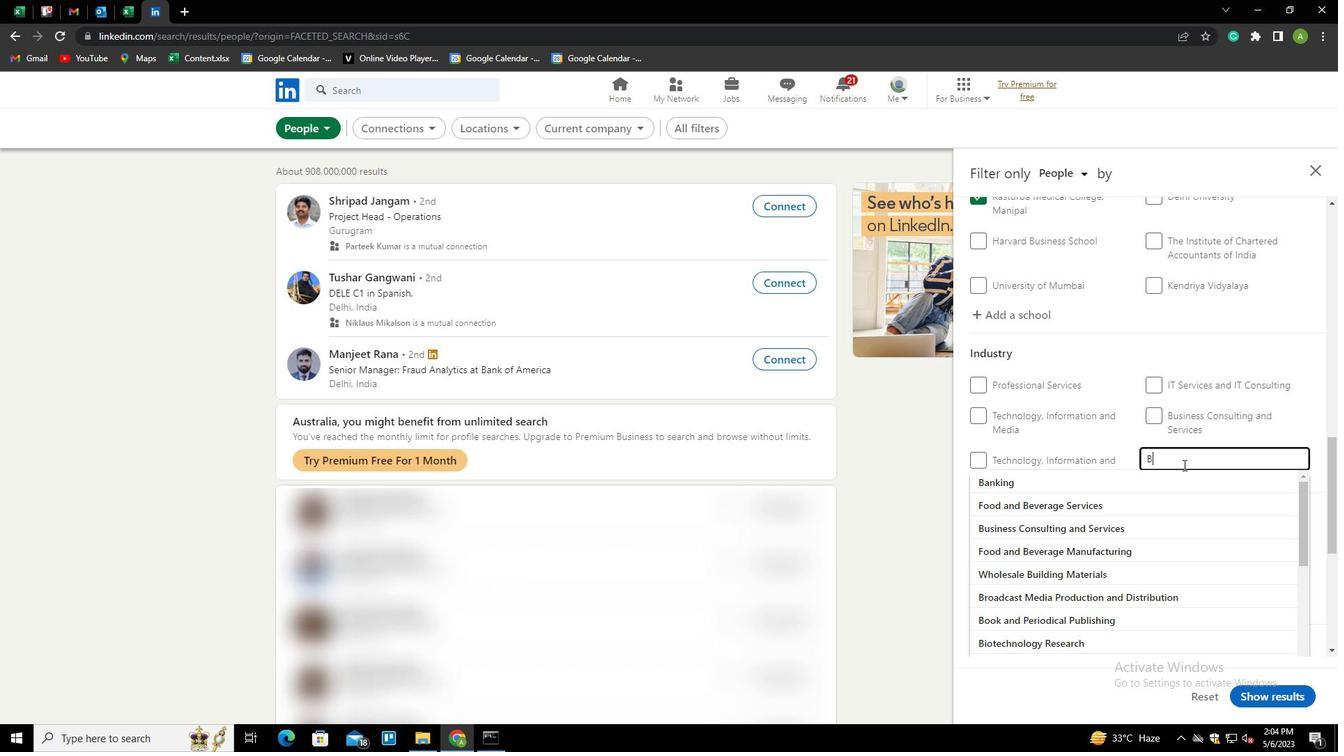 
Action: Key pressed OILERS,<Key.space><Key.shift>TANKD,<Key.backspace><Key.backspace>S,<Key.space>AND<Key.space><Key.shift>SHIPPING<Key.space><Key.shift>CONTAINER<Key.space><Key.shift><Key.shift><Key.shift><Key.shift><Key.shift><Key.shift><Key.shift><Key.shift><Key.shift><Key.shift><Key.shift><Key.shift><Key.shift><Key.shift><Key.shift><Key.shift><Key.shift><Key.shift>MANUFACTURING<Key.down><Key.enter>
Screenshot: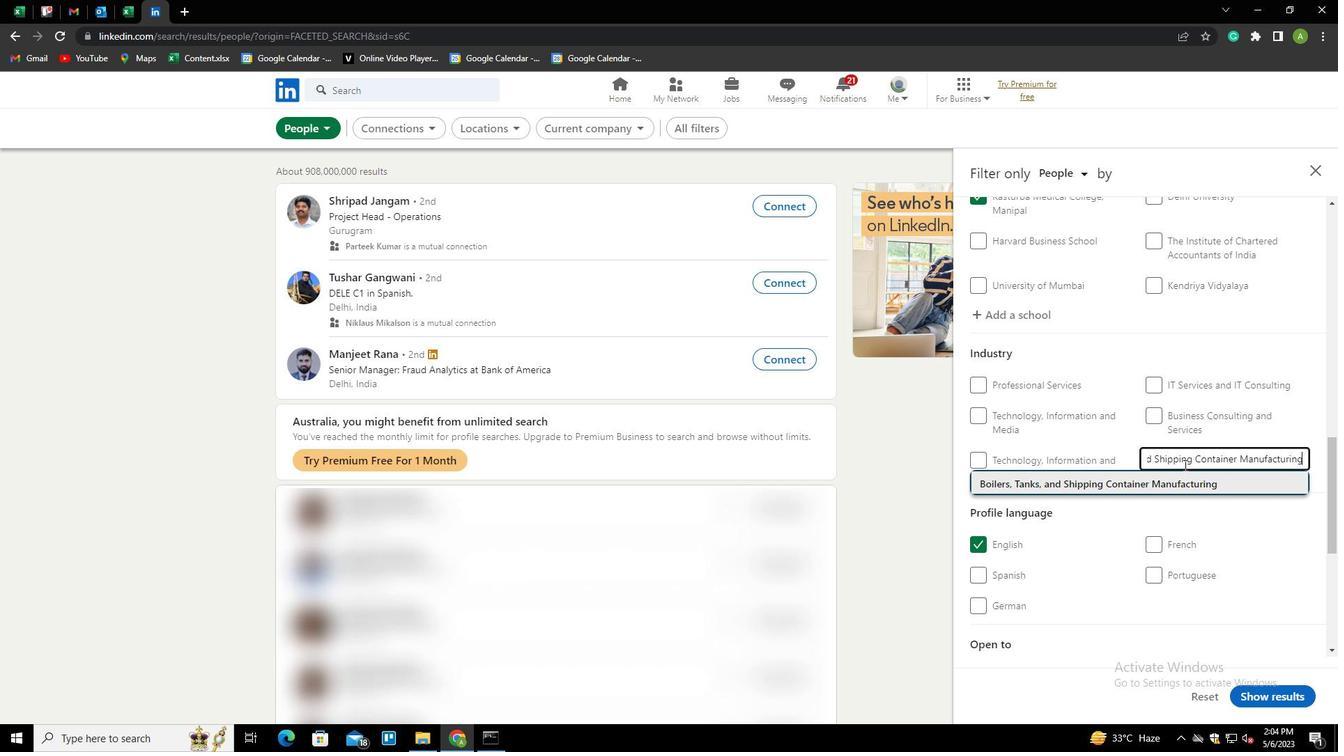 
Action: Mouse scrolled (1184, 464) with delta (0, 0)
Screenshot: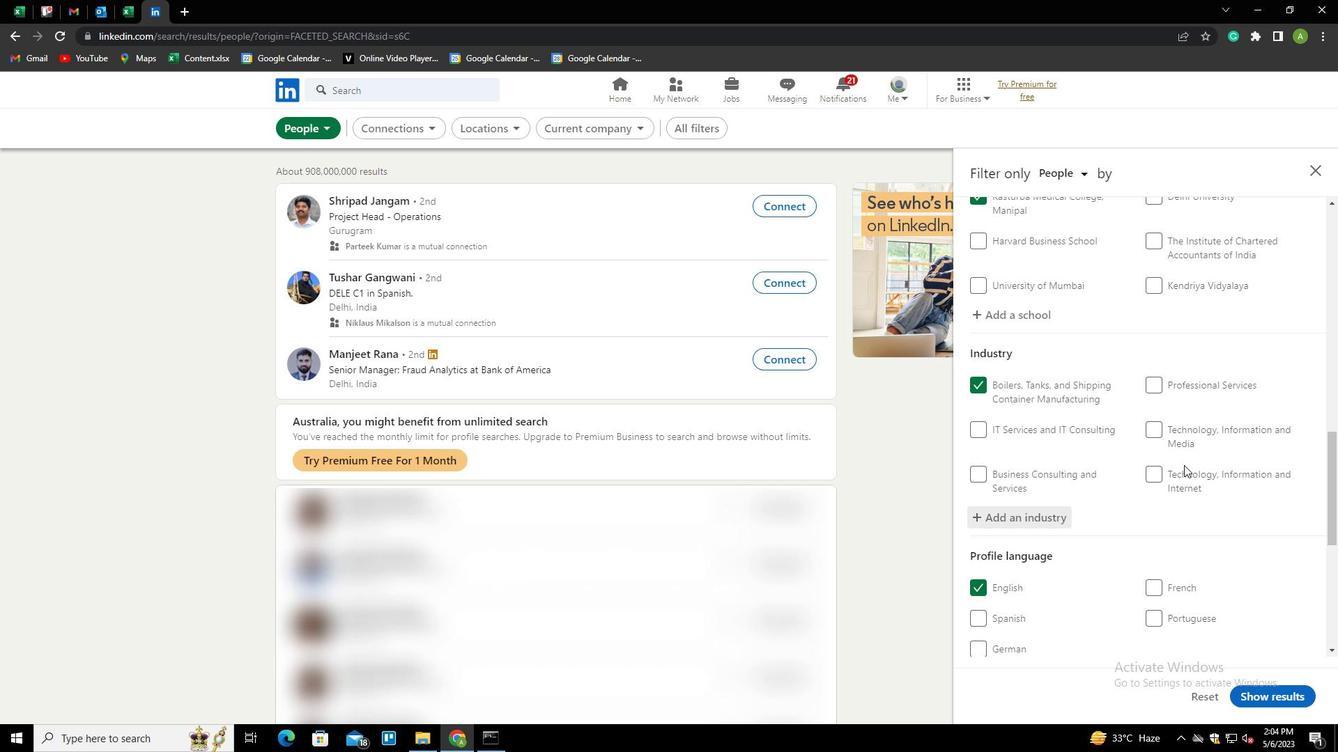 
Action: Mouse scrolled (1184, 464) with delta (0, 0)
Screenshot: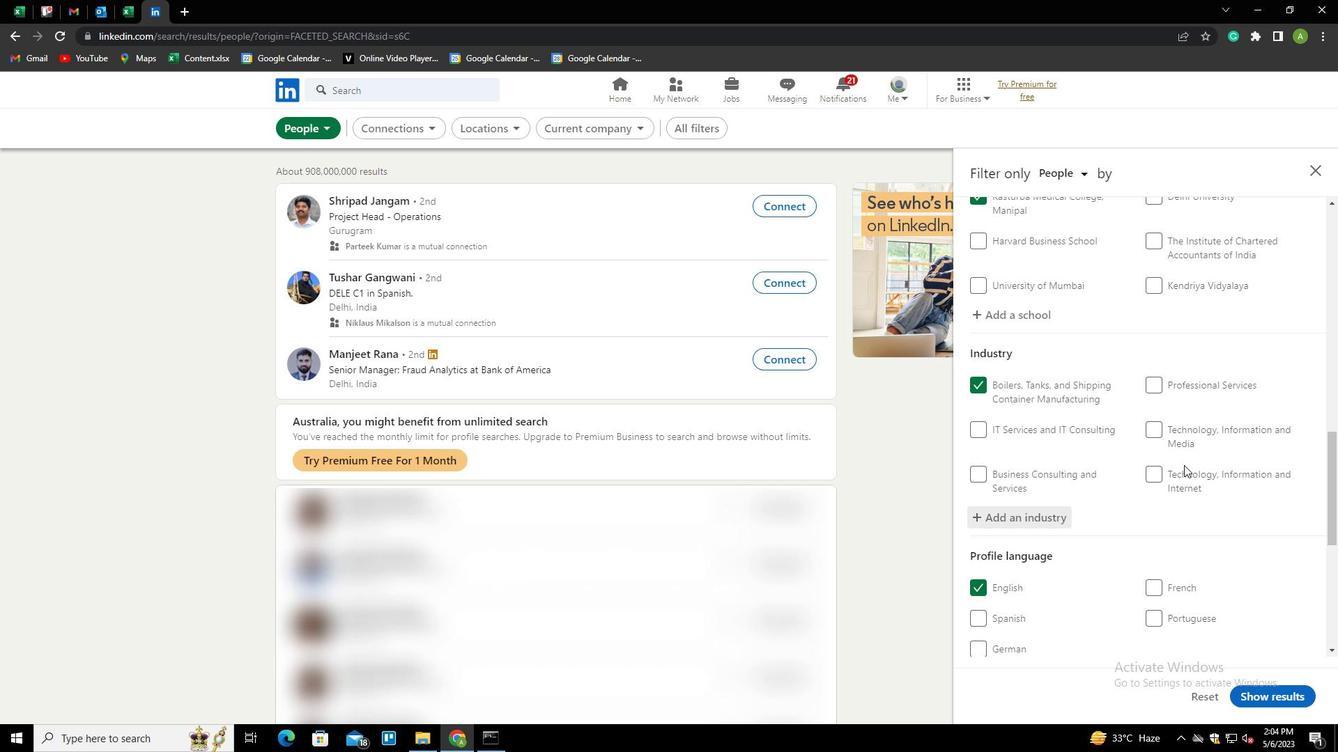 
Action: Mouse scrolled (1184, 464) with delta (0, 0)
Screenshot: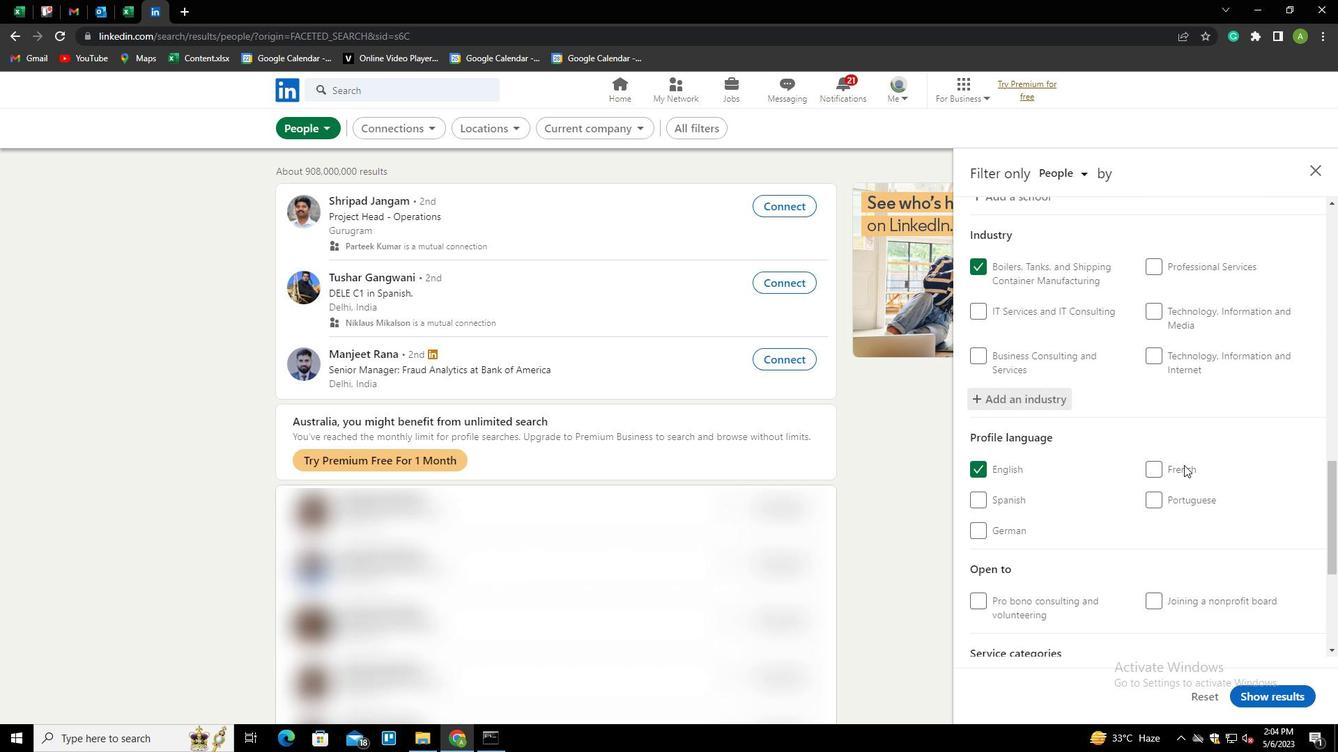 
Action: Mouse scrolled (1184, 464) with delta (0, 0)
Screenshot: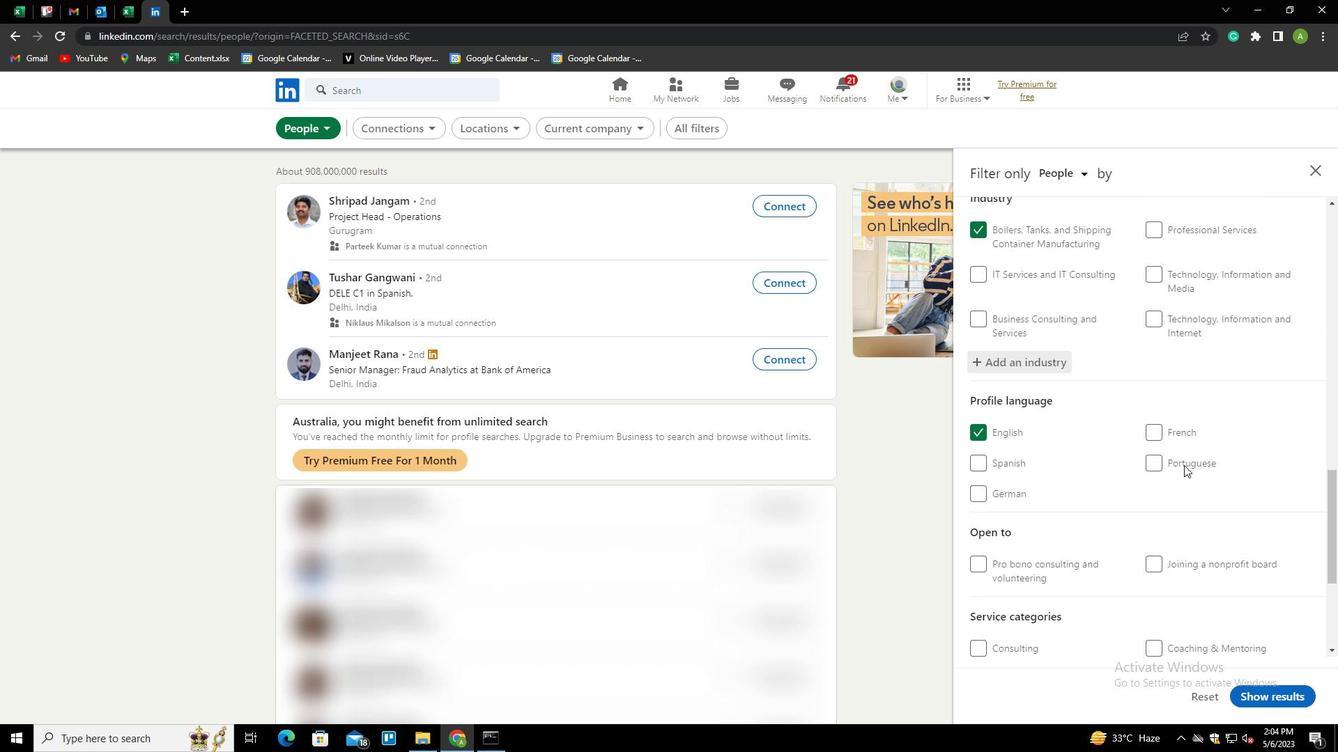 
Action: Mouse scrolled (1184, 464) with delta (0, 0)
Screenshot: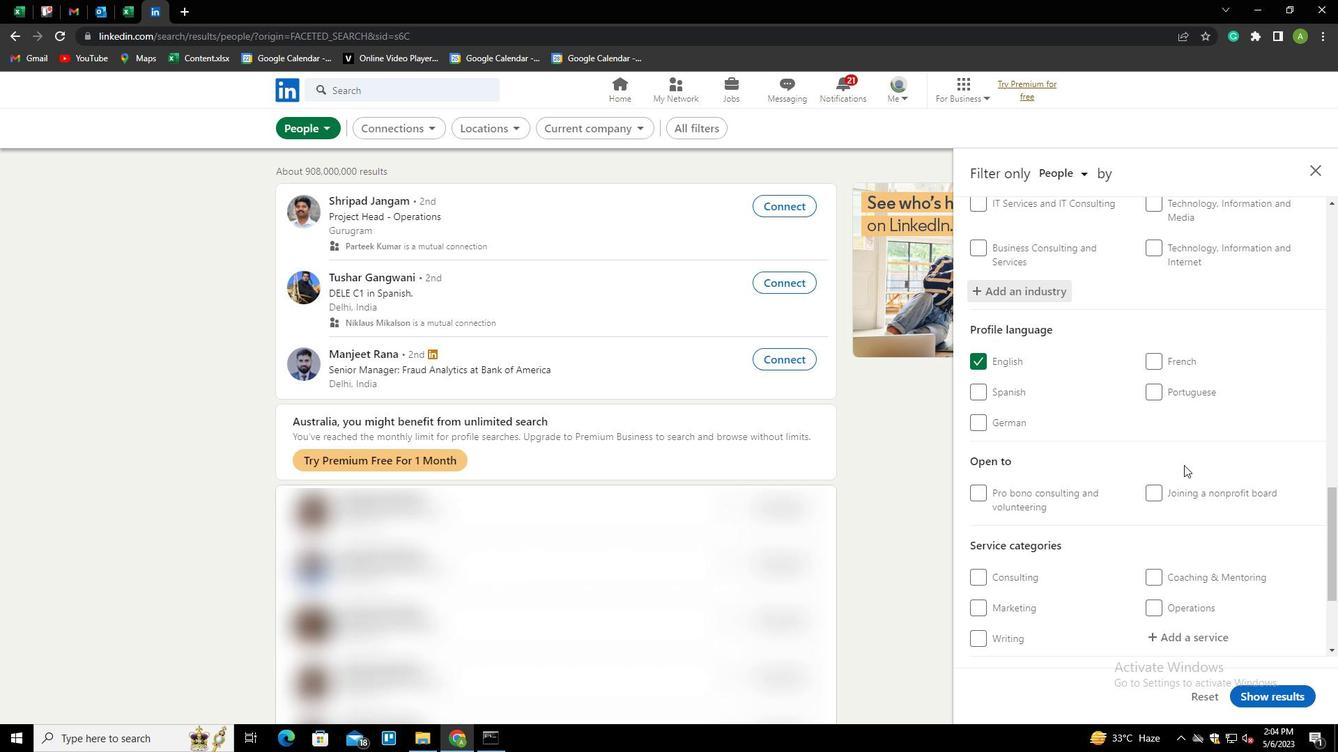 
Action: Mouse scrolled (1184, 464) with delta (0, 0)
Screenshot: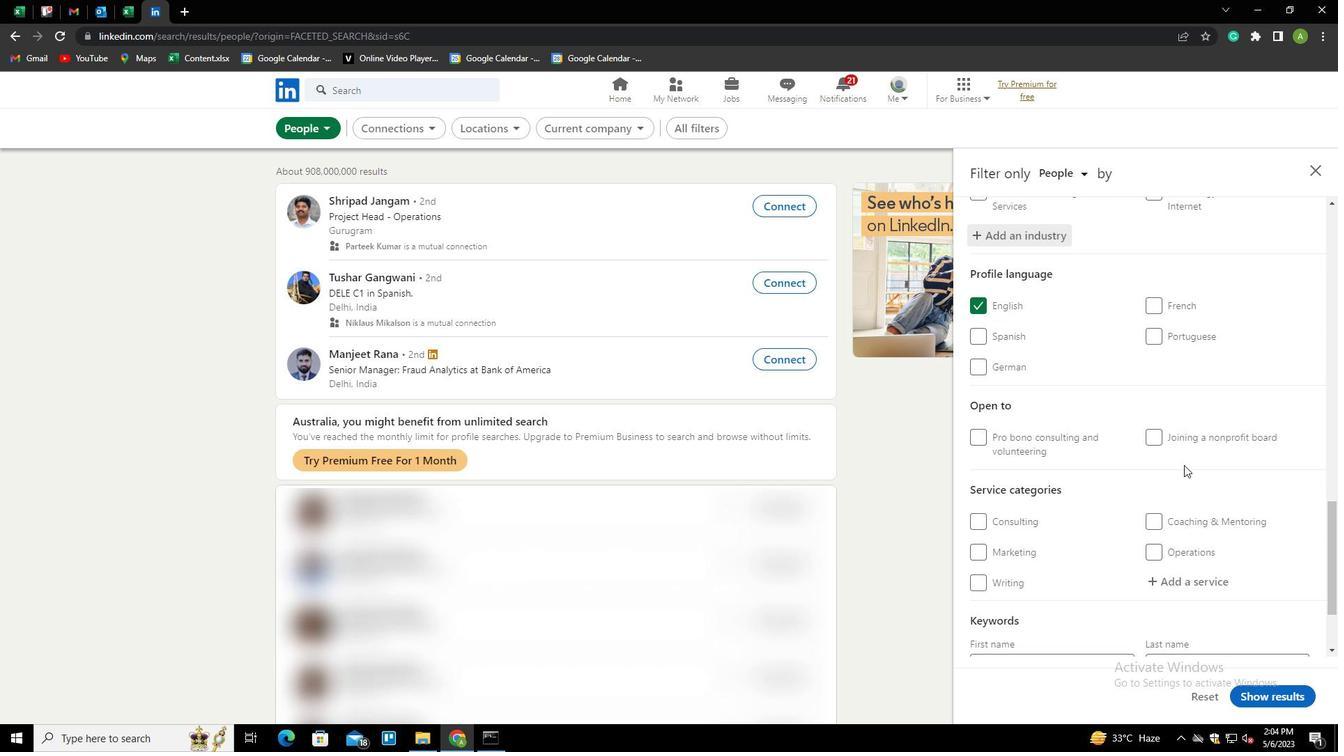 
Action: Mouse pressed left at (1184, 465)
Screenshot: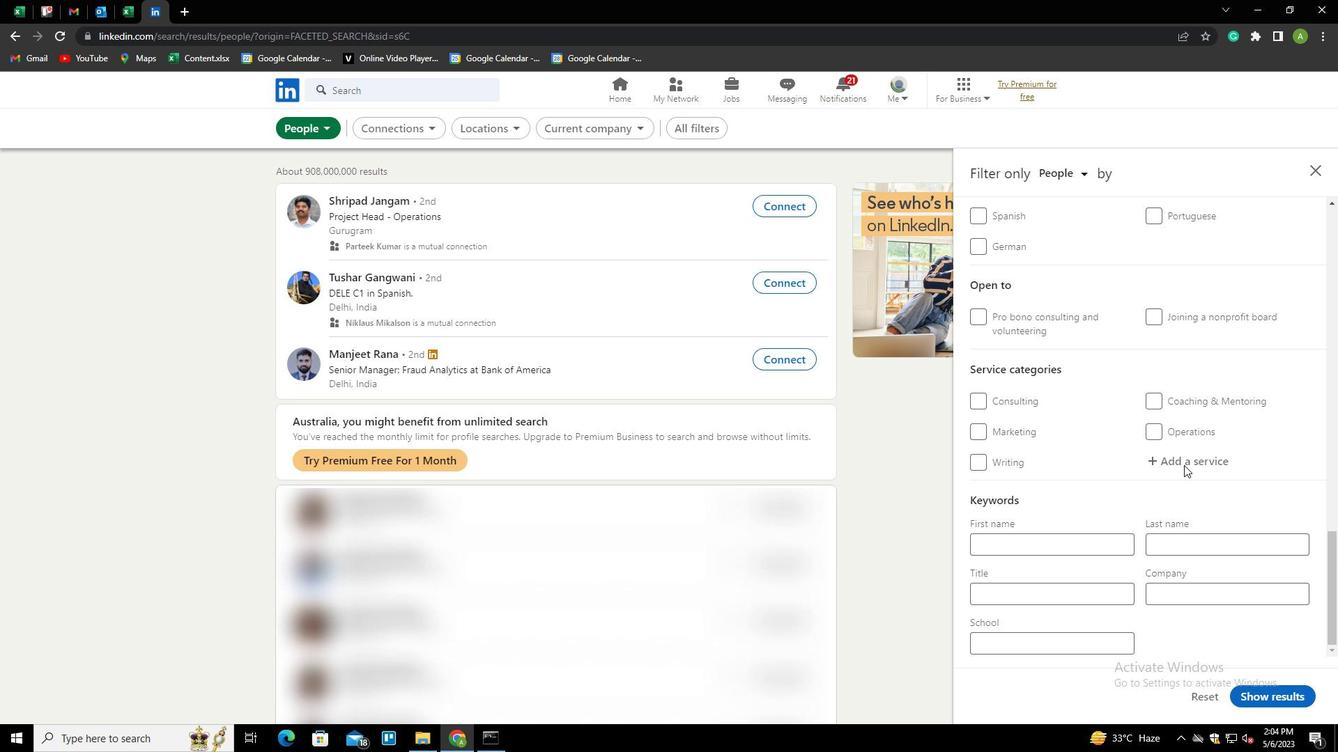 
Action: Key pressed <Key.shift>FAMILY<Key.space><Key.shift>LAW<Key.down><Key.enter>
Screenshot: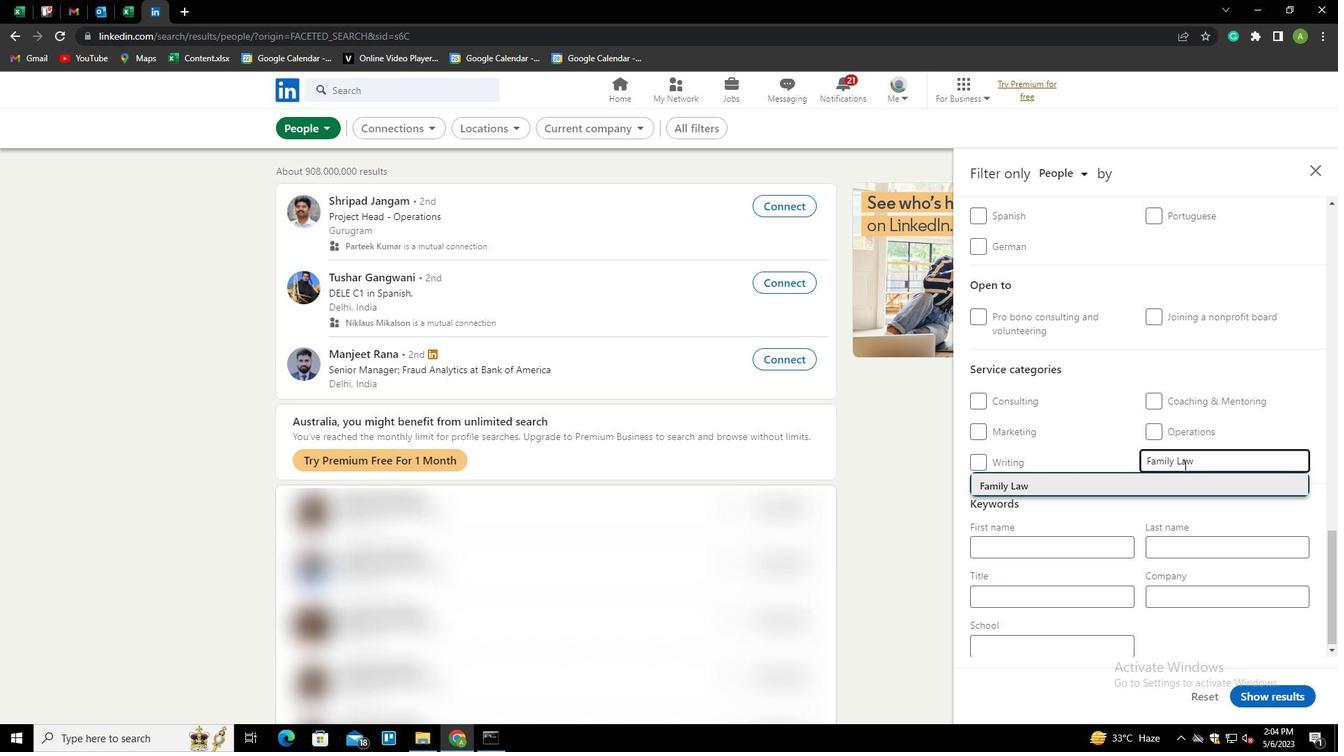 
Action: Mouse scrolled (1184, 464) with delta (0, 0)
Screenshot: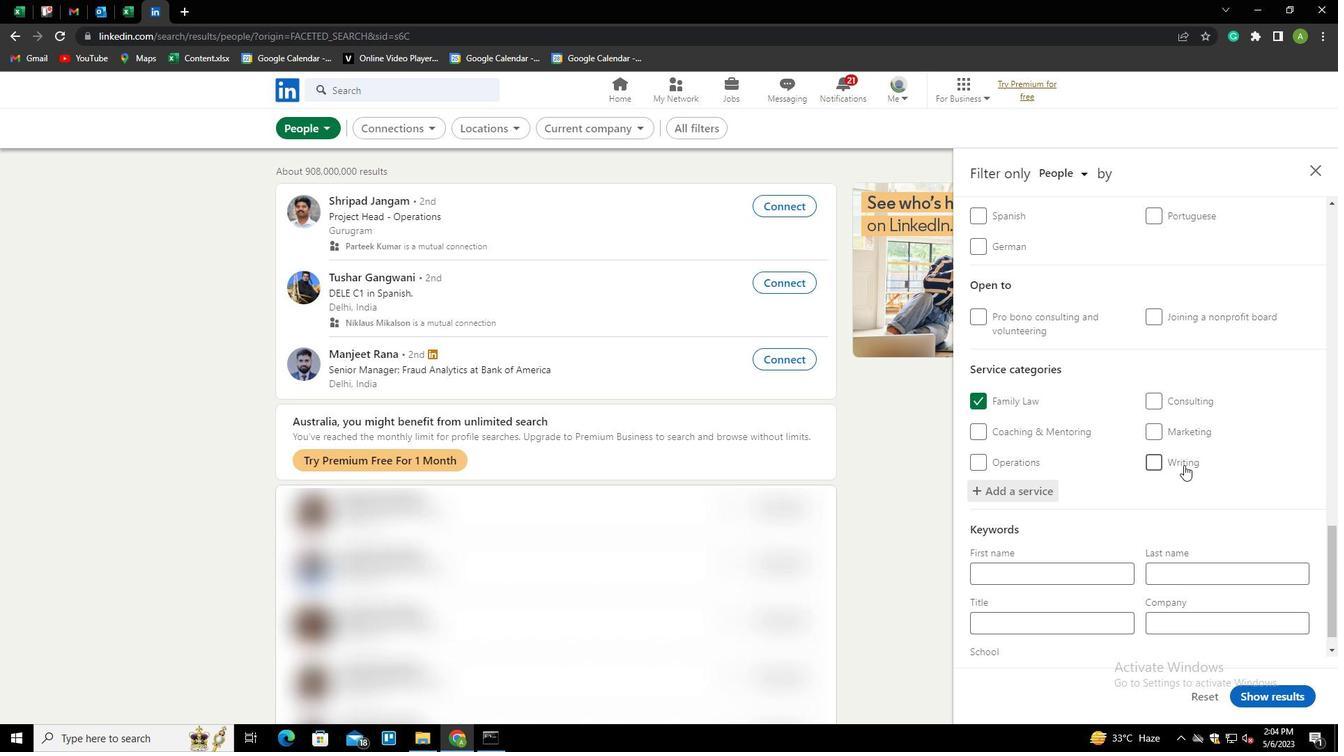 
Action: Mouse scrolled (1184, 464) with delta (0, 0)
Screenshot: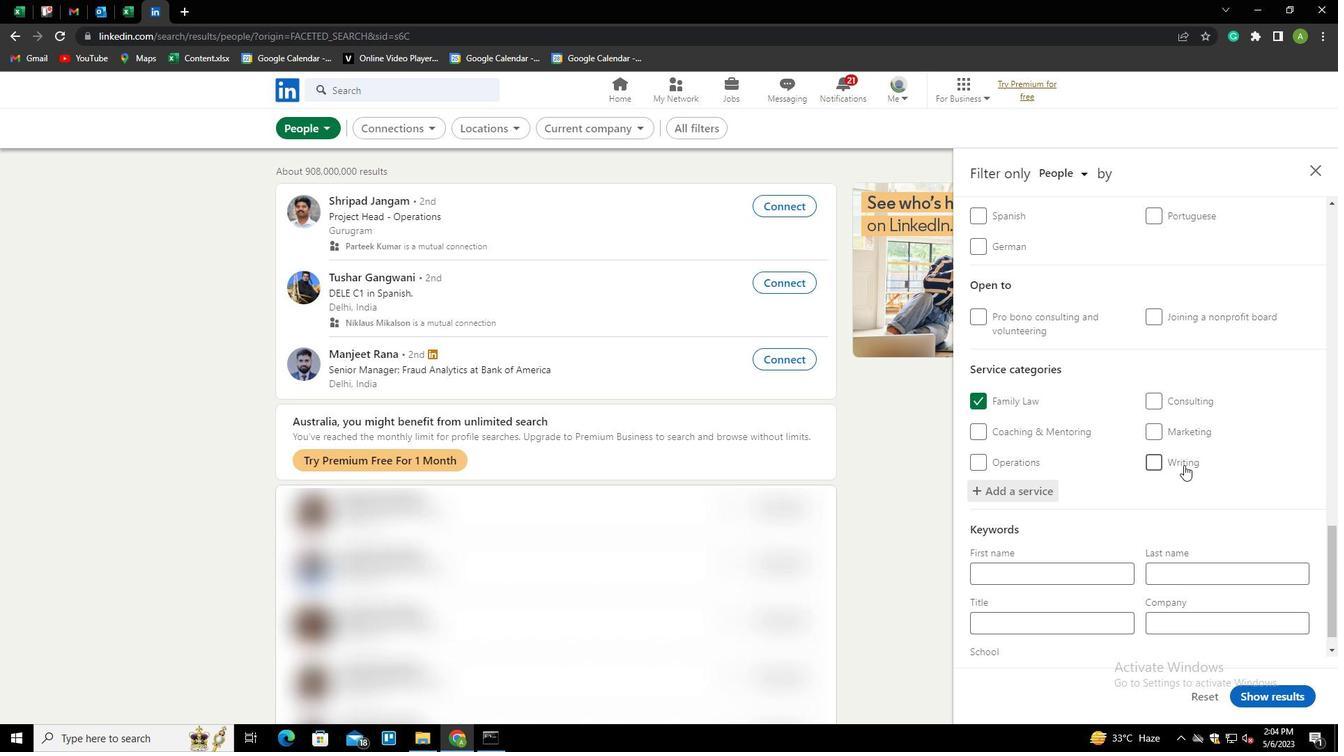 
Action: Mouse moved to (1180, 471)
Screenshot: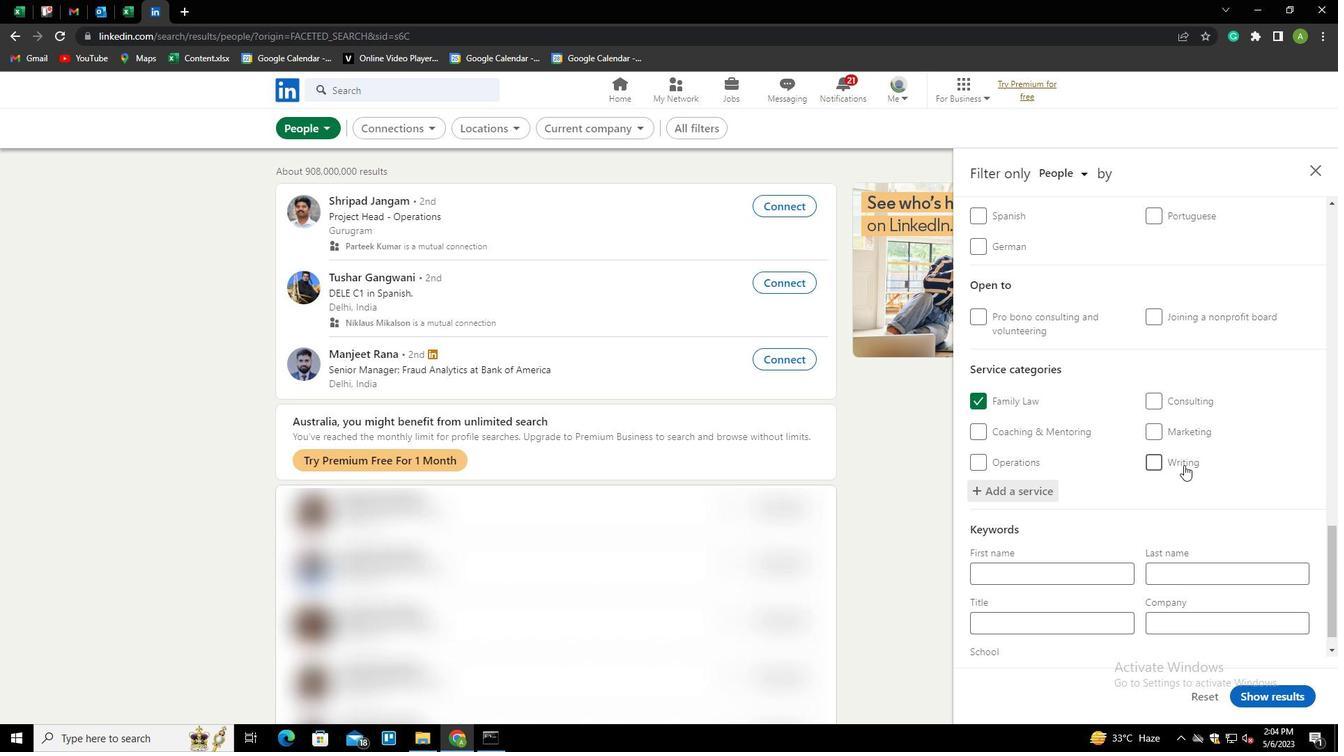 
Action: Mouse scrolled (1180, 470) with delta (0, 0)
Screenshot: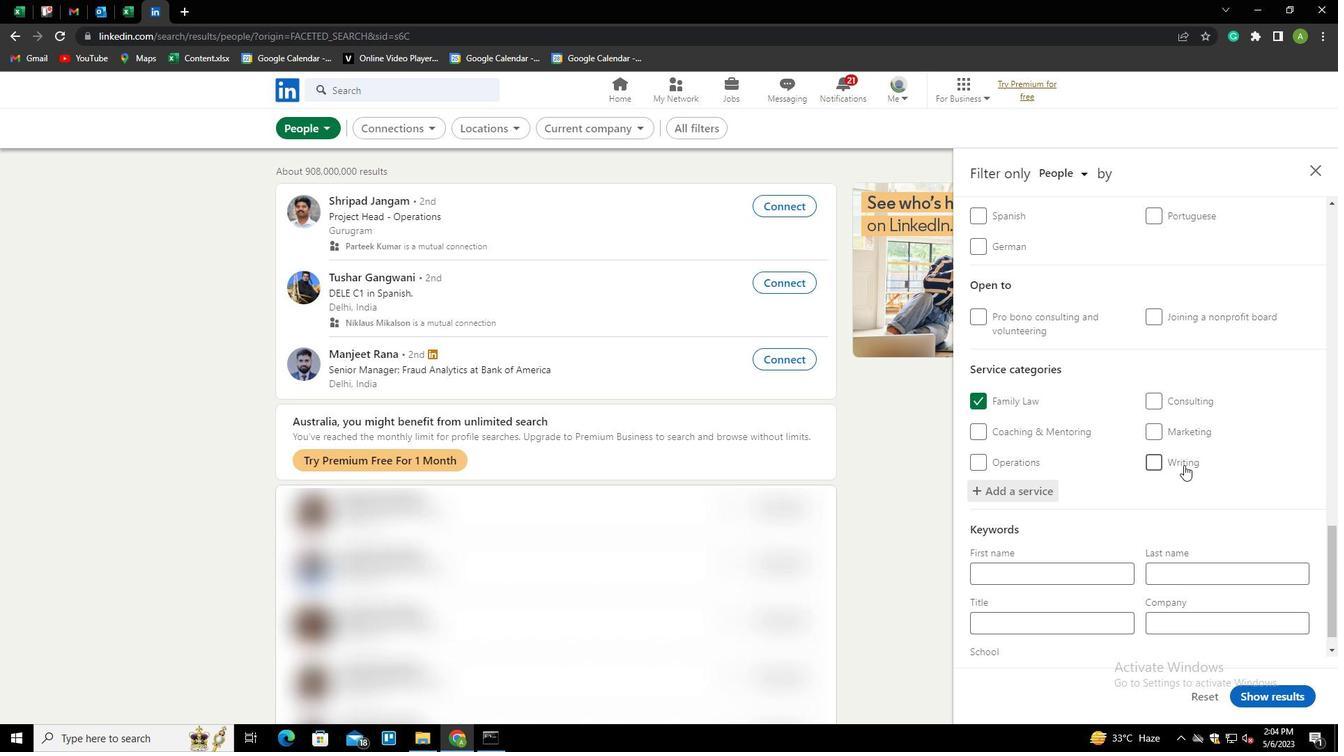 
Action: Mouse moved to (1158, 478)
Screenshot: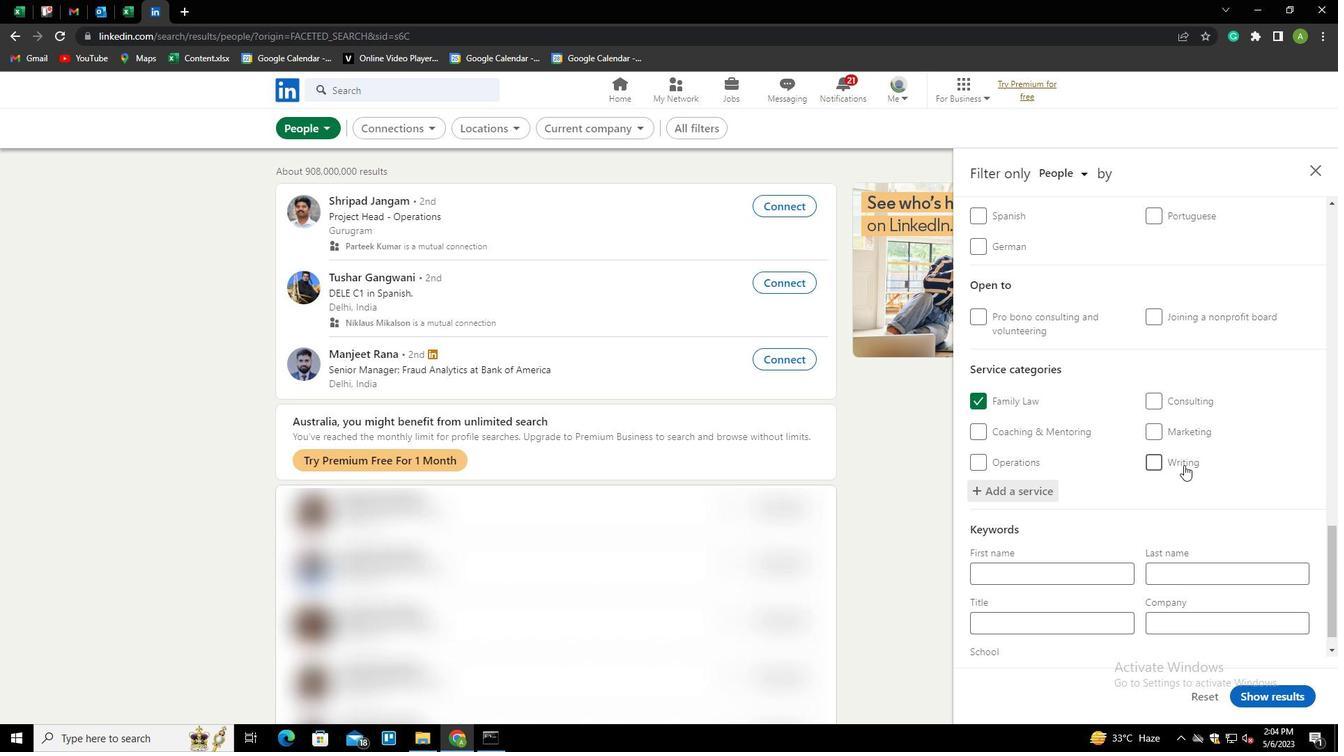 
Action: Mouse scrolled (1158, 477) with delta (0, 0)
Screenshot: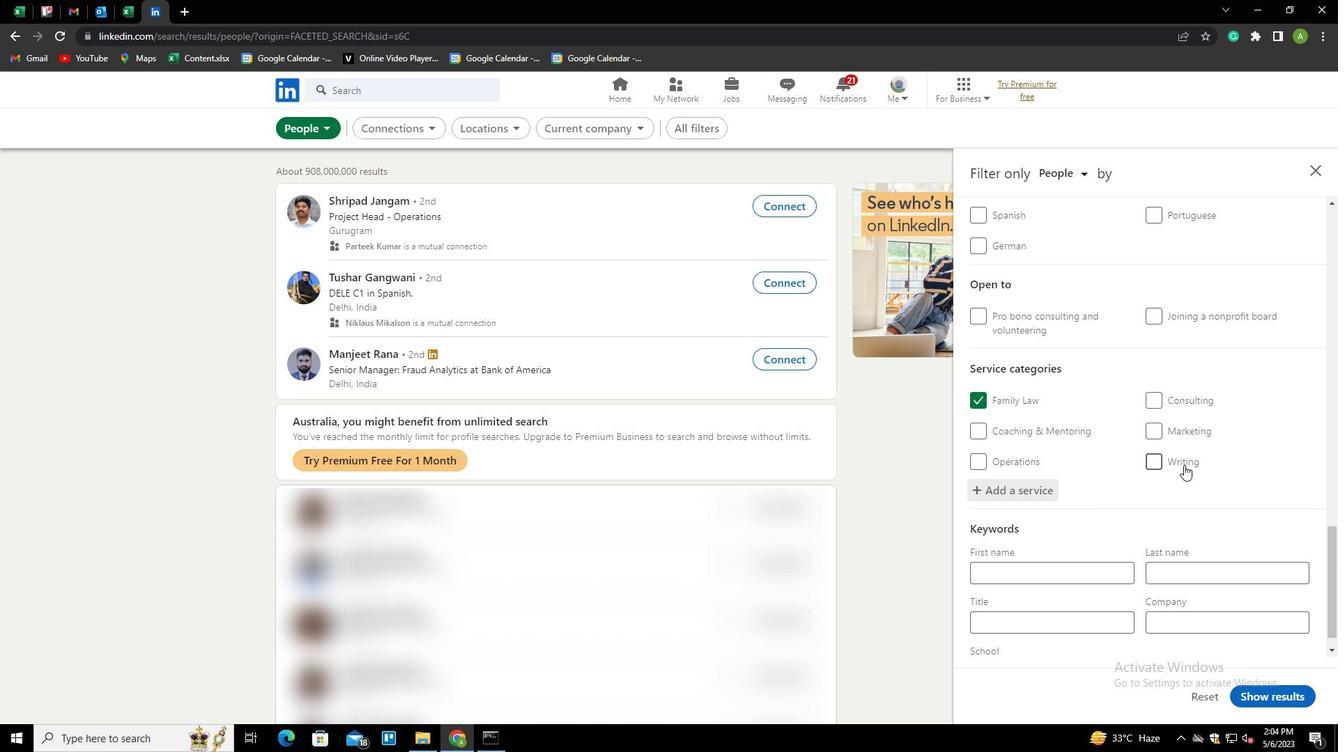 
Action: Mouse moved to (1087, 589)
Screenshot: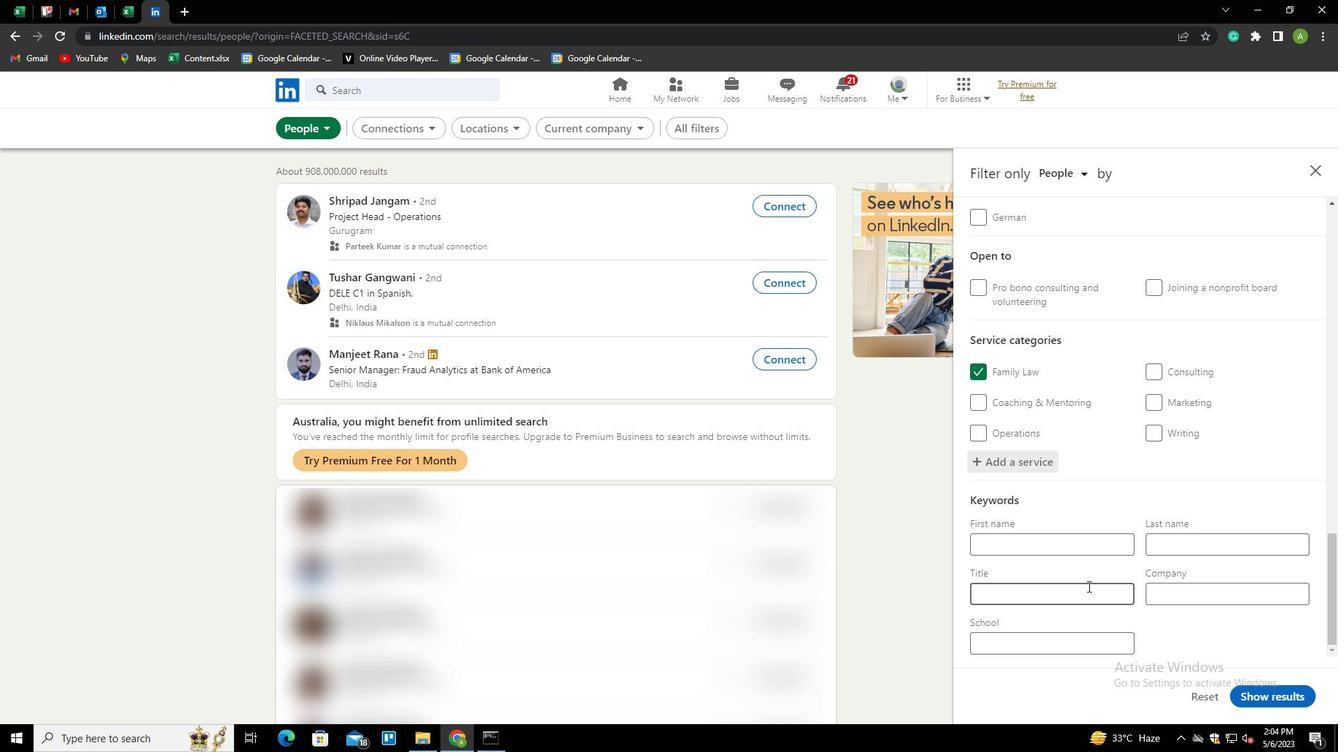 
Action: Mouse pressed left at (1087, 589)
Screenshot: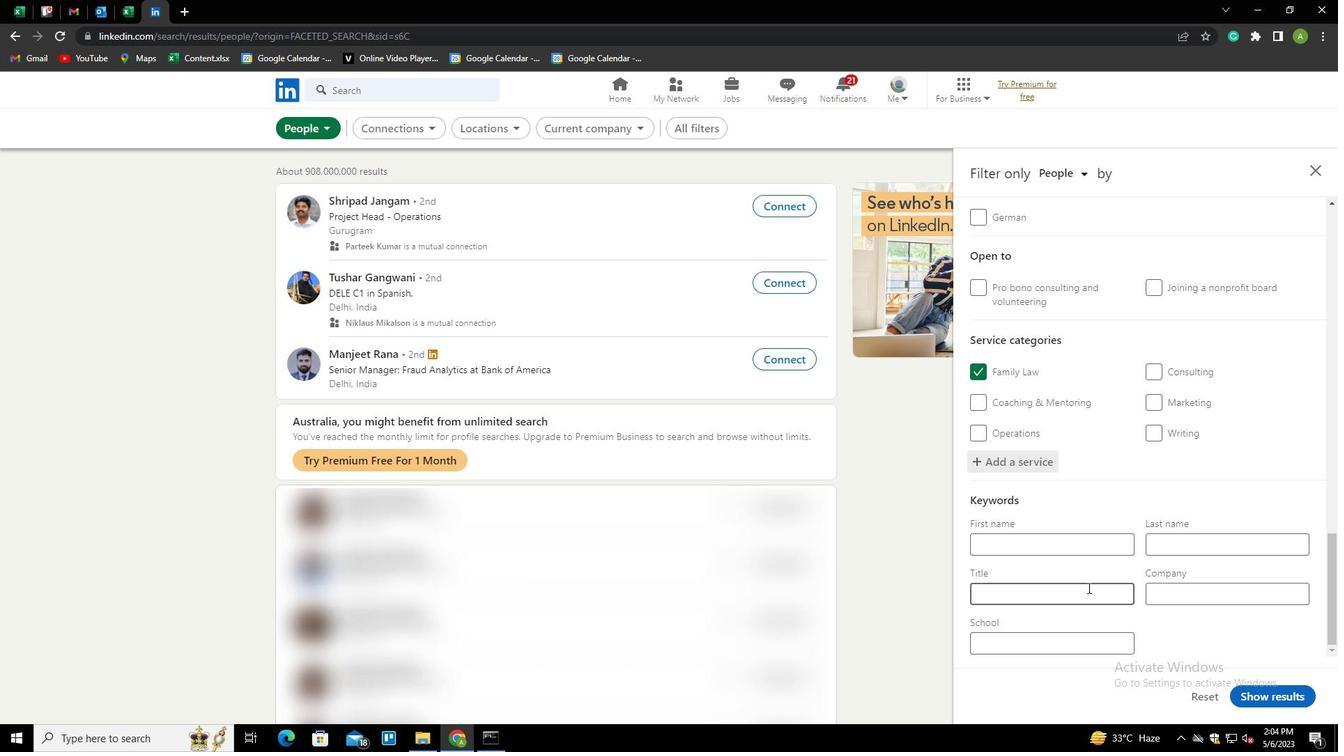 
Action: Key pressed <Key.shift>SHEET<Key.space><Key.shift>METAL<Key.backspace><Key.backspace><Key.backspace><Key.backspace>ETAL<Key.space><Key.shift>WORKAER<Key.backspace><Key.backspace><Key.backspace>ER
Screenshot: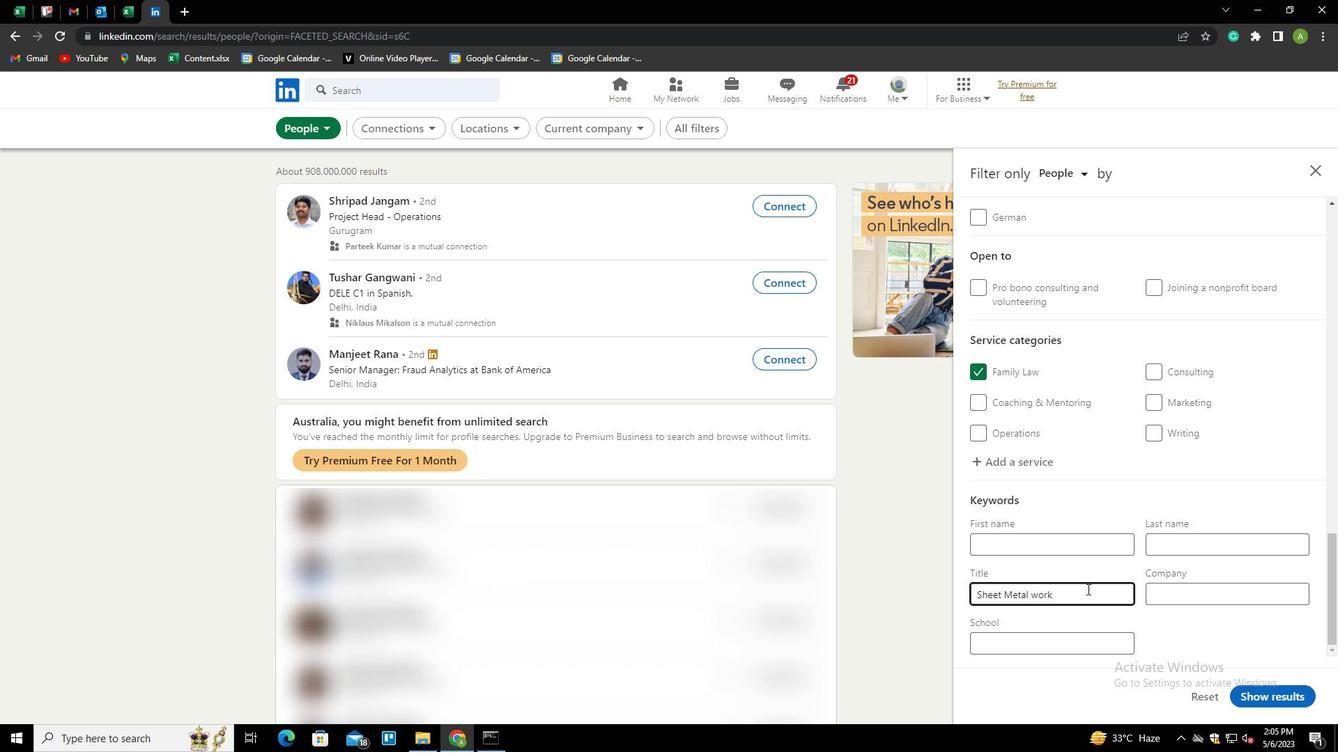 
Action: Mouse moved to (1204, 646)
Screenshot: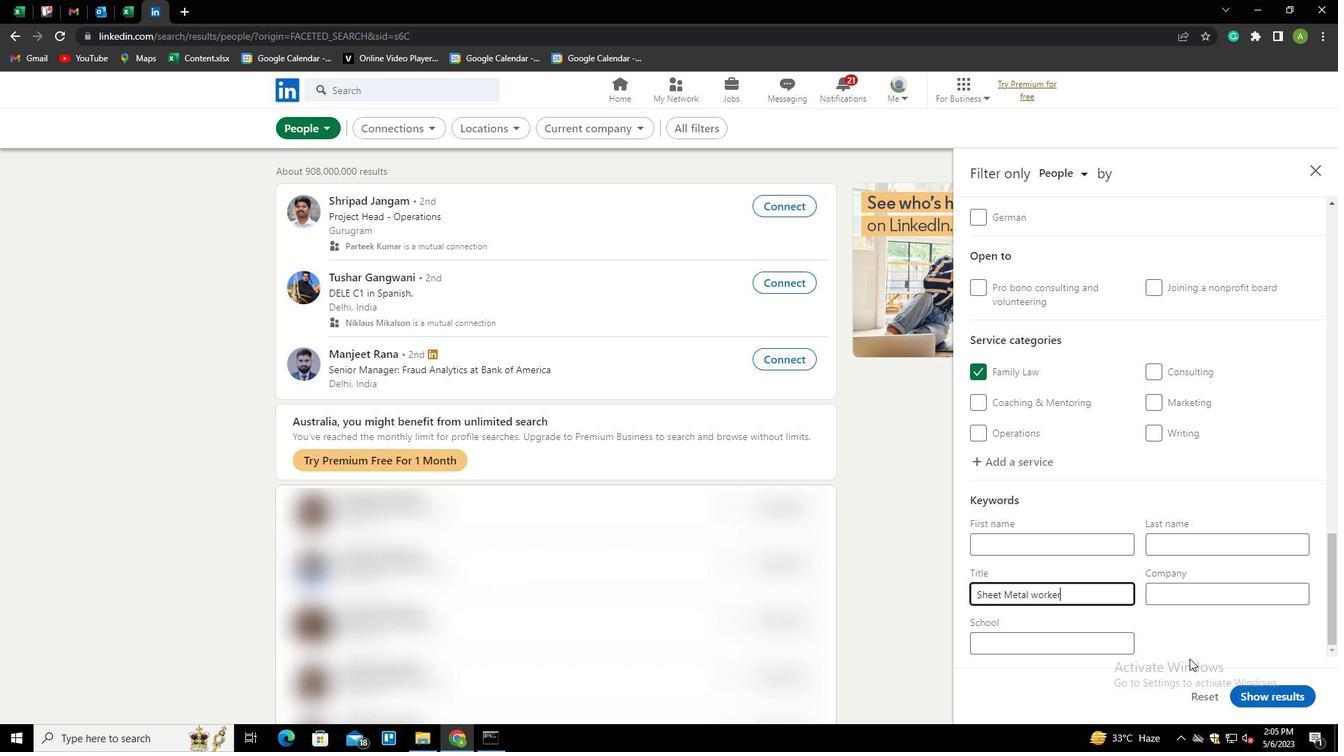 
Action: Mouse pressed left at (1204, 646)
Screenshot: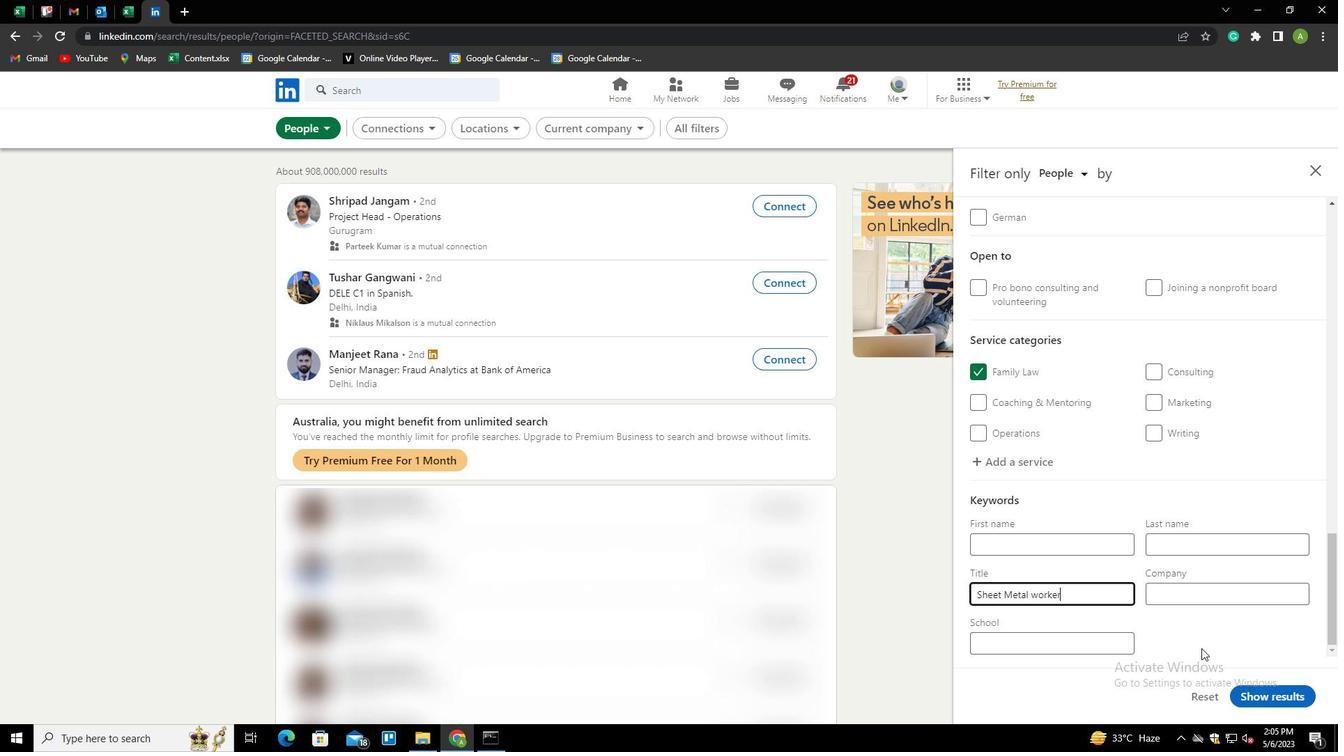 
Action: Mouse moved to (1287, 698)
Screenshot: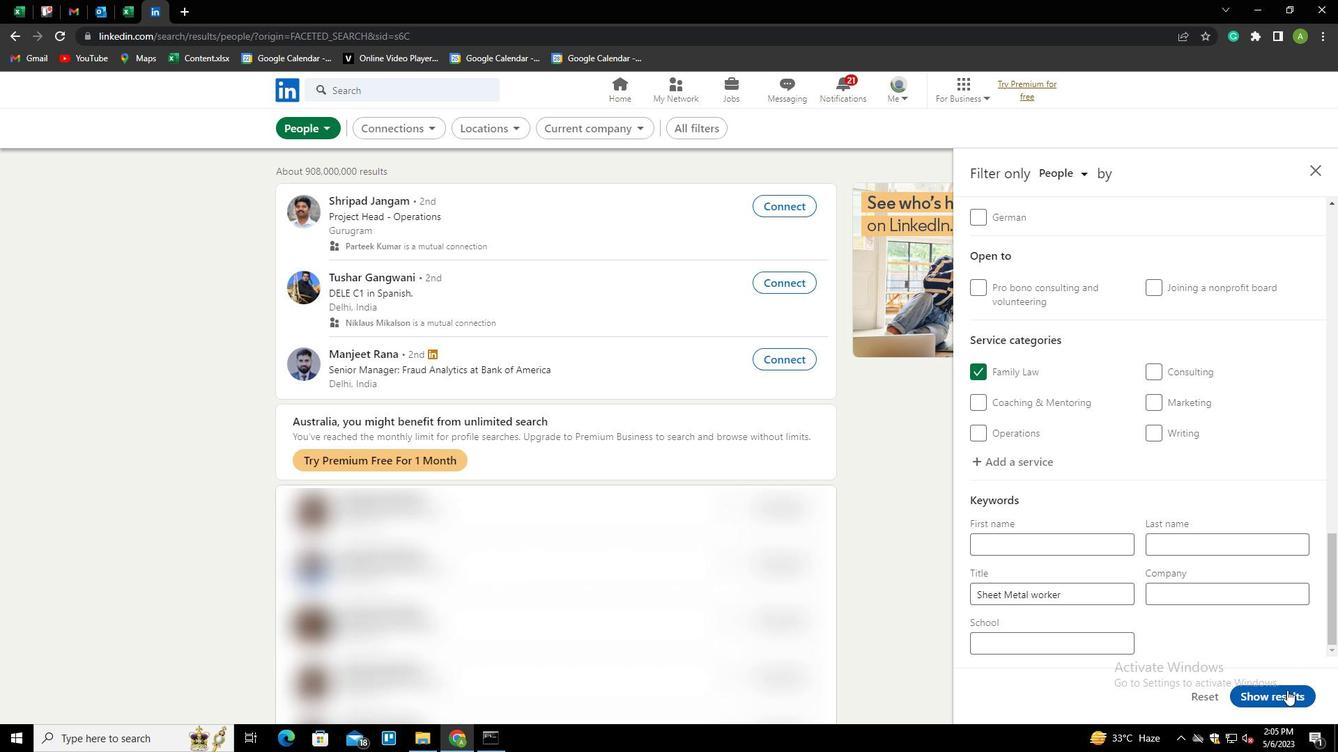 
Action: Mouse pressed left at (1287, 698)
Screenshot: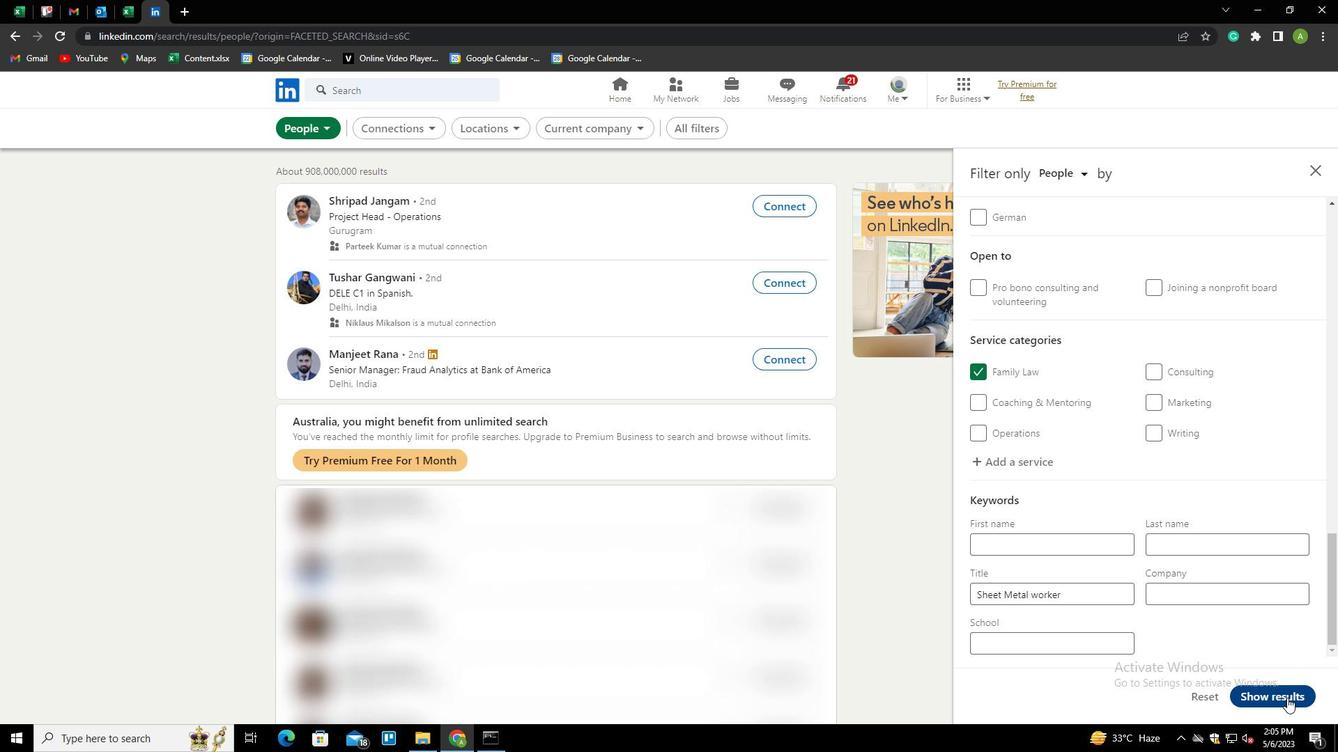 
Action: Mouse moved to (1313, 665)
Screenshot: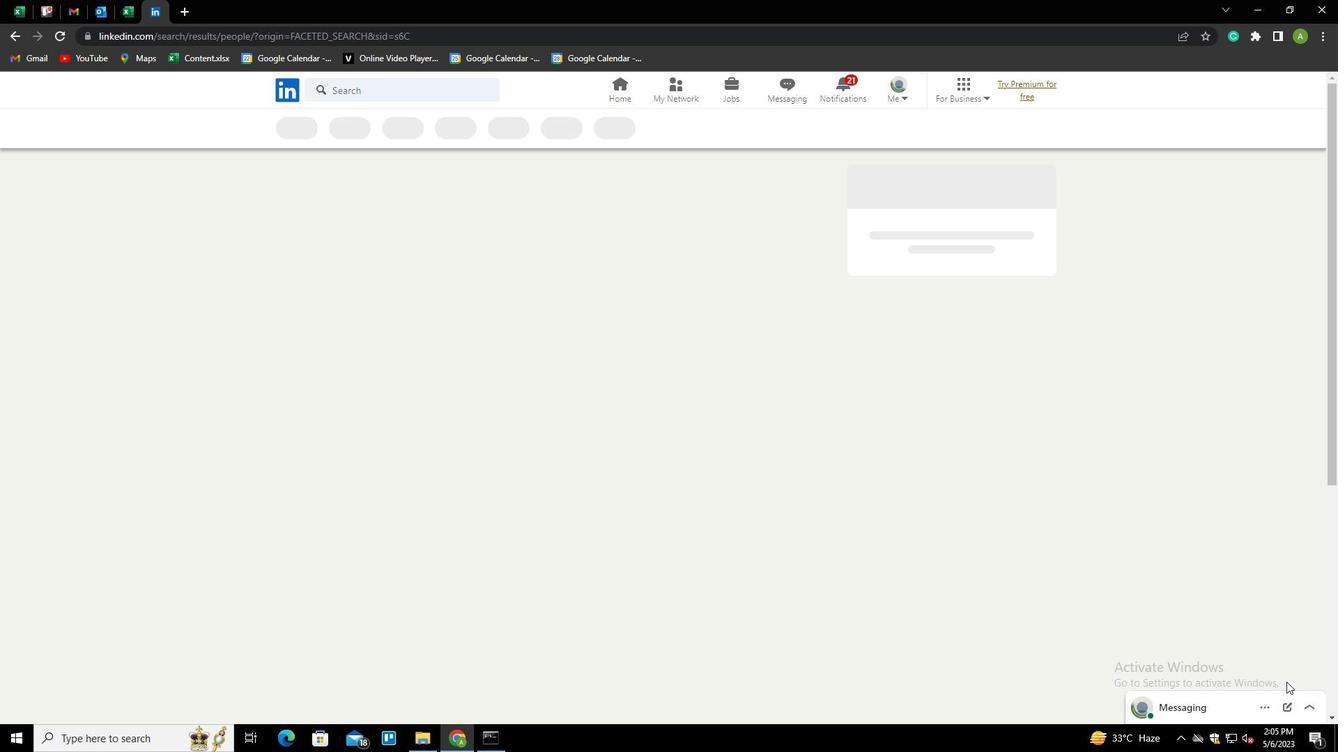 
